 Task: Search one way flight ticket for 1 adult, 5 children, 2 infants in seat and 1 infant on lap in first from Deadhorse: Deadhorse Airport(prudhoe Bay Airport) to Greenville: Pitt-greenville Airport on 5-2-2023. Choice of flights is Sun country airlines. Number of bags: 1 checked bag. Price is upto 82000. Outbound departure time preference is 5:15.
Action: Mouse moved to (262, 185)
Screenshot: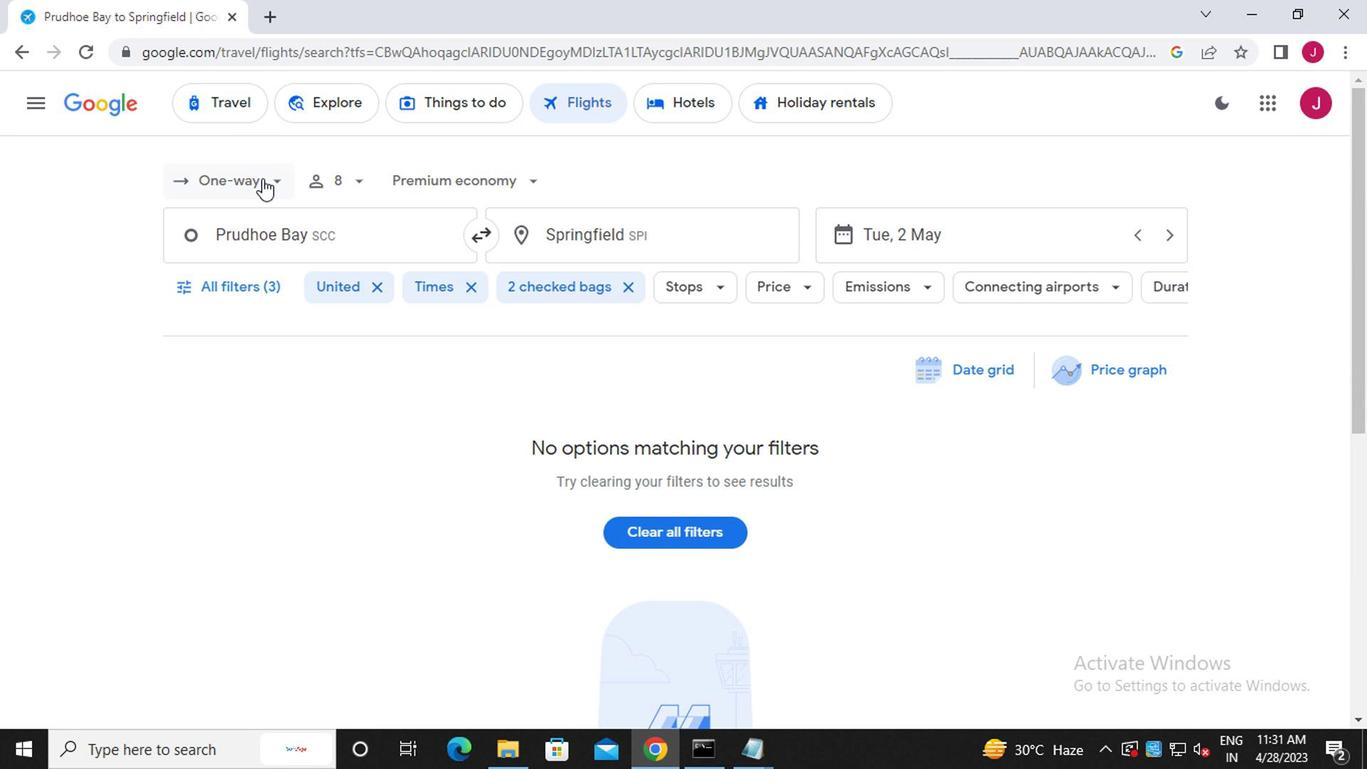 
Action: Mouse pressed left at (262, 185)
Screenshot: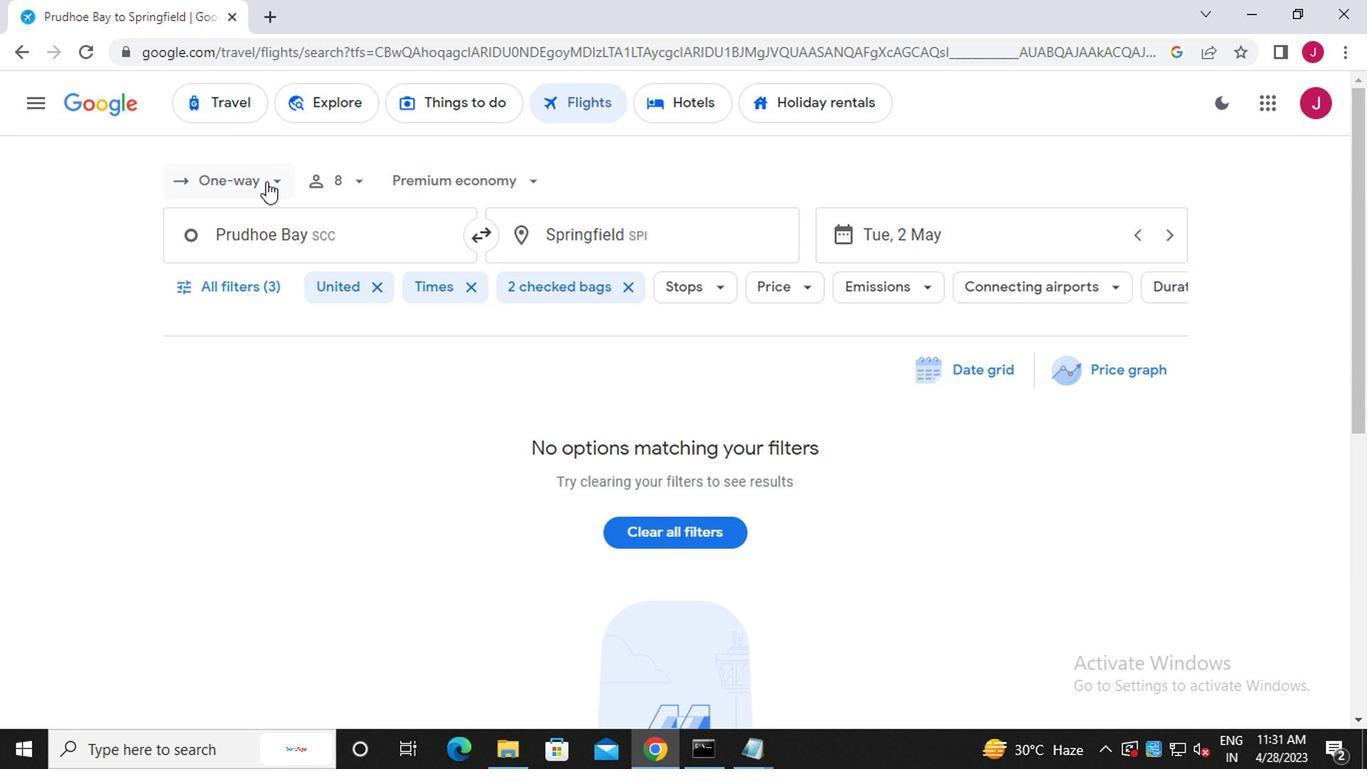 
Action: Mouse moved to (269, 267)
Screenshot: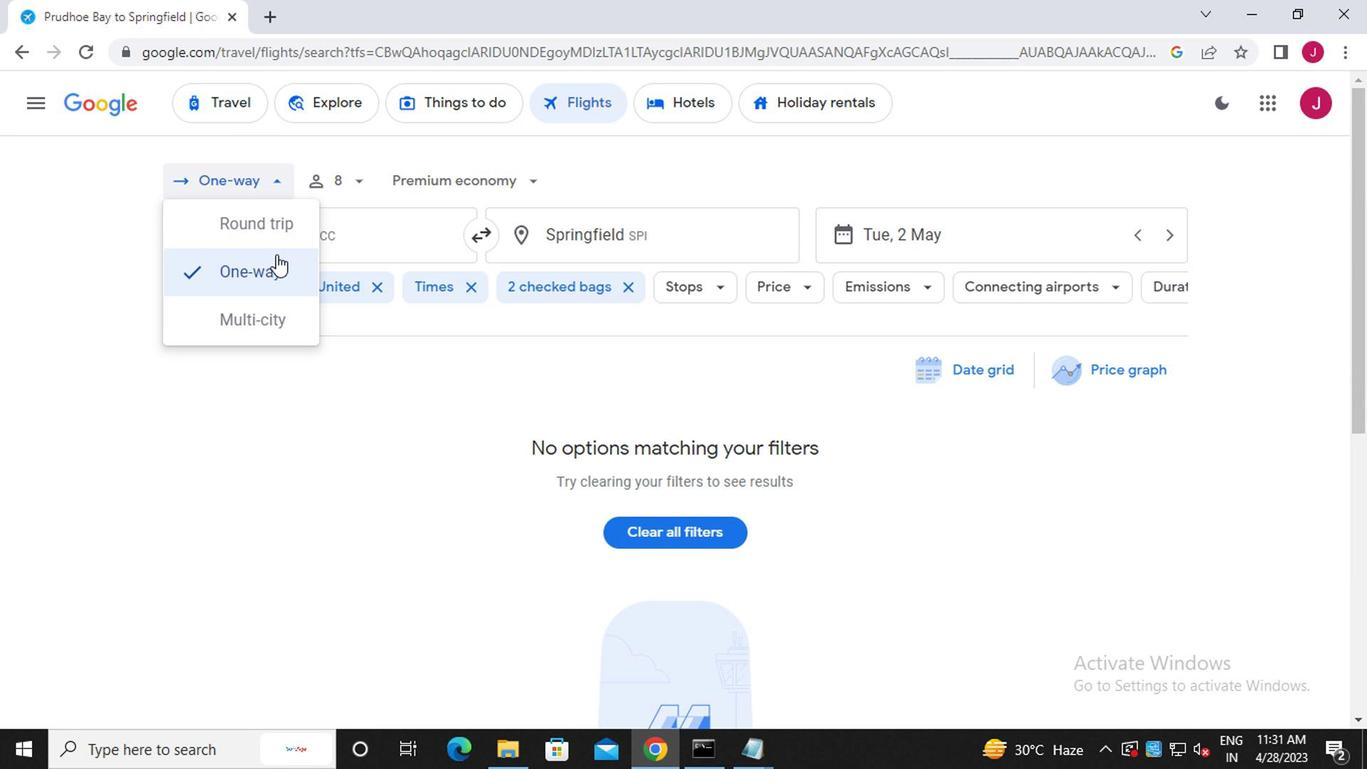 
Action: Mouse pressed left at (269, 267)
Screenshot: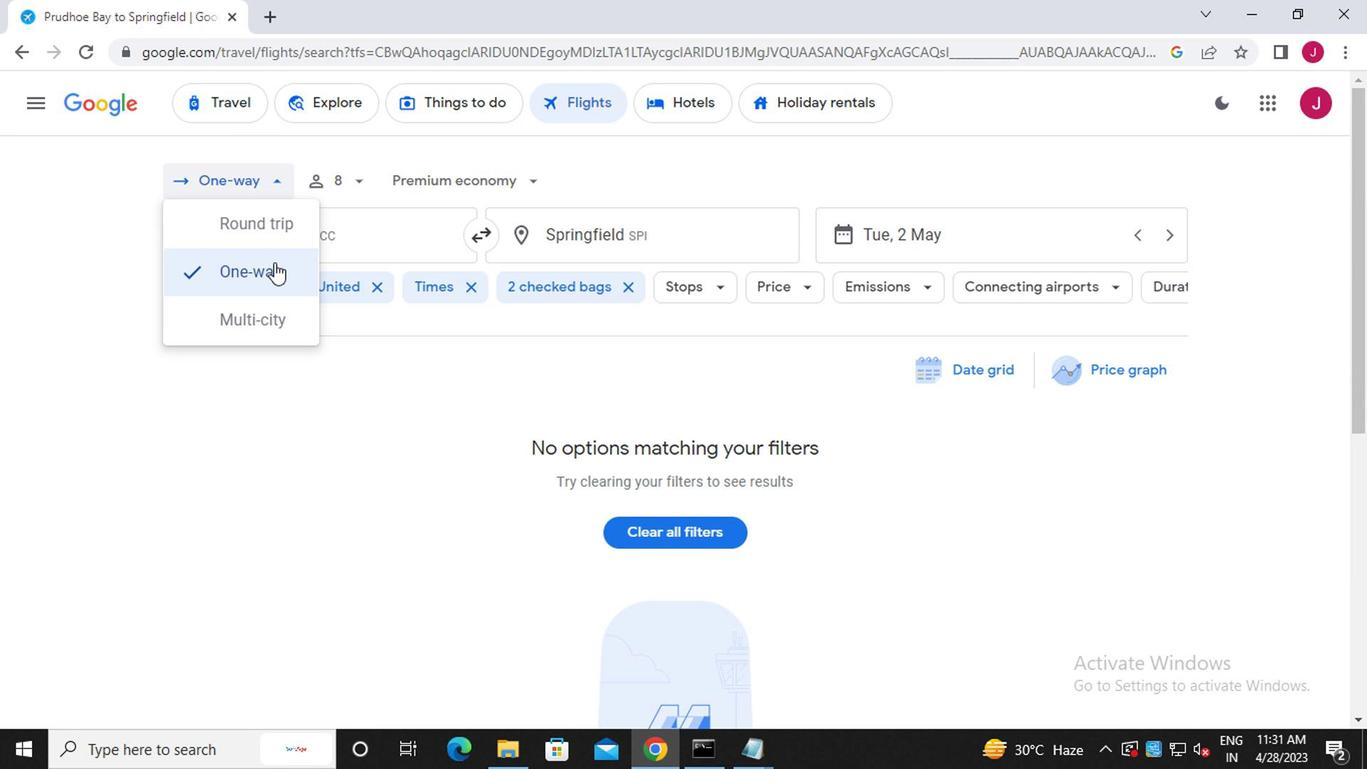 
Action: Mouse moved to (346, 185)
Screenshot: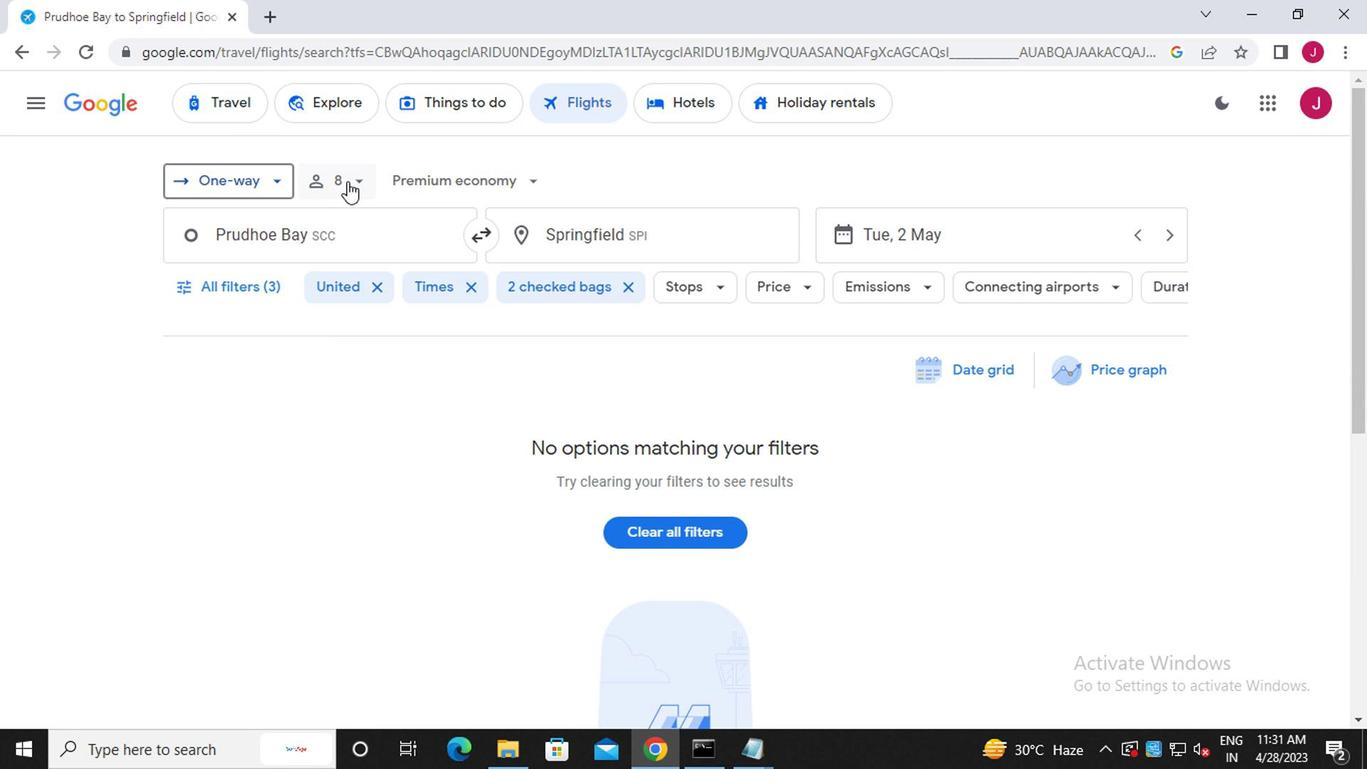 
Action: Mouse pressed left at (346, 185)
Screenshot: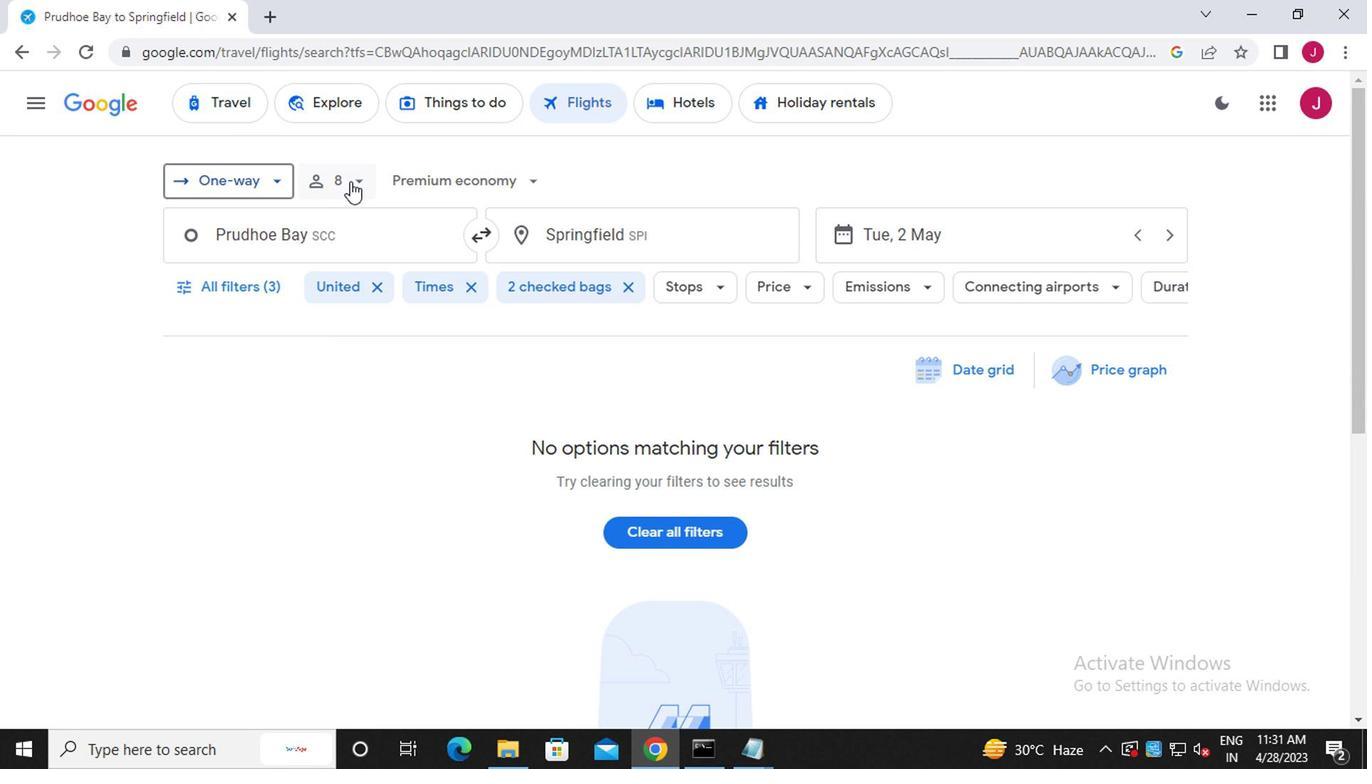 
Action: Mouse moved to (512, 405)
Screenshot: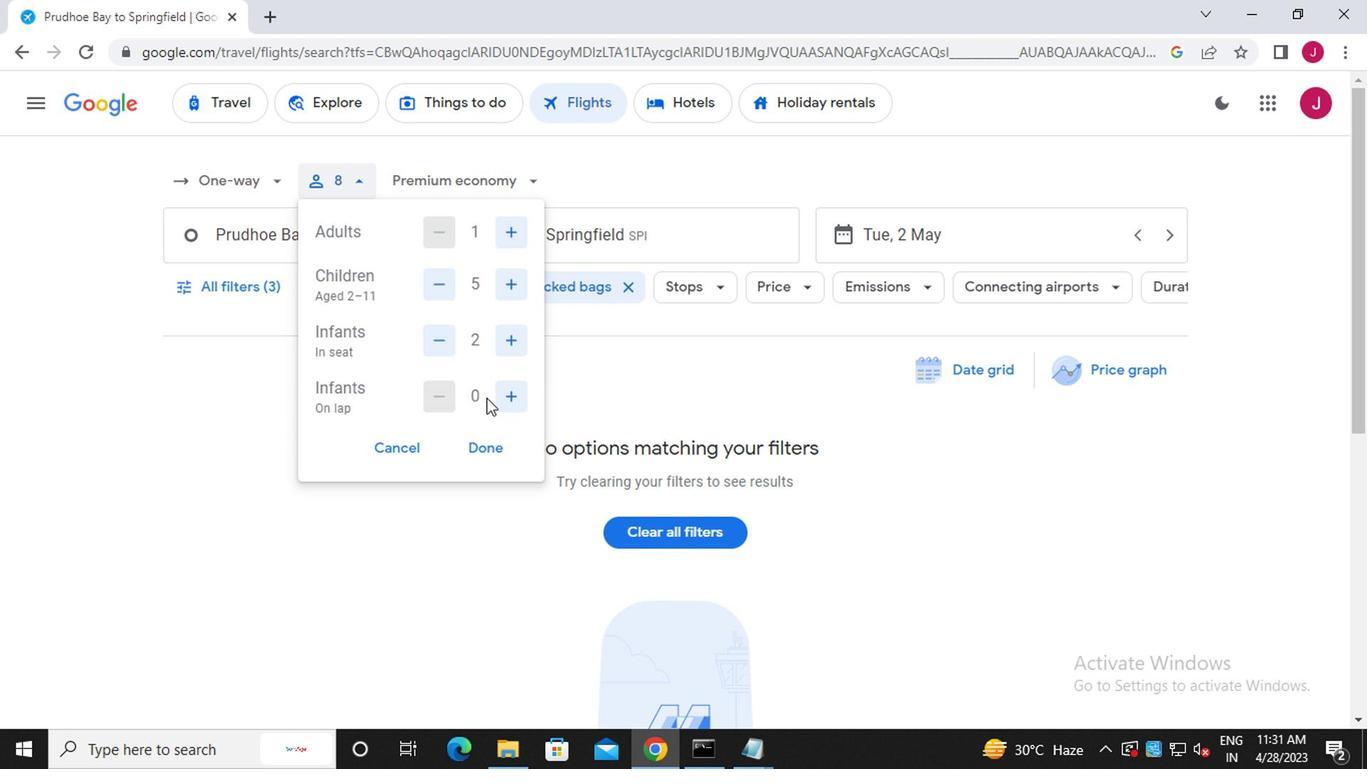
Action: Mouse pressed left at (512, 405)
Screenshot: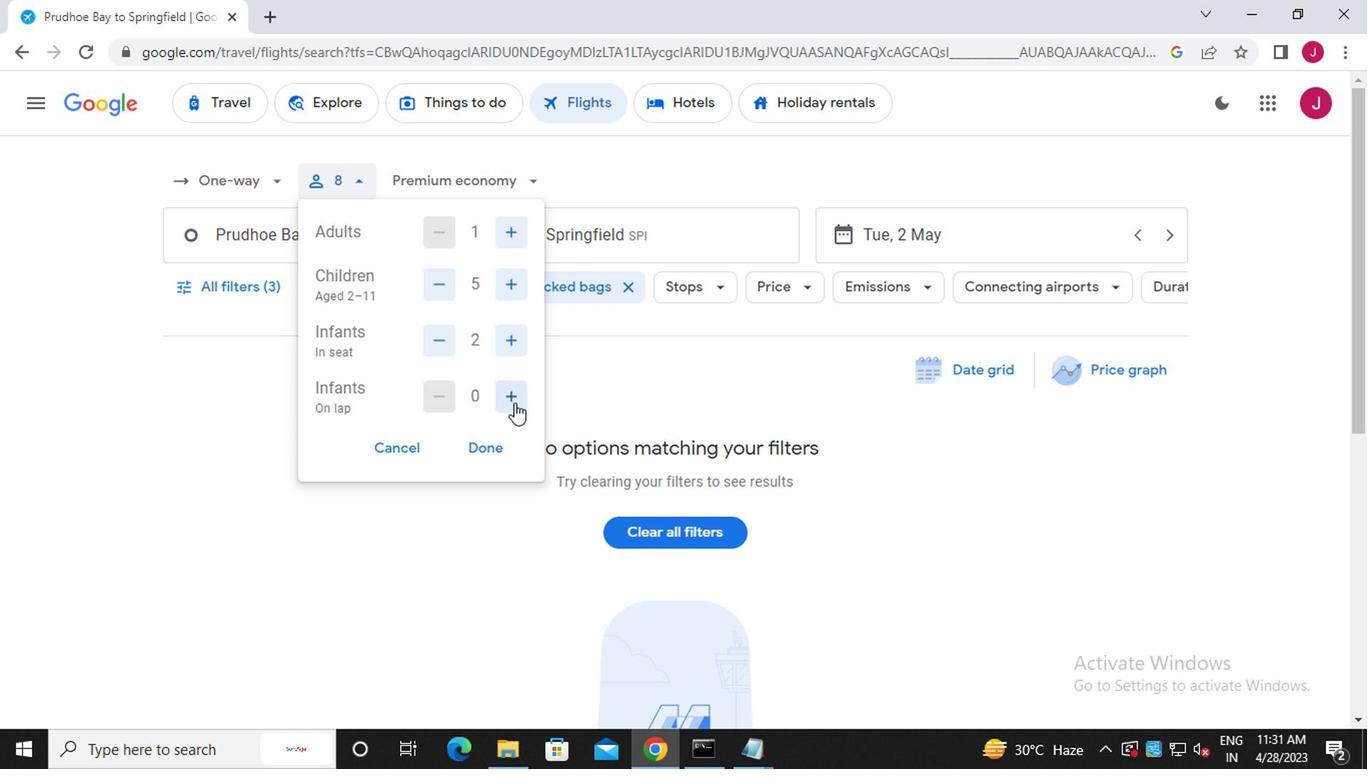 
Action: Mouse moved to (435, 394)
Screenshot: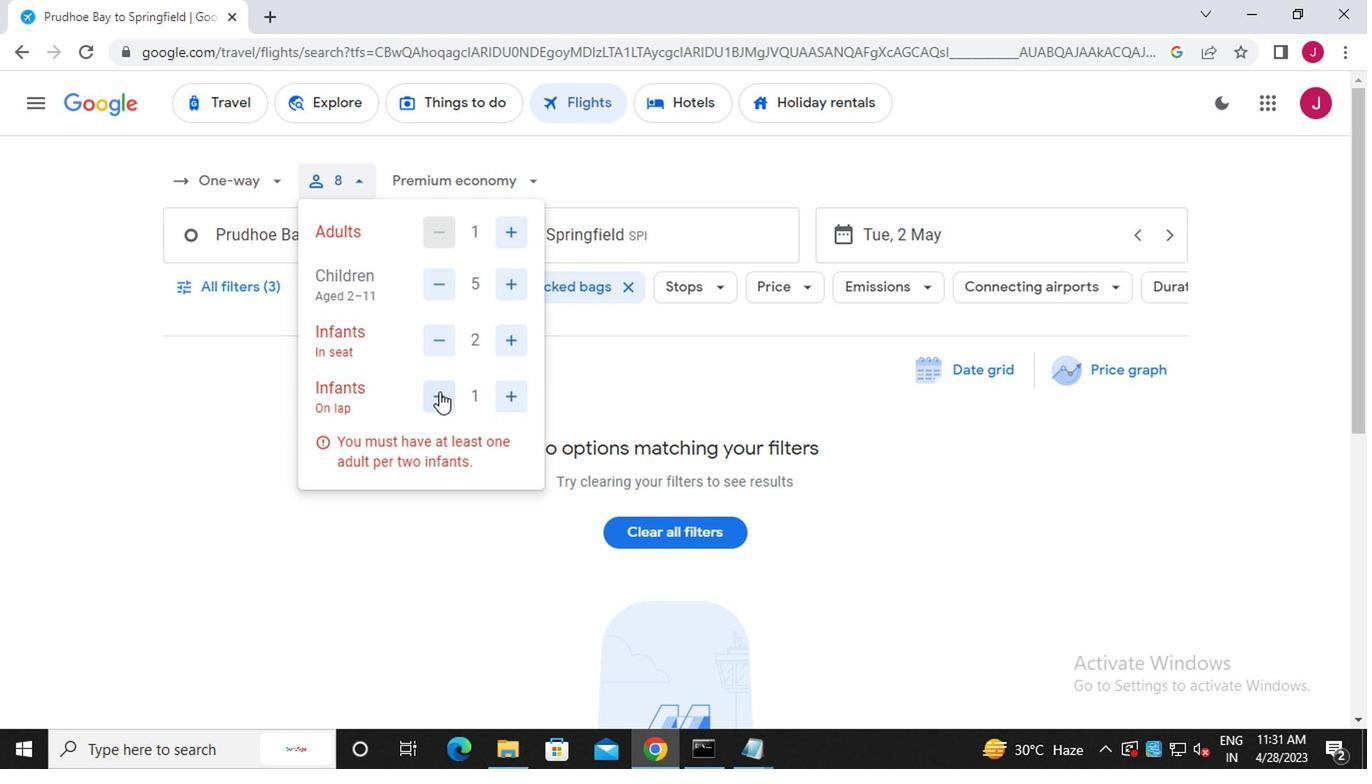 
Action: Mouse pressed left at (435, 394)
Screenshot: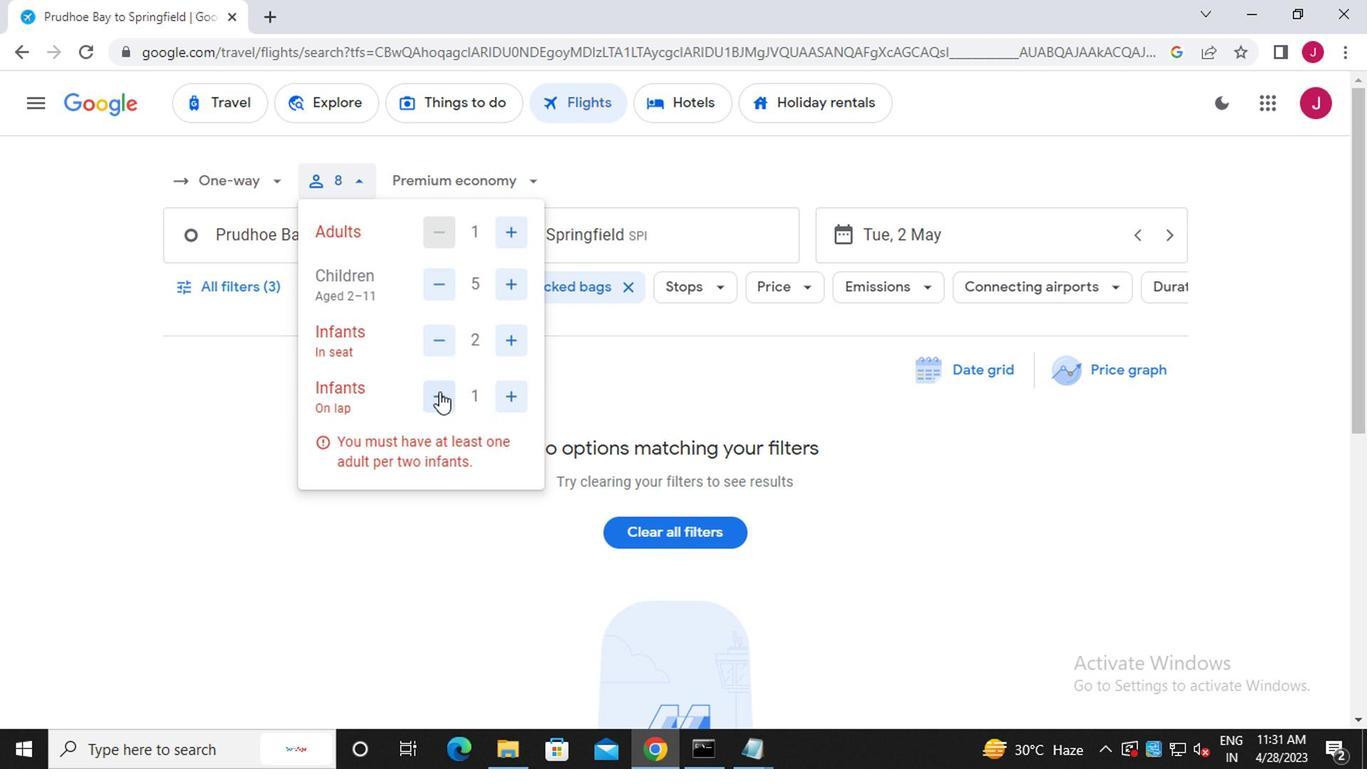 
Action: Mouse moved to (485, 449)
Screenshot: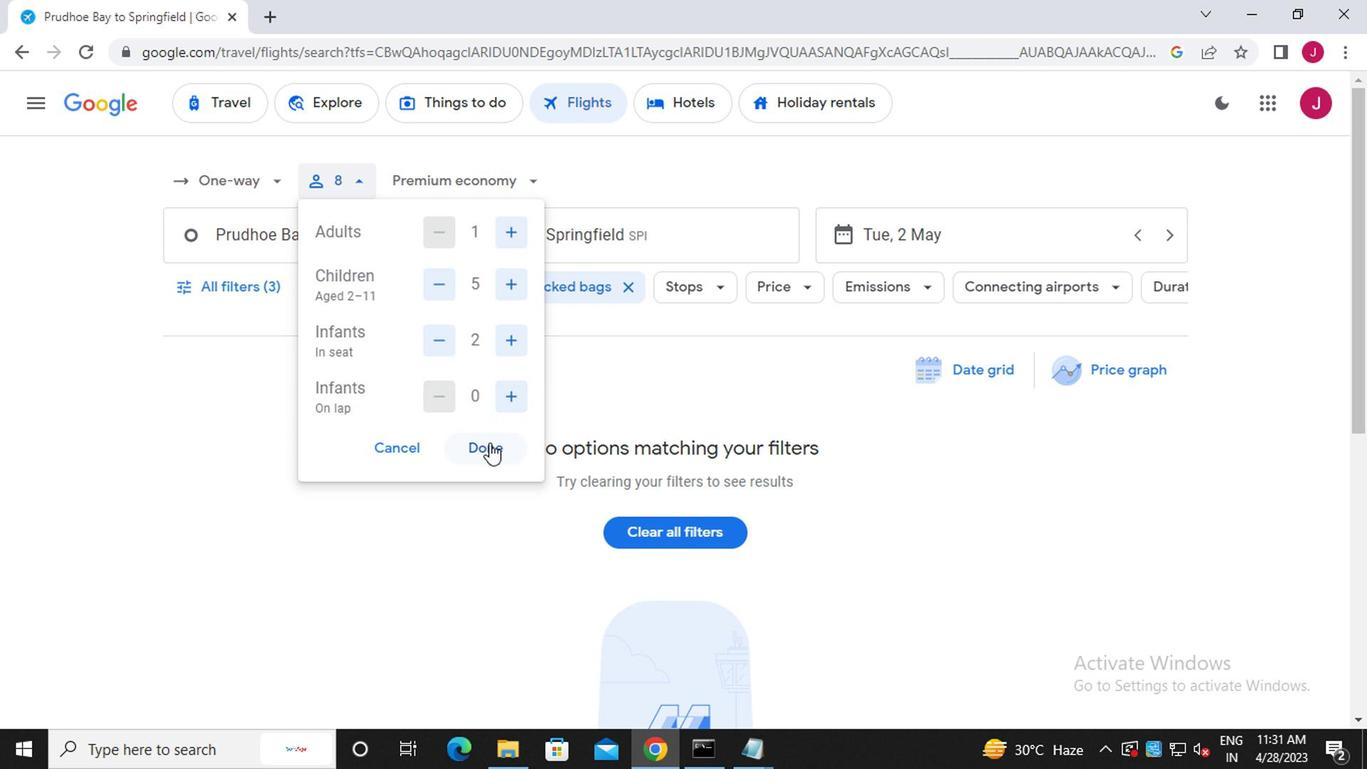 
Action: Mouse pressed left at (485, 449)
Screenshot: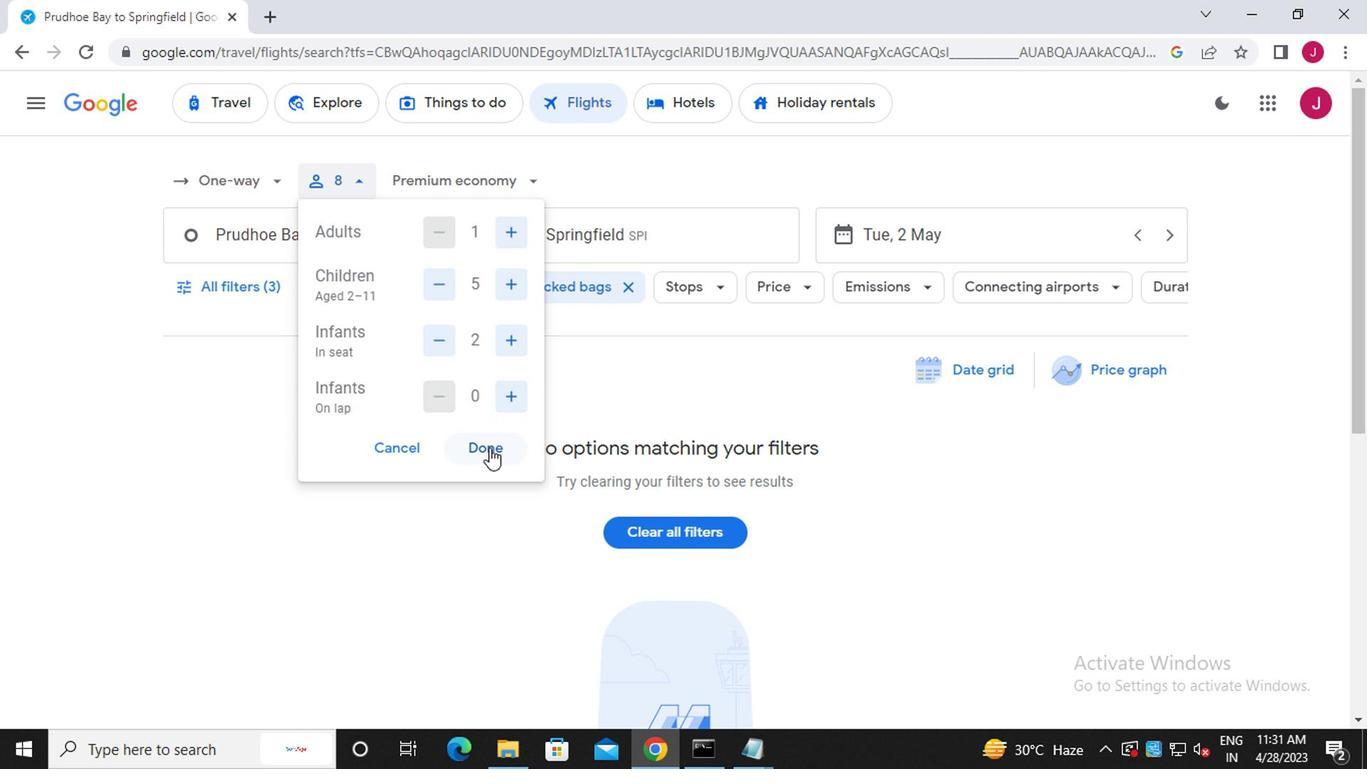 
Action: Mouse moved to (376, 244)
Screenshot: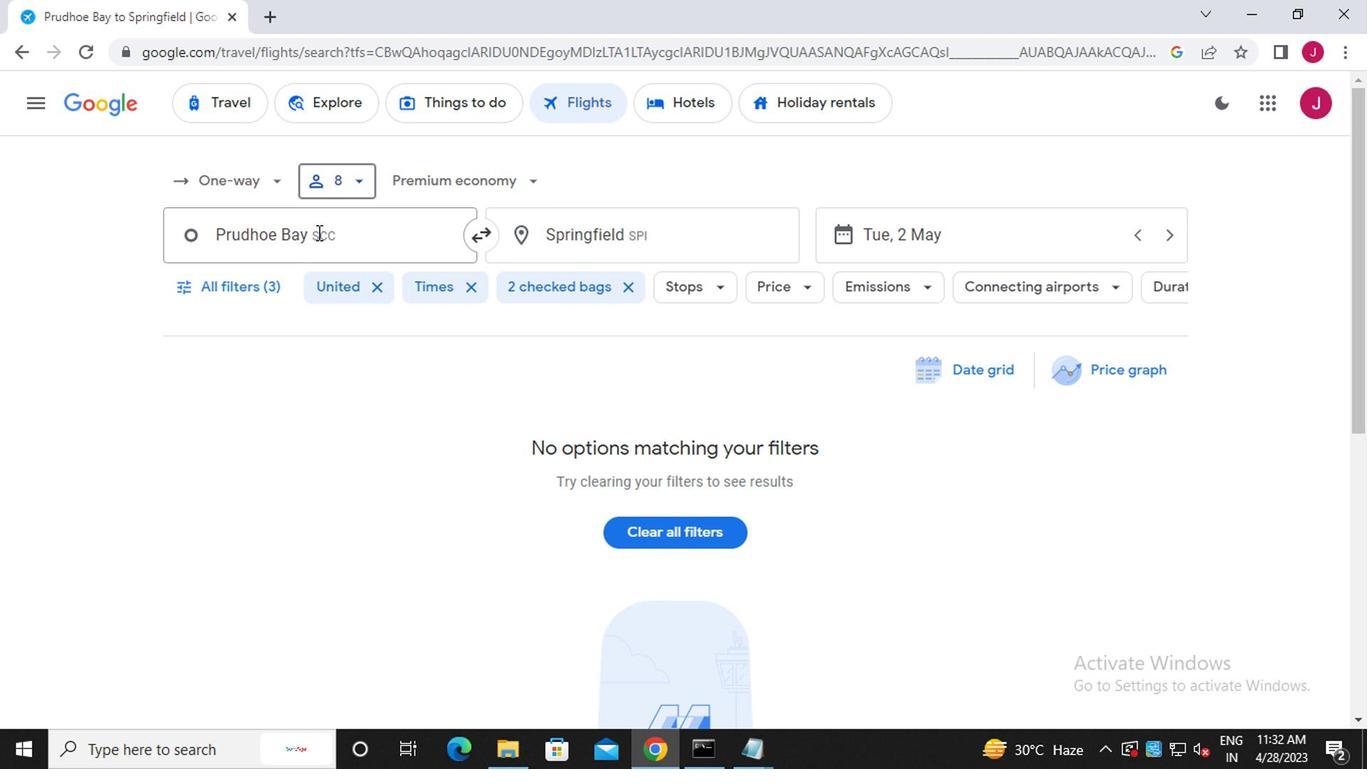 
Action: Mouse pressed left at (376, 244)
Screenshot: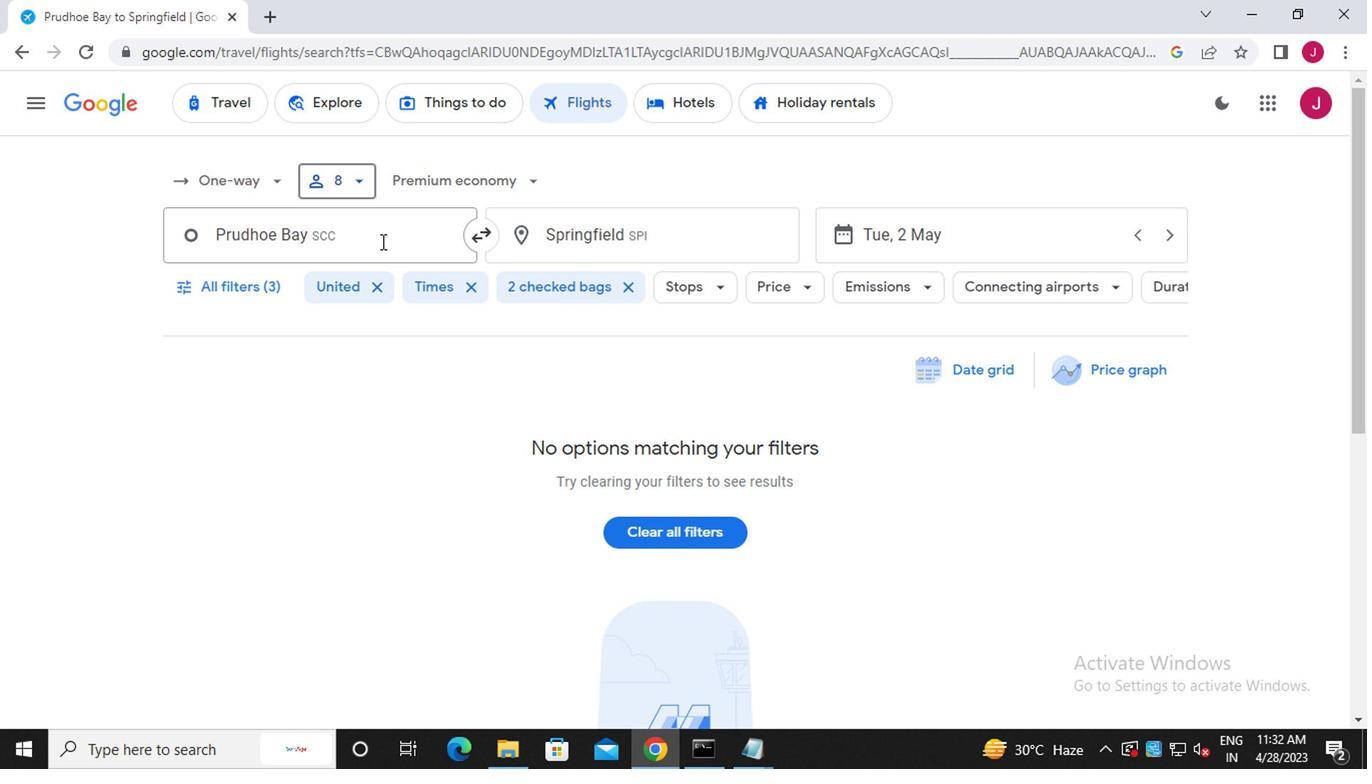 
Action: Key pressed <Key.caps_lock>d<Key.caps_lock>eadhorse
Screenshot: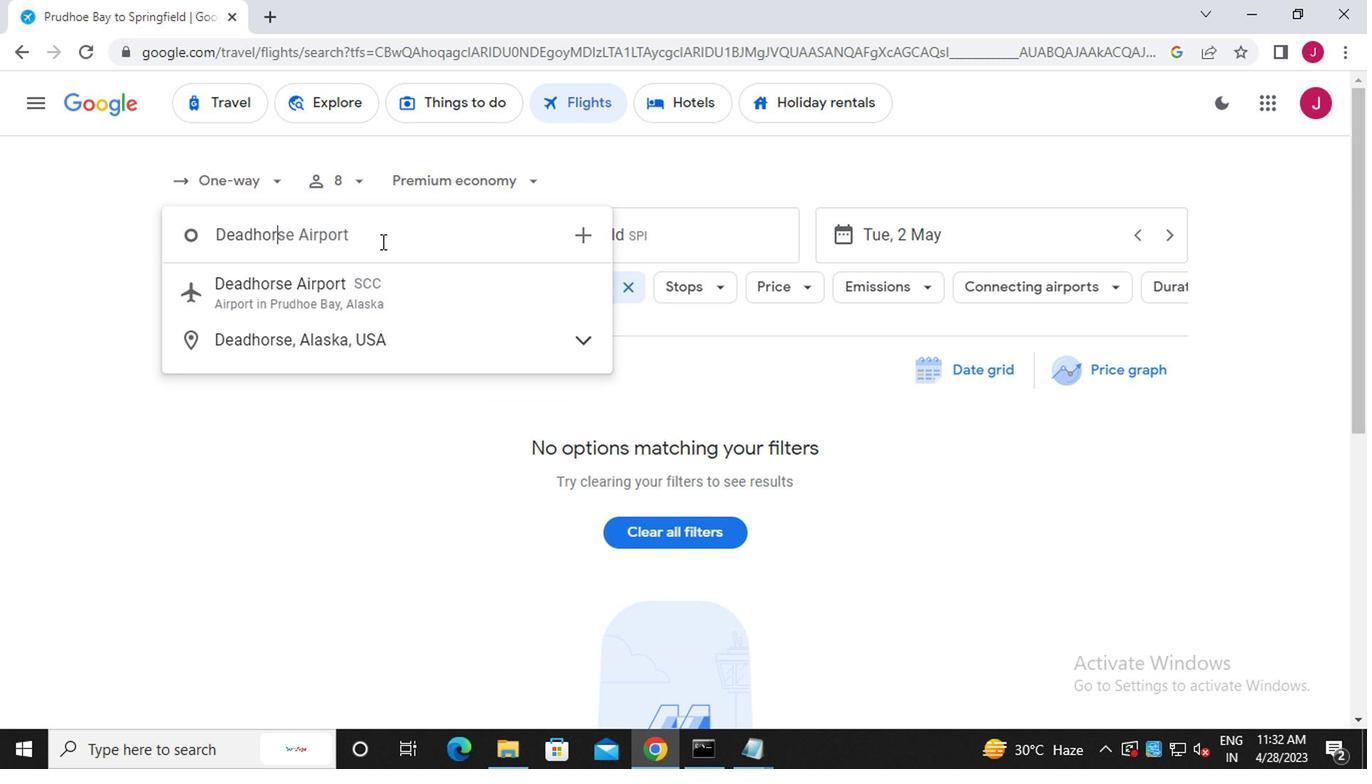 
Action: Mouse moved to (385, 287)
Screenshot: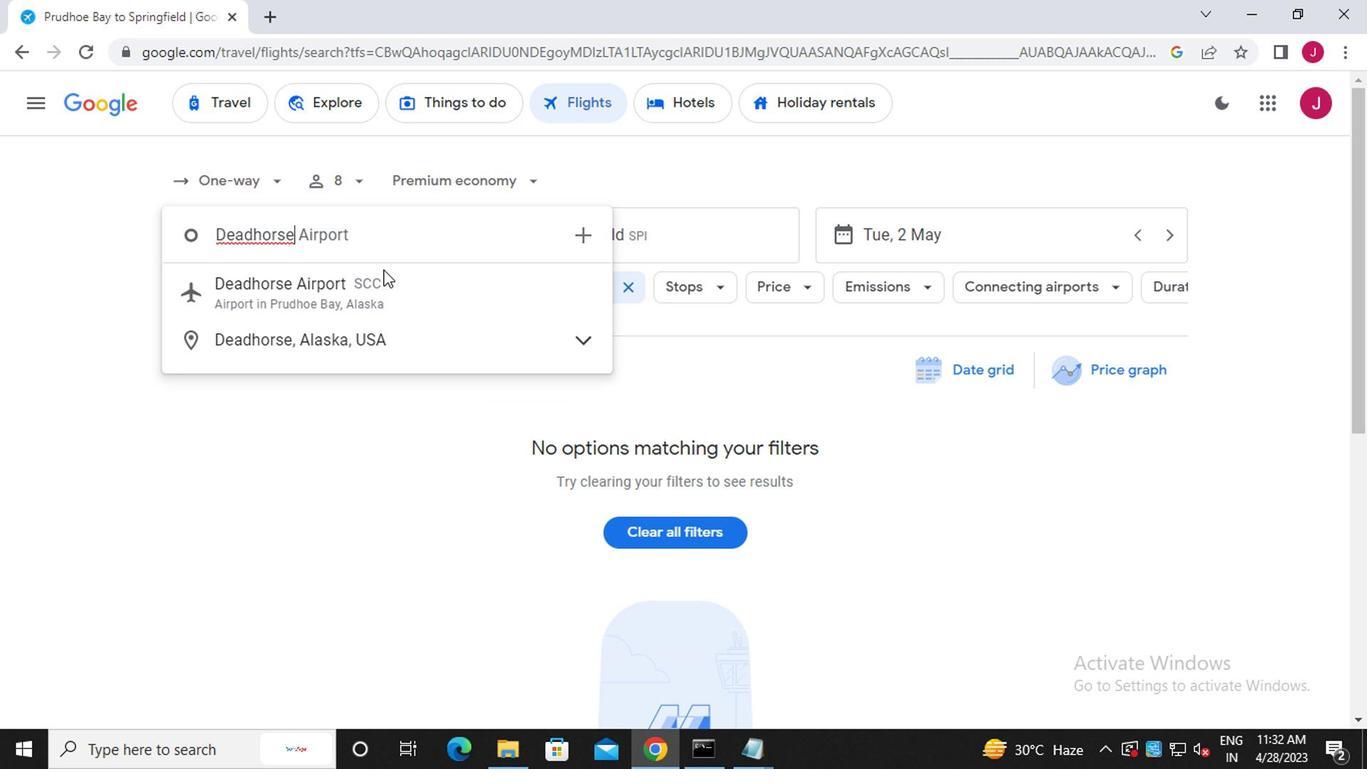 
Action: Mouse pressed left at (385, 287)
Screenshot: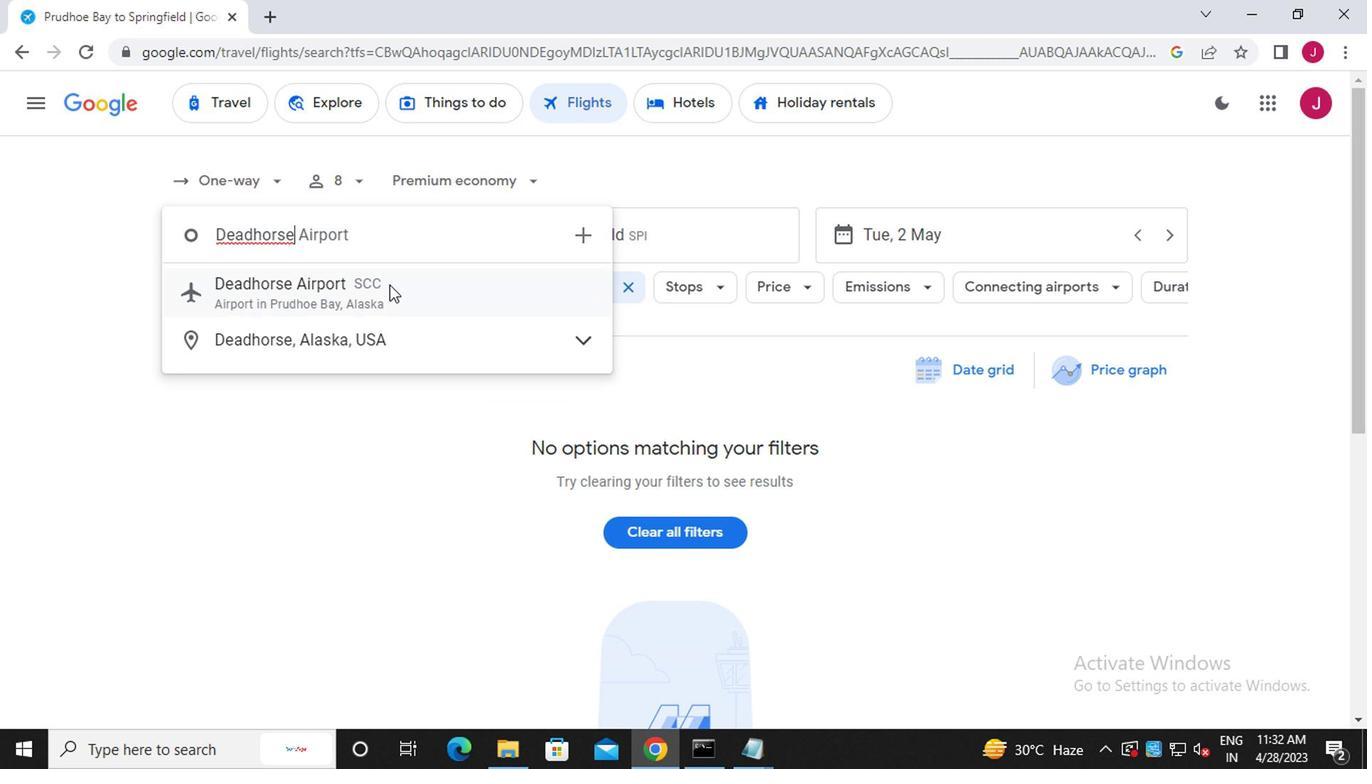 
Action: Mouse moved to (664, 245)
Screenshot: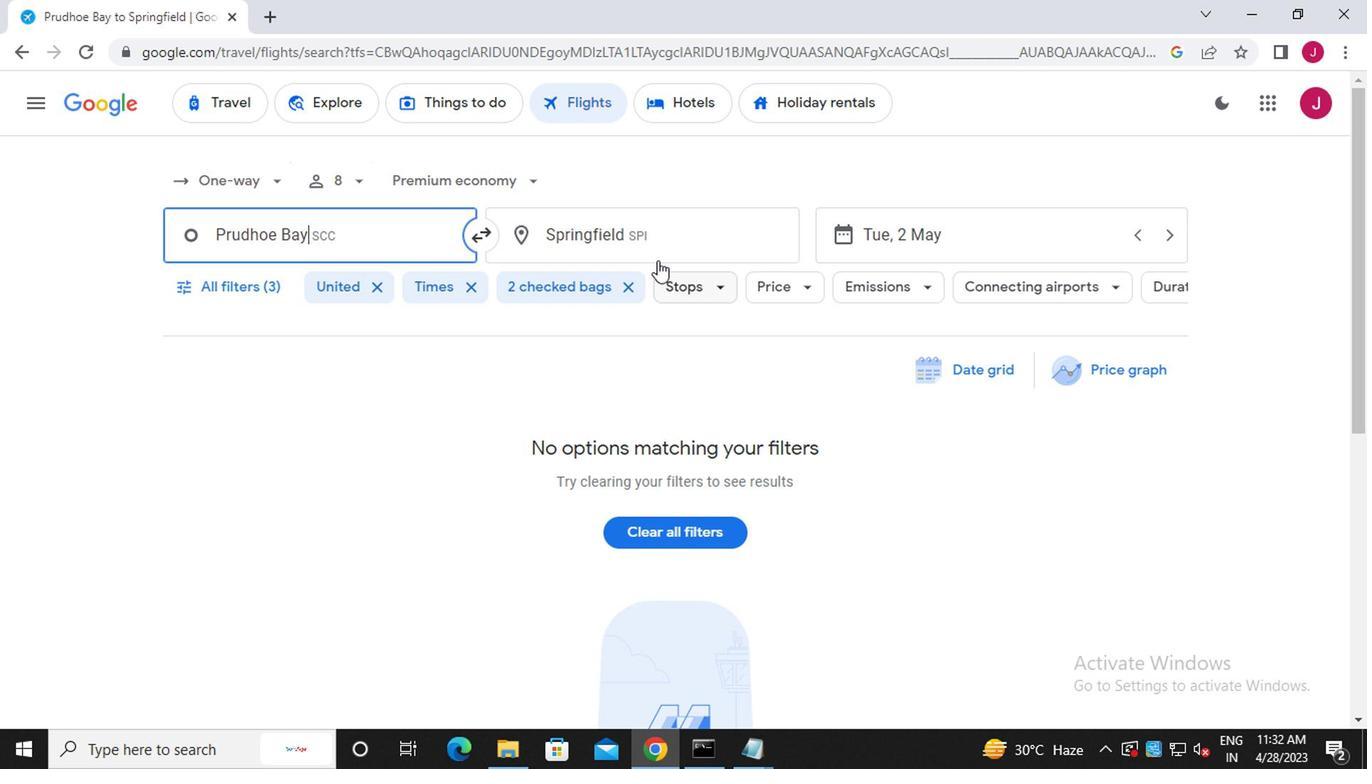 
Action: Mouse pressed left at (664, 245)
Screenshot: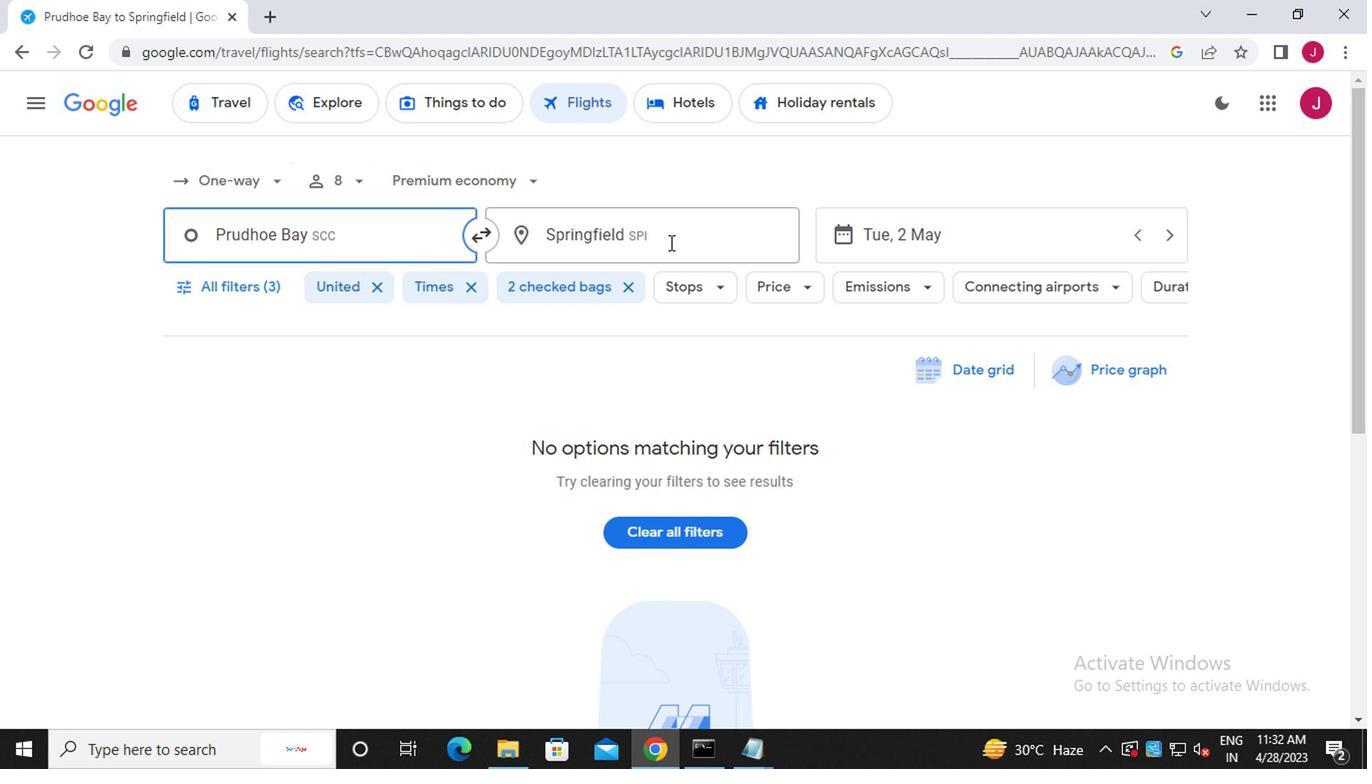 
Action: Key pressed <Key.caps_lock>g<Key.caps_lock>rteen<Key.backspace><Key.backspace><Key.backspace><Key.backspace>eenville<Key.space>pi
Screenshot: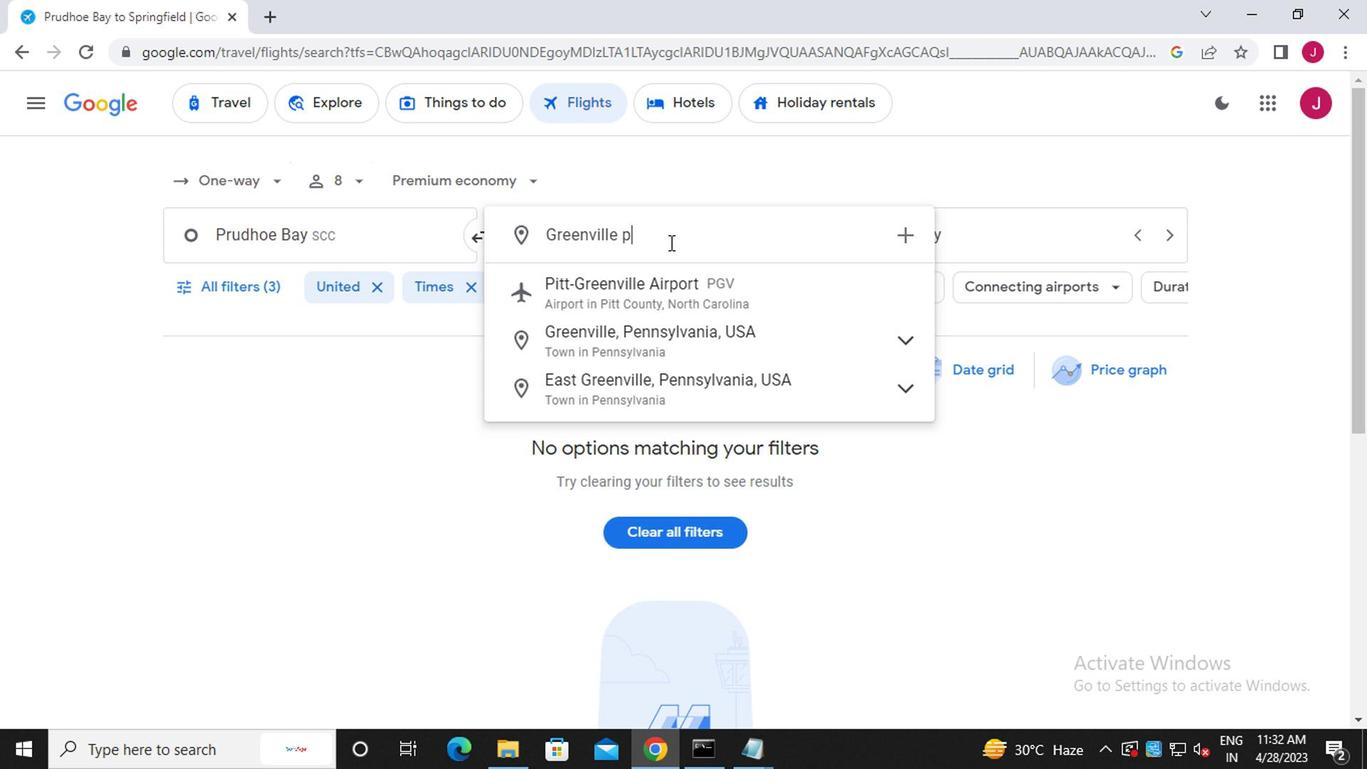 
Action: Mouse moved to (651, 290)
Screenshot: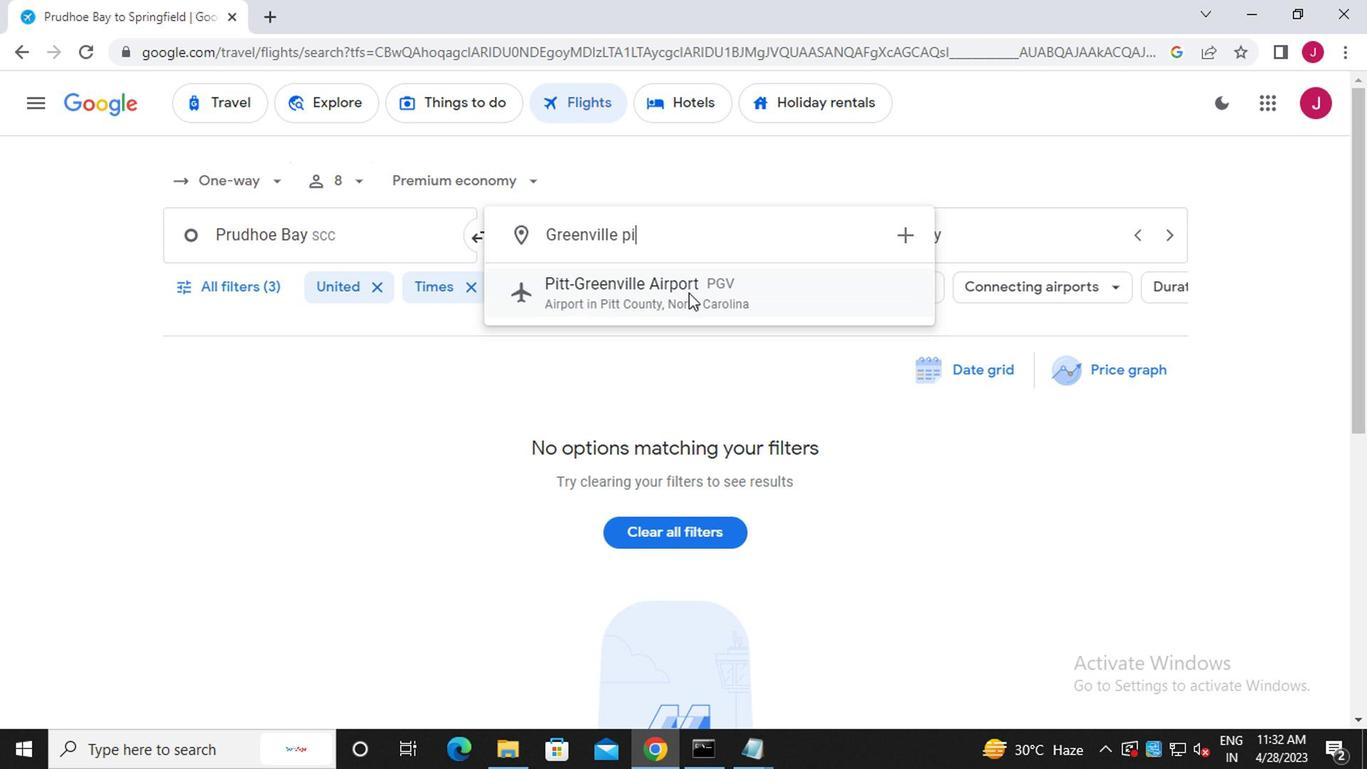 
Action: Mouse pressed left at (651, 290)
Screenshot: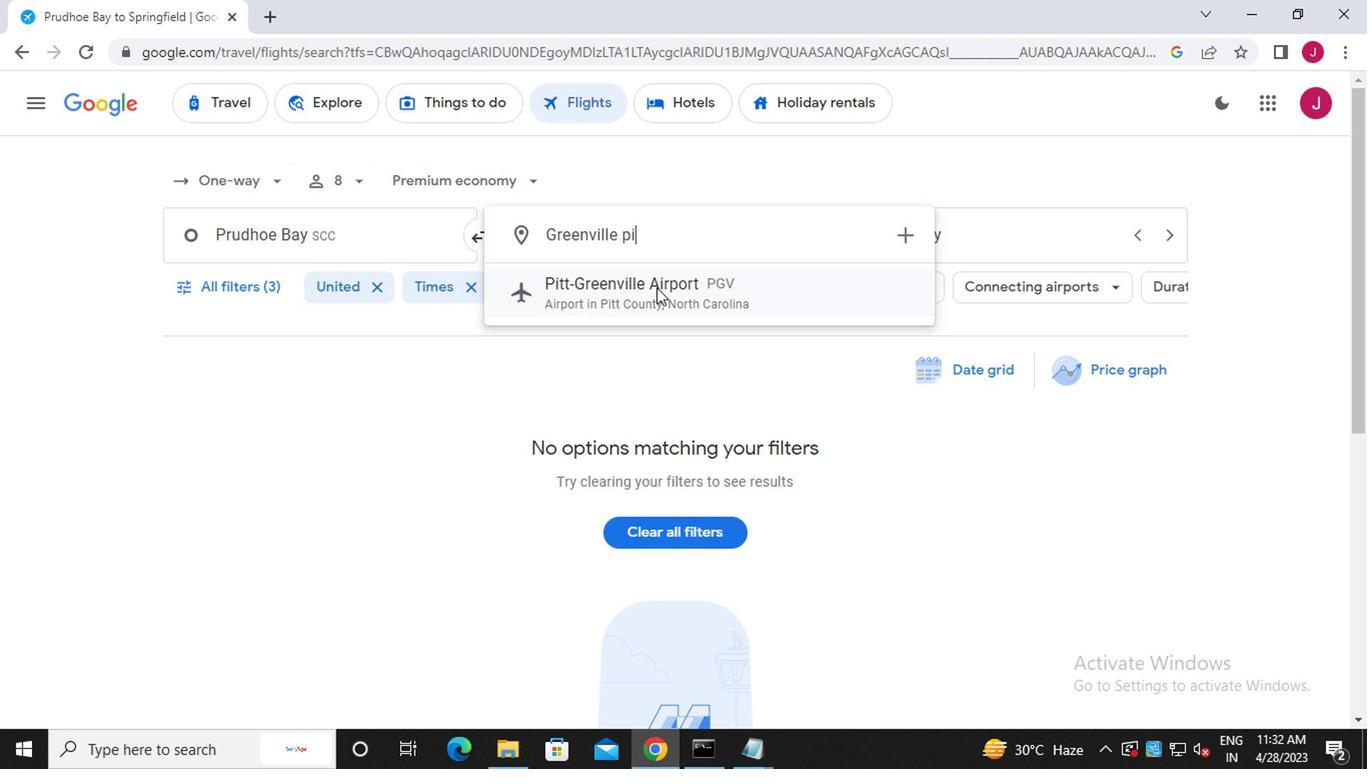 
Action: Mouse moved to (945, 240)
Screenshot: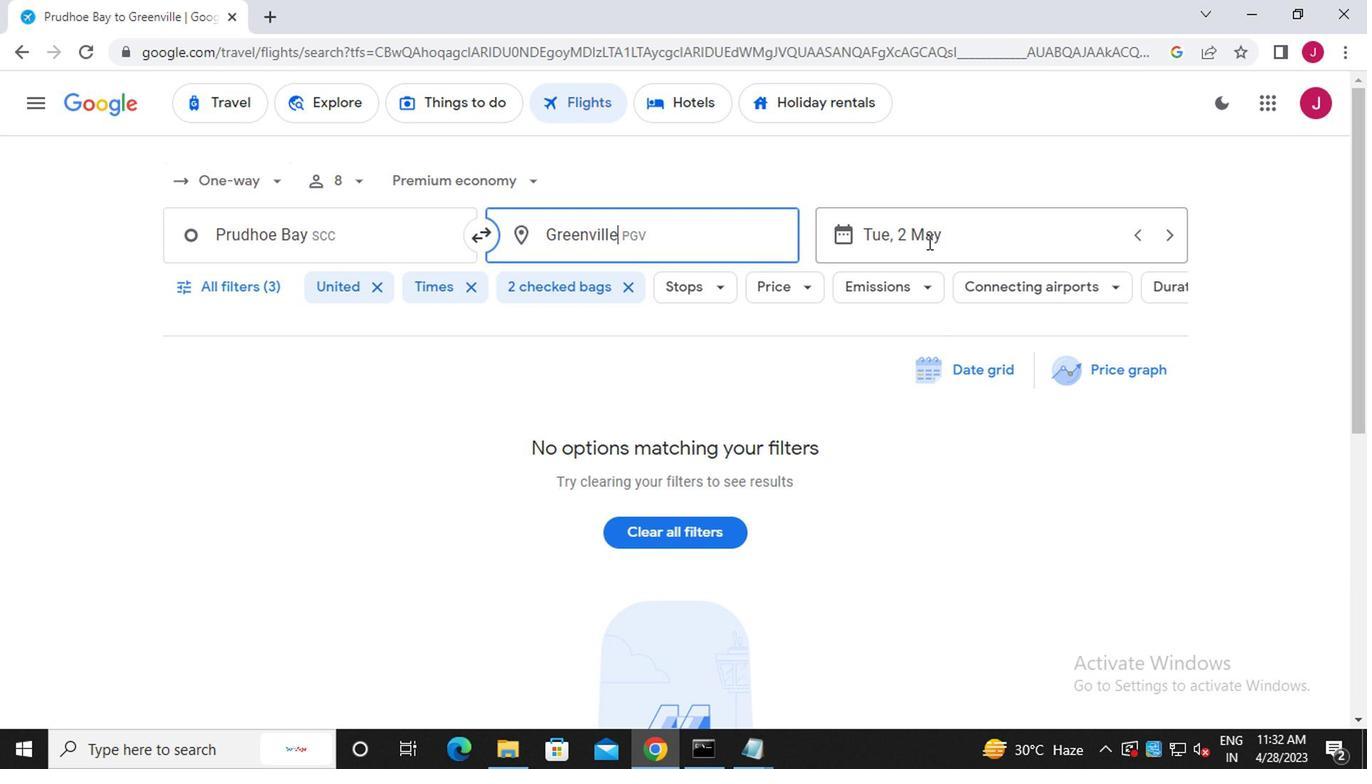 
Action: Mouse pressed left at (945, 240)
Screenshot: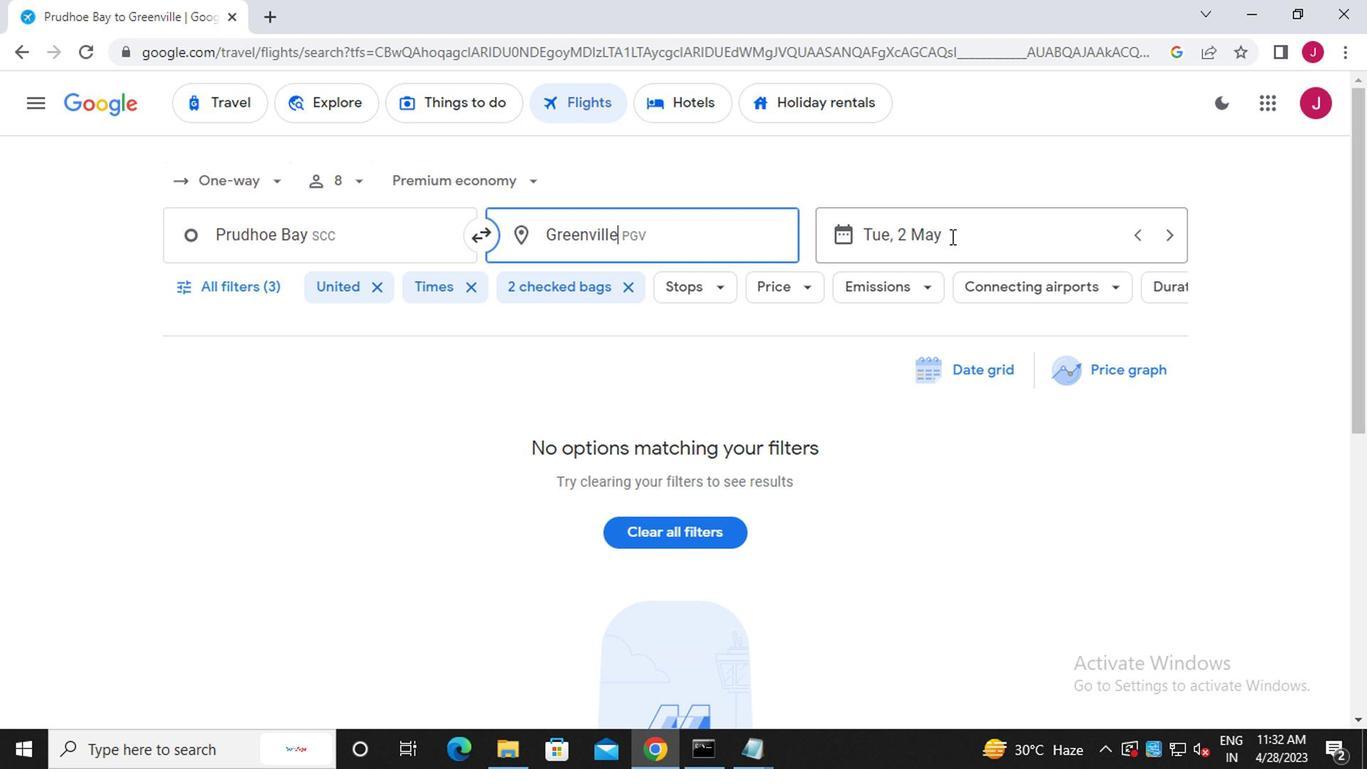 
Action: Mouse moved to (1126, 695)
Screenshot: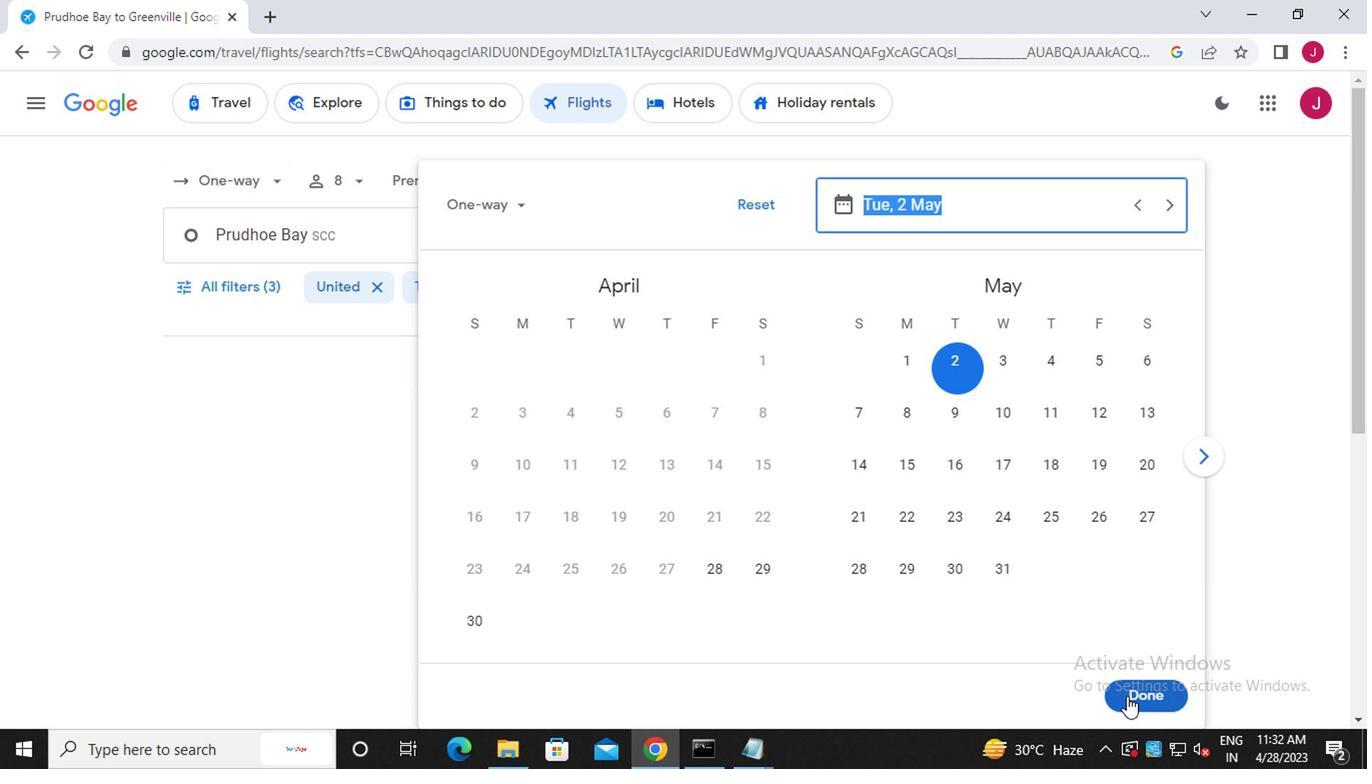 
Action: Mouse pressed left at (1126, 695)
Screenshot: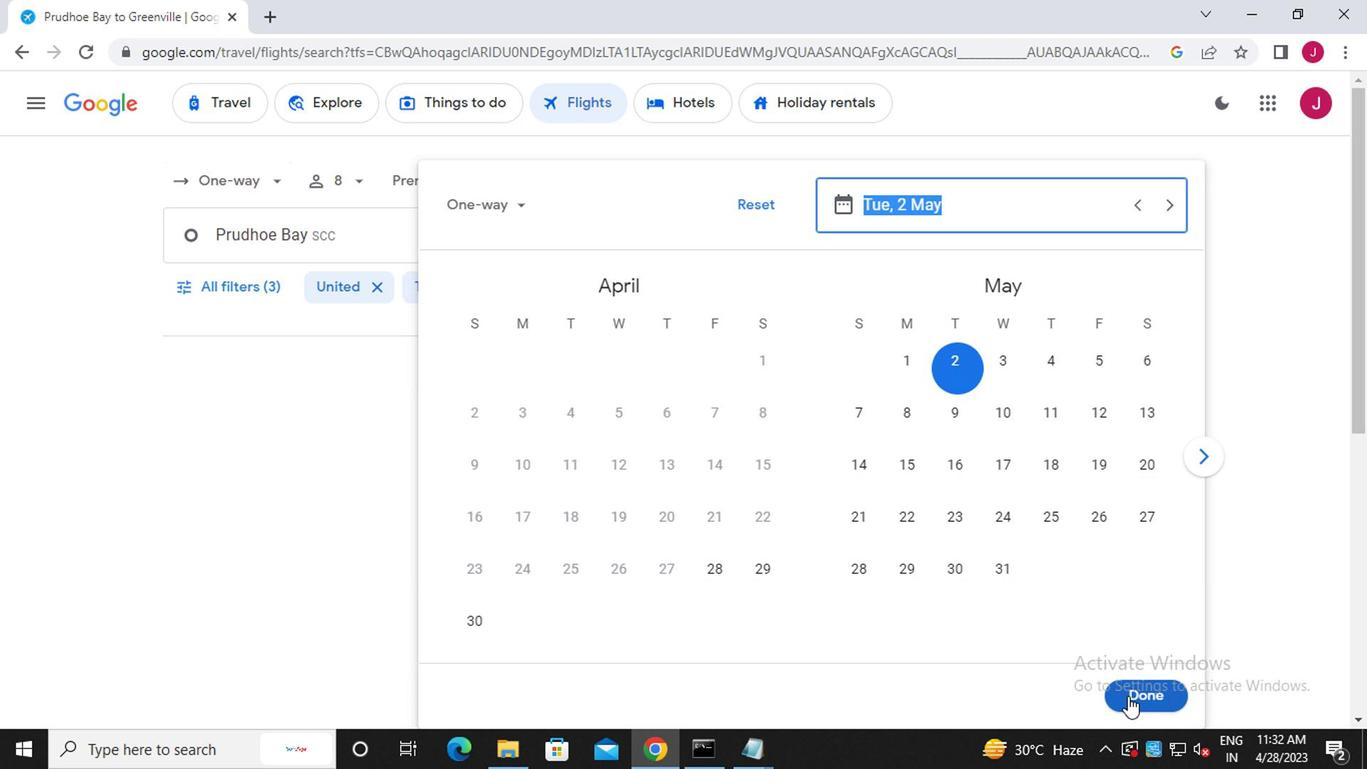 
Action: Mouse moved to (682, 539)
Screenshot: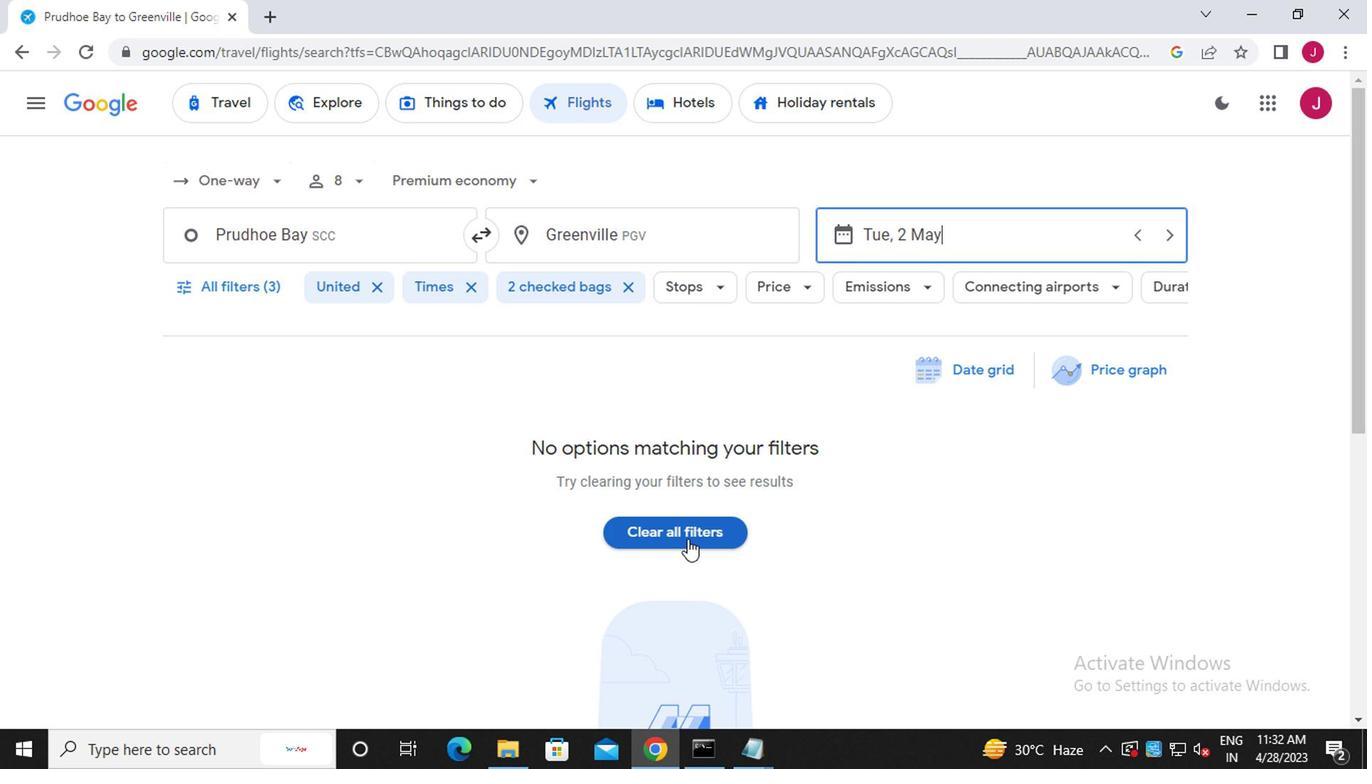 
Action: Mouse pressed left at (682, 539)
Screenshot: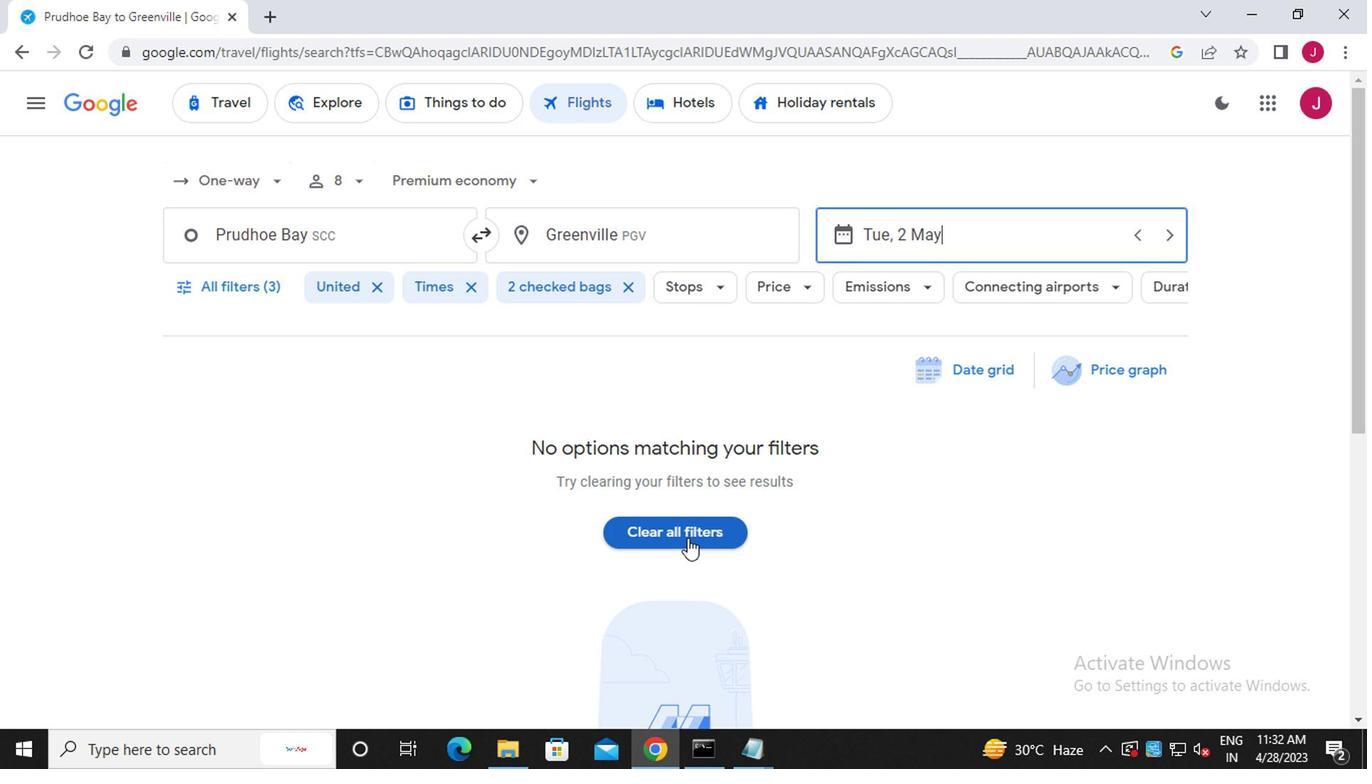 
Action: Mouse moved to (246, 288)
Screenshot: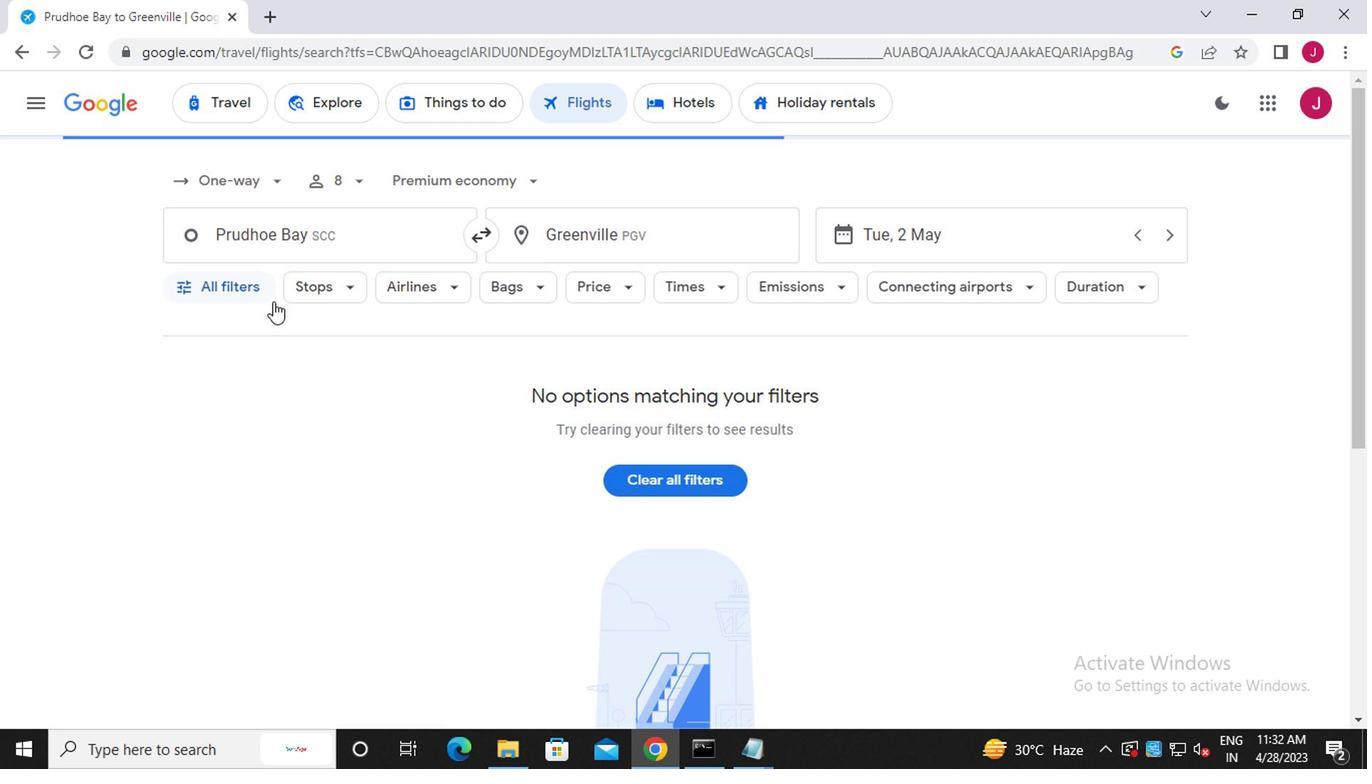 
Action: Mouse pressed left at (246, 288)
Screenshot: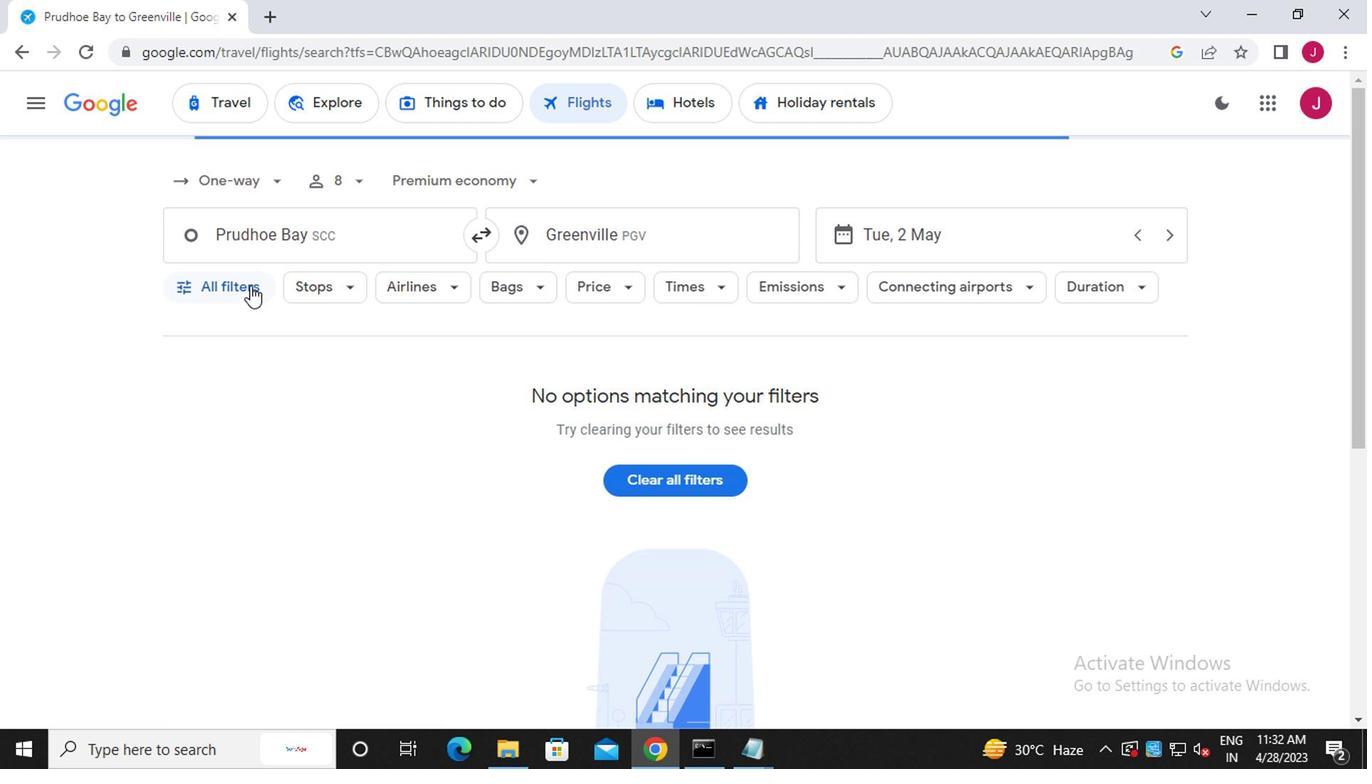 
Action: Mouse moved to (284, 369)
Screenshot: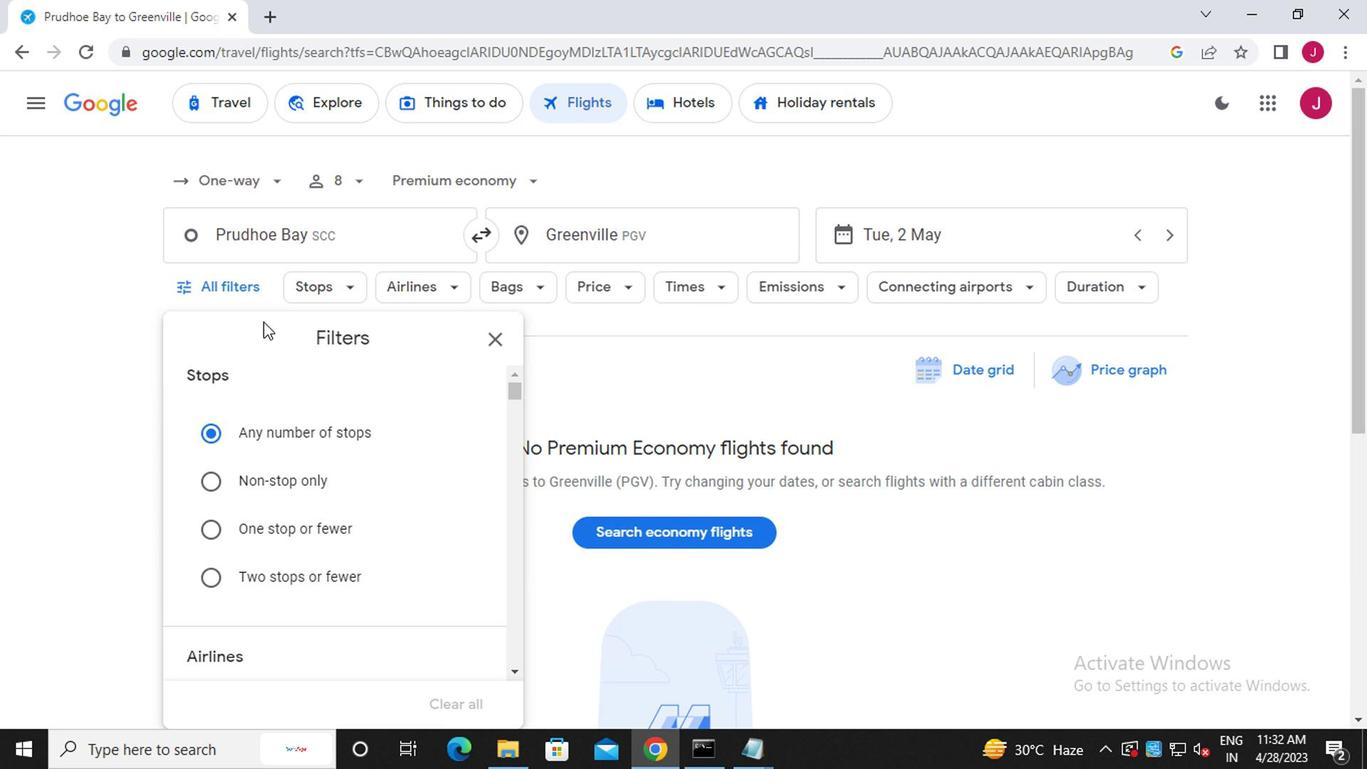 
Action: Mouse scrolled (284, 368) with delta (0, 0)
Screenshot: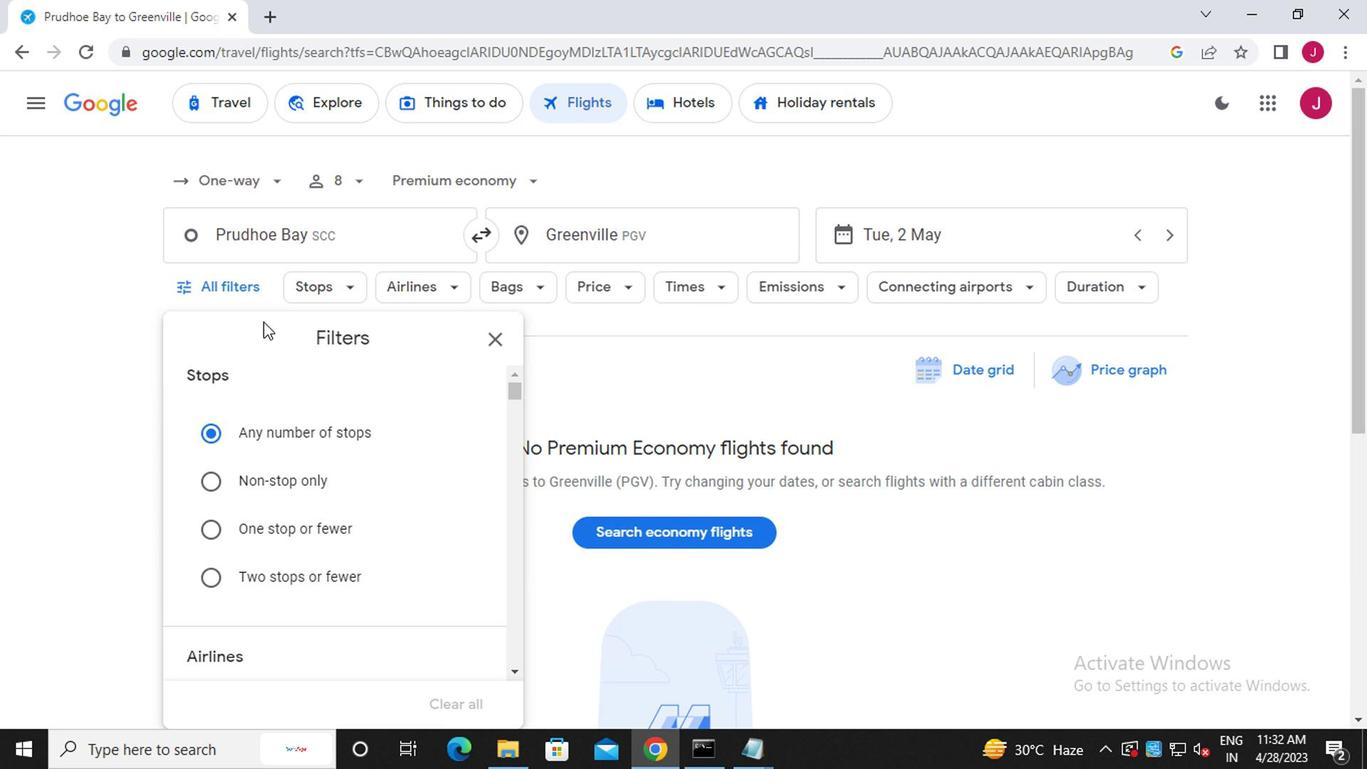 
Action: Mouse moved to (284, 373)
Screenshot: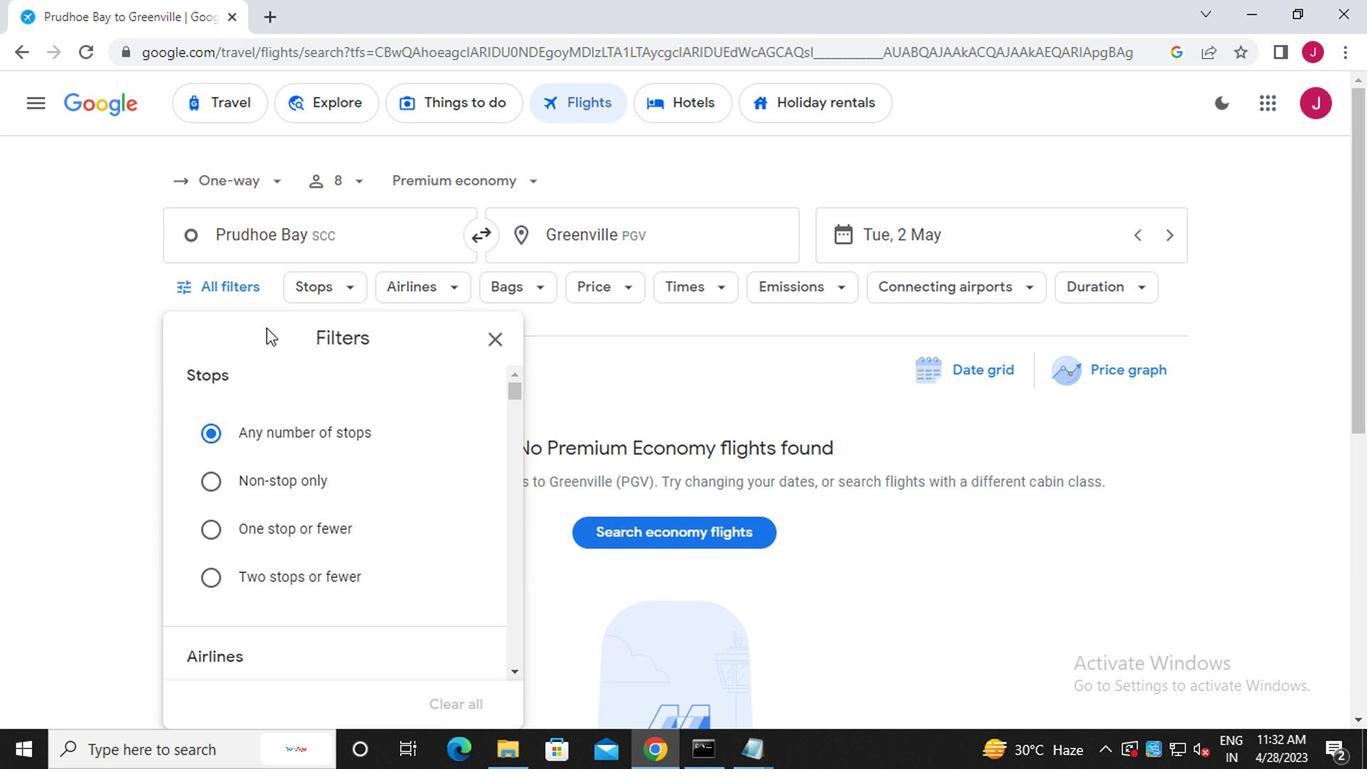 
Action: Mouse scrolled (284, 371) with delta (0, -1)
Screenshot: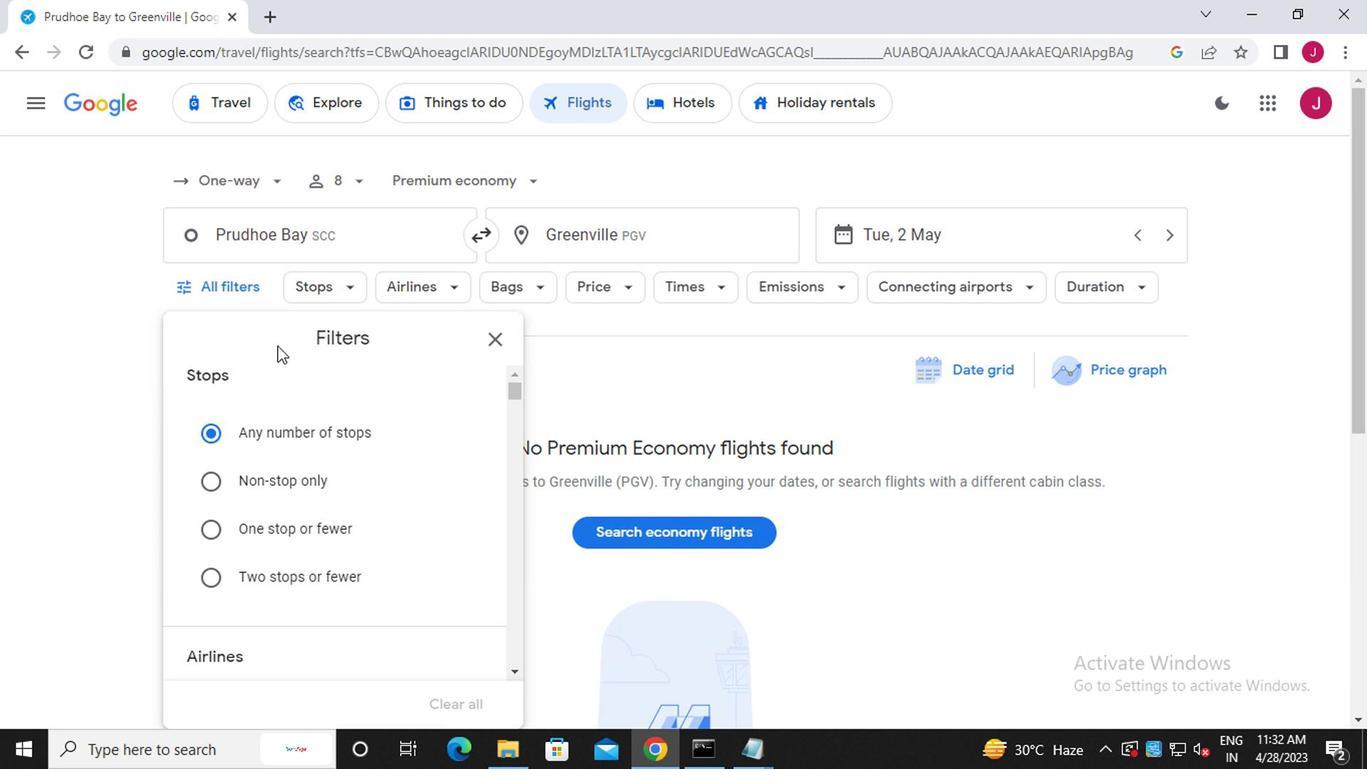 
Action: Mouse moved to (442, 519)
Screenshot: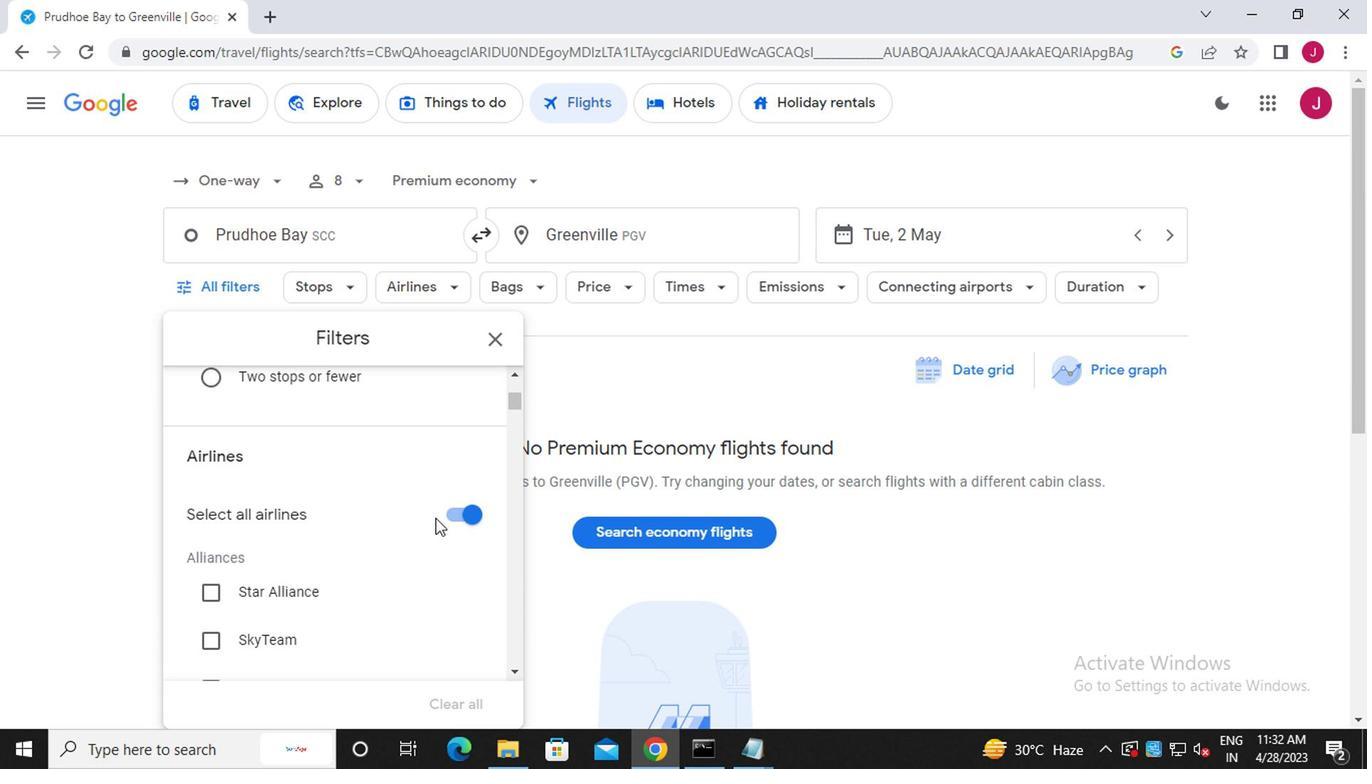 
Action: Mouse pressed left at (442, 519)
Screenshot: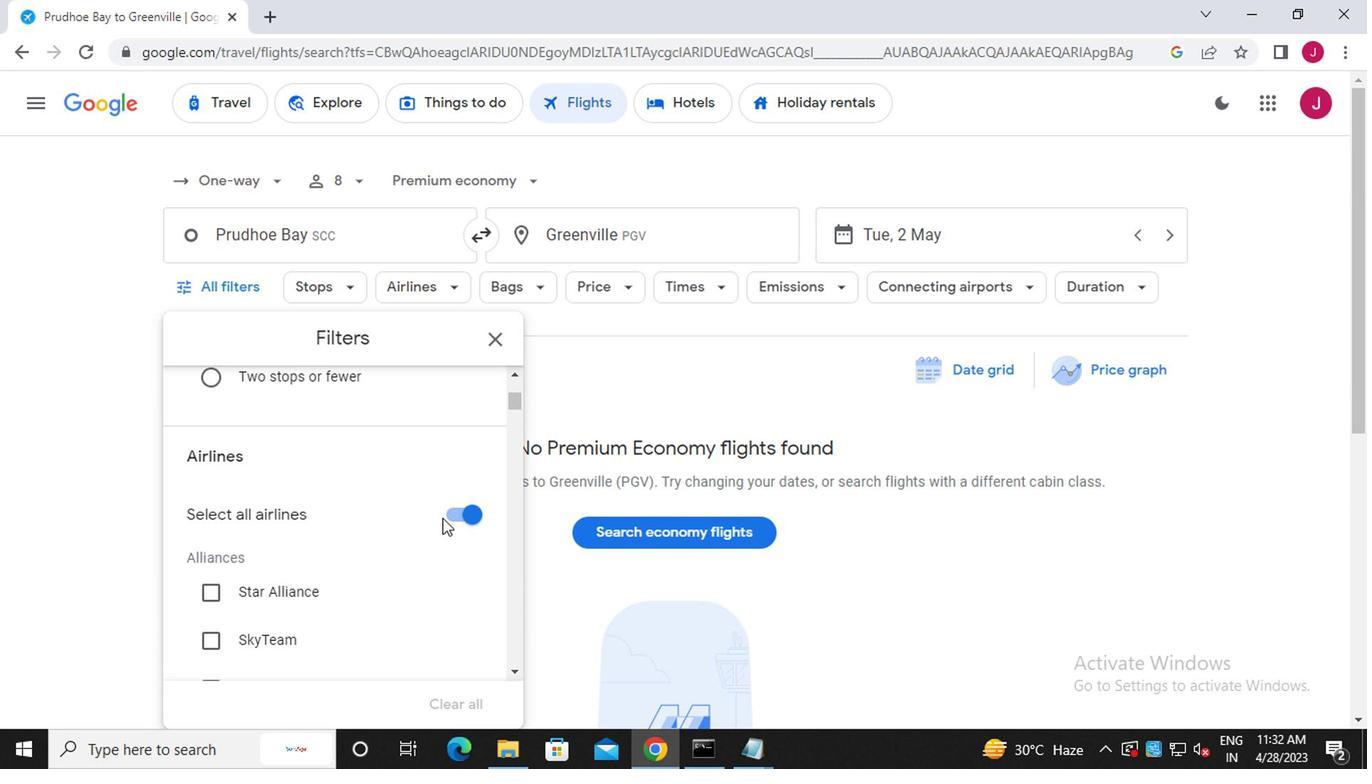 
Action: Mouse moved to (433, 512)
Screenshot: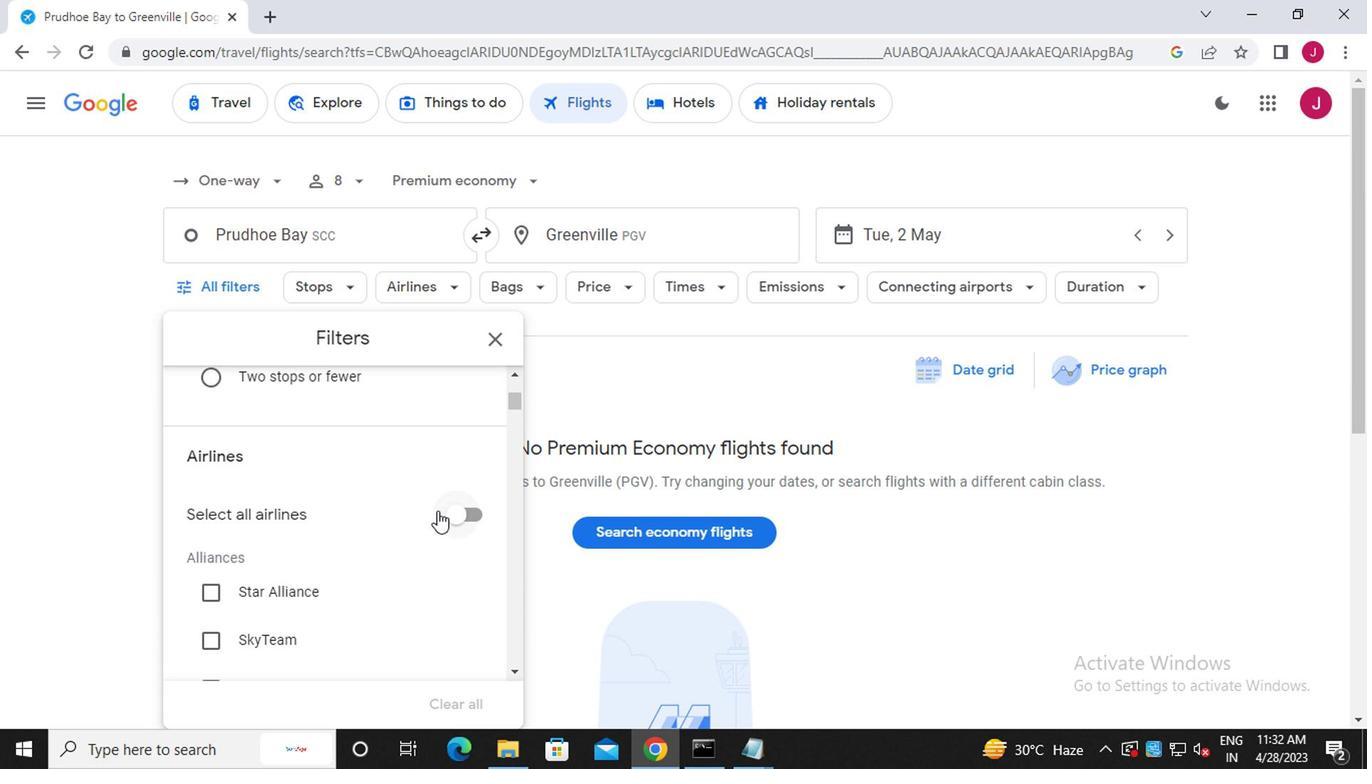 
Action: Mouse scrolled (433, 511) with delta (0, 0)
Screenshot: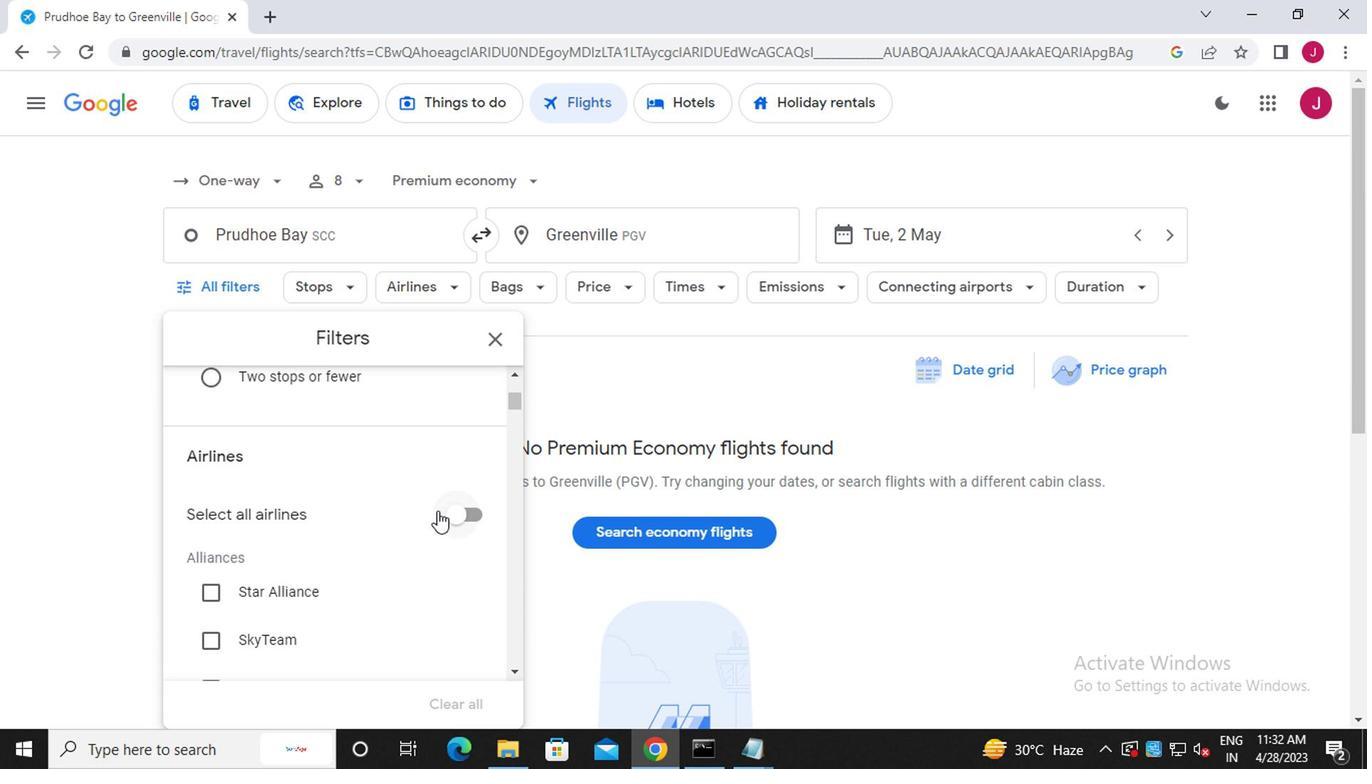 
Action: Mouse scrolled (433, 511) with delta (0, 0)
Screenshot: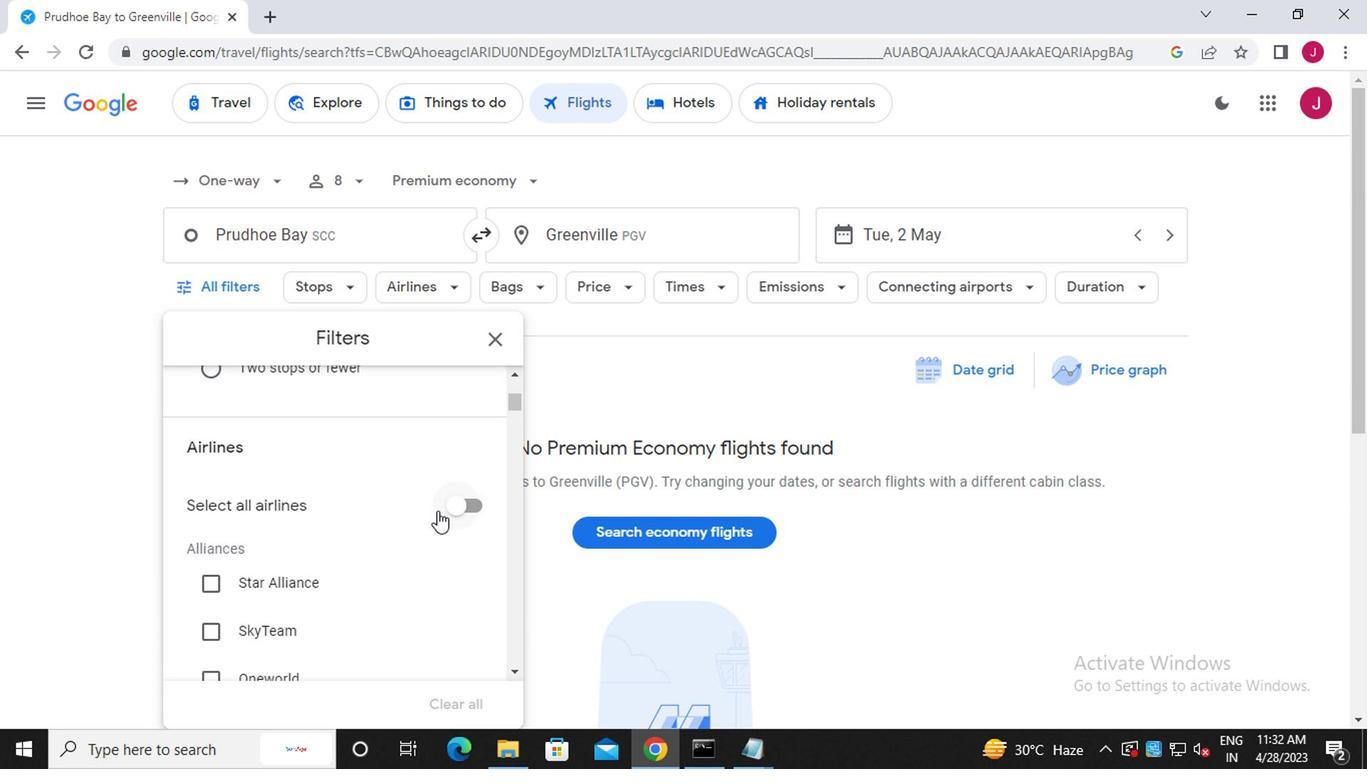 
Action: Mouse moved to (380, 504)
Screenshot: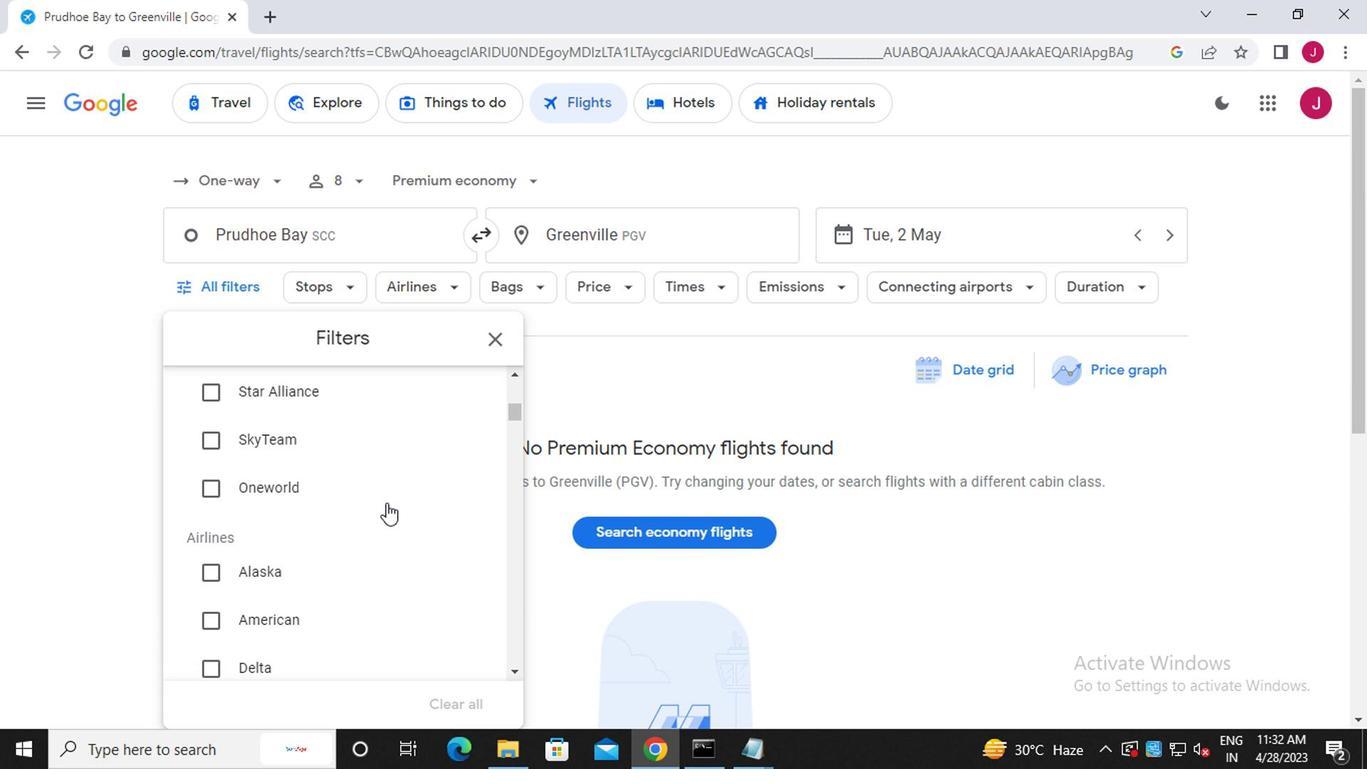 
Action: Mouse scrolled (380, 503) with delta (0, 0)
Screenshot: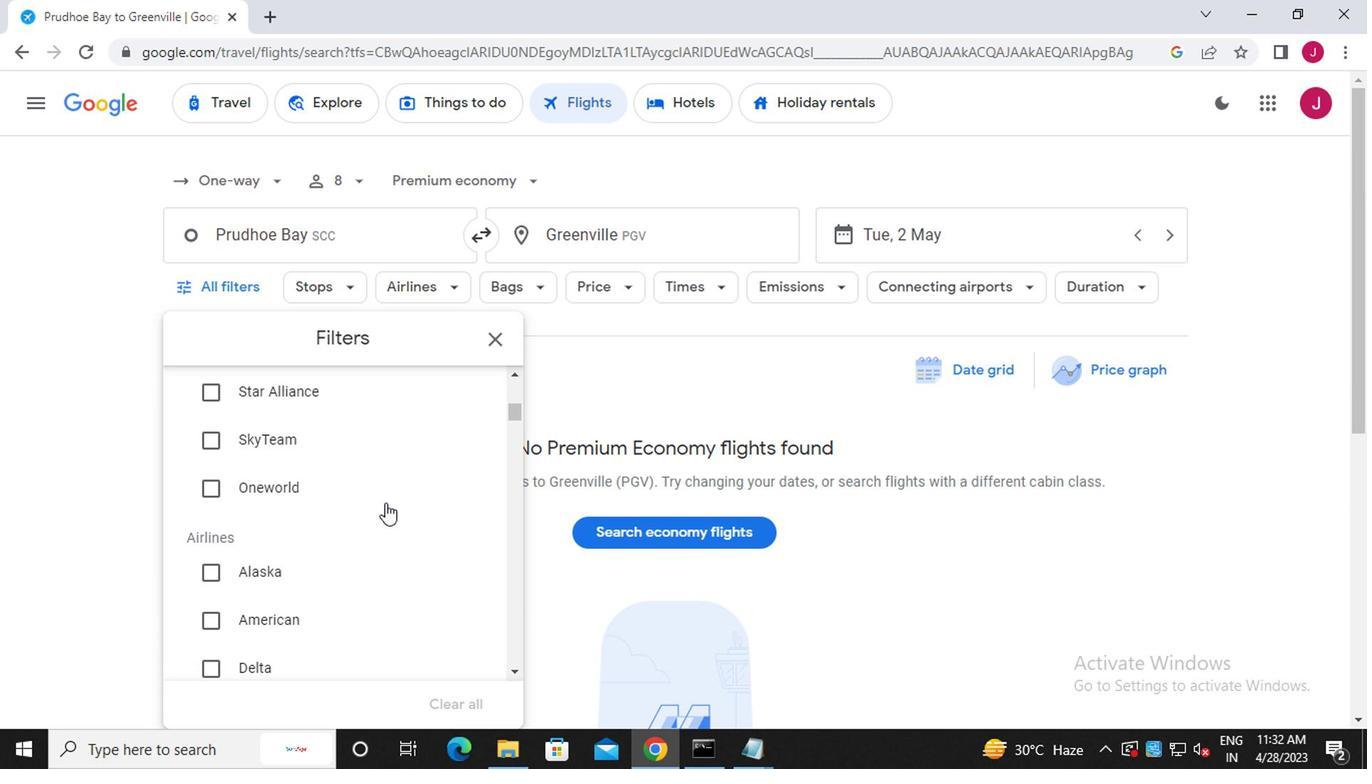 
Action: Mouse scrolled (380, 503) with delta (0, 0)
Screenshot: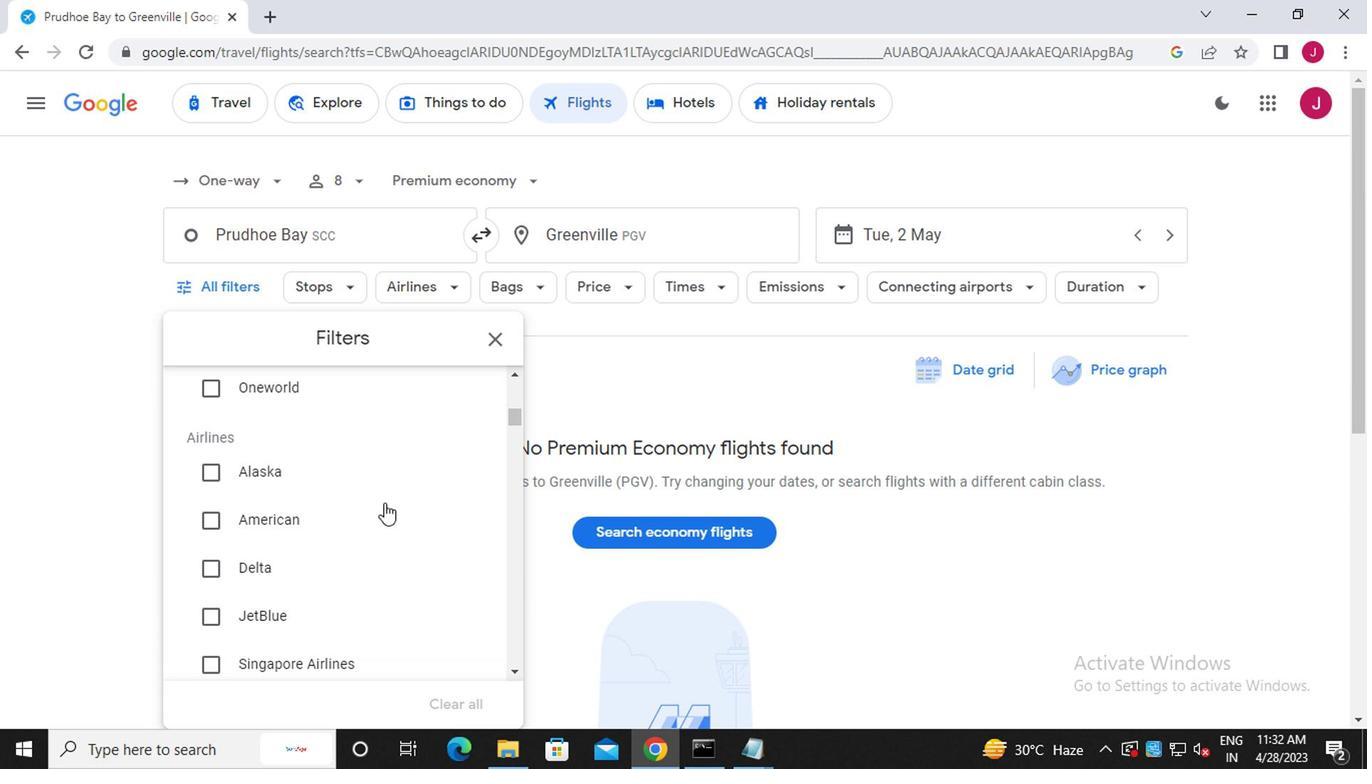 
Action: Mouse scrolled (380, 503) with delta (0, 0)
Screenshot: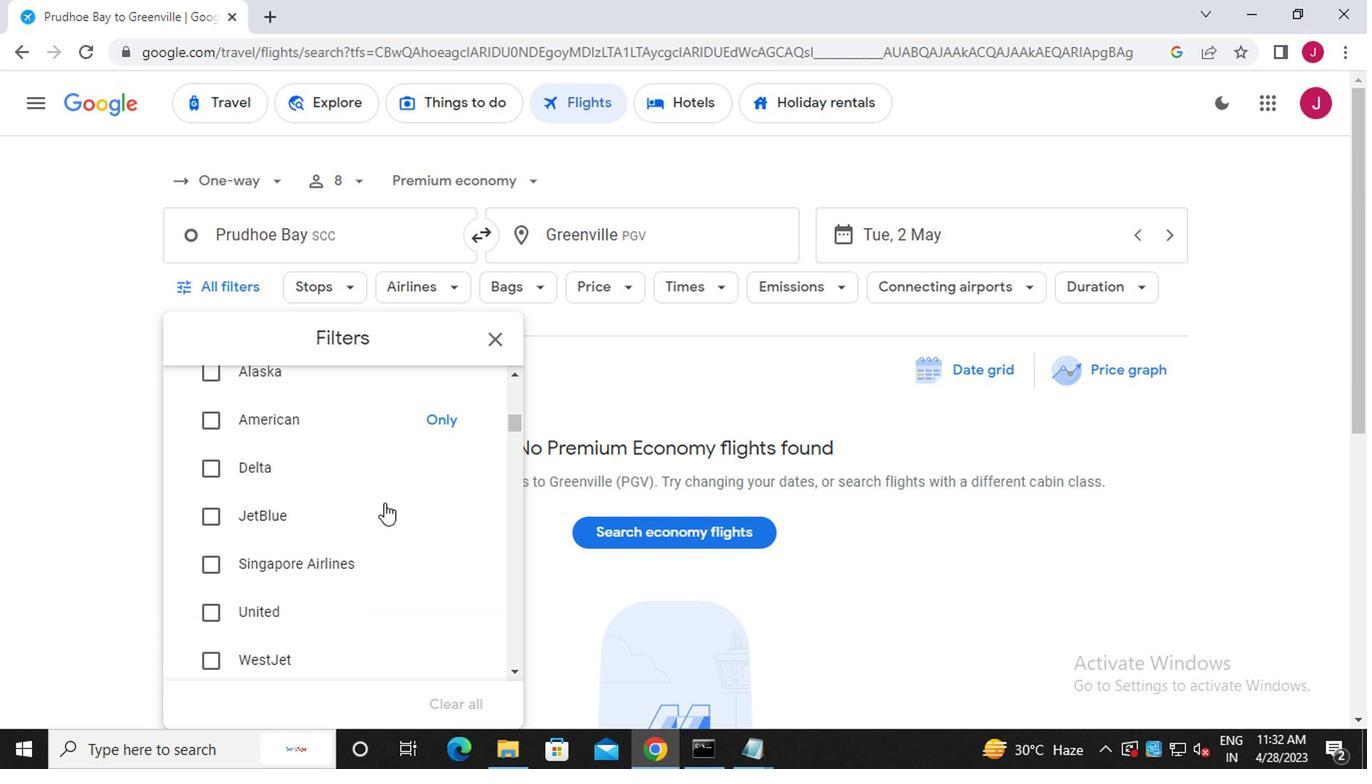 
Action: Mouse scrolled (380, 504) with delta (0, 0)
Screenshot: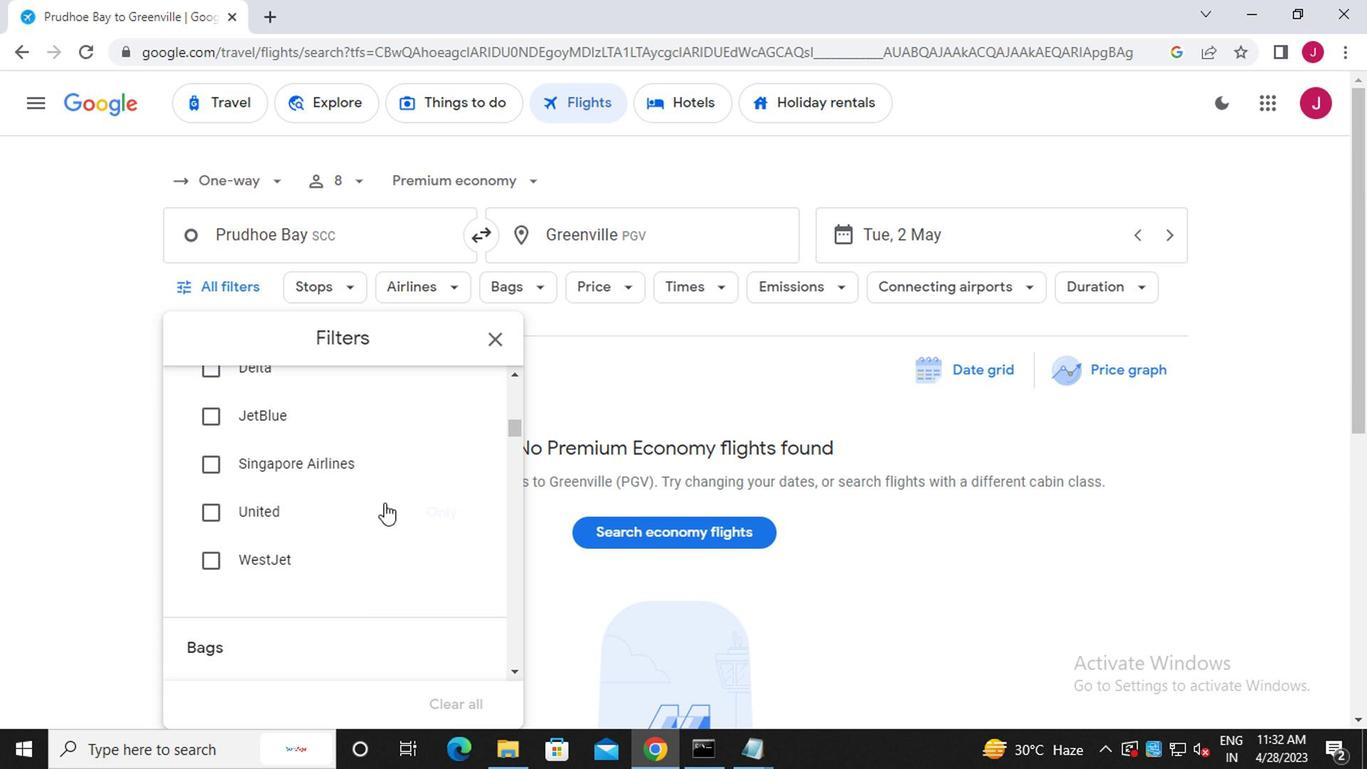 
Action: Mouse scrolled (380, 504) with delta (0, 0)
Screenshot: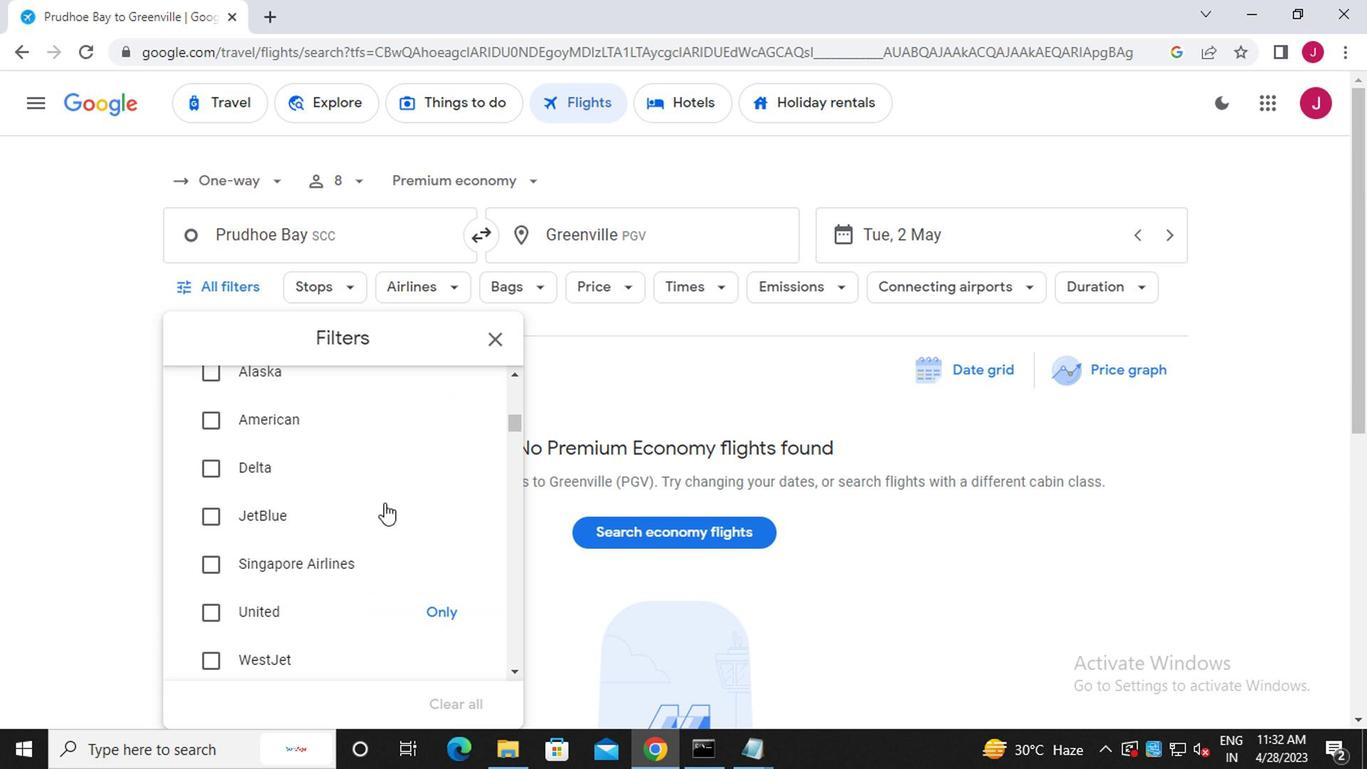 
Action: Mouse scrolled (380, 504) with delta (0, 0)
Screenshot: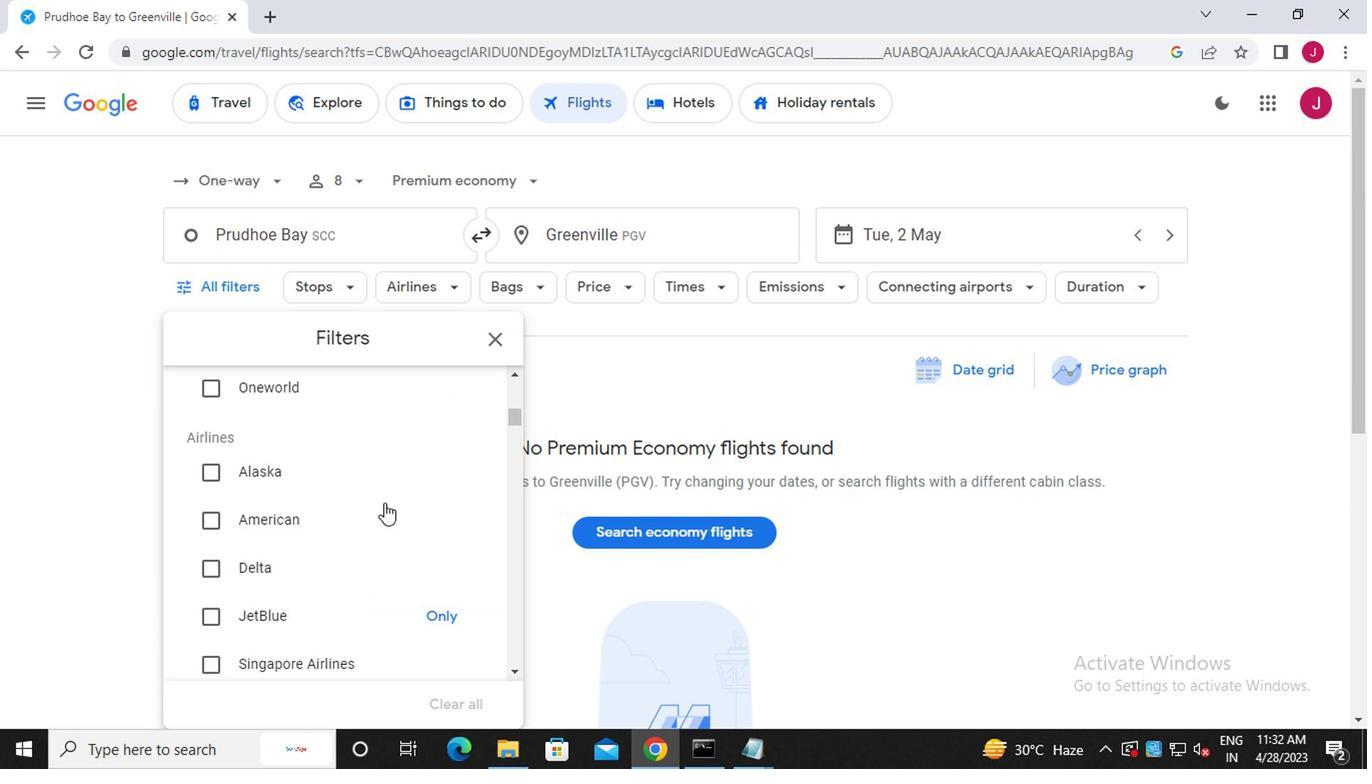 
Action: Mouse scrolled (380, 504) with delta (0, 0)
Screenshot: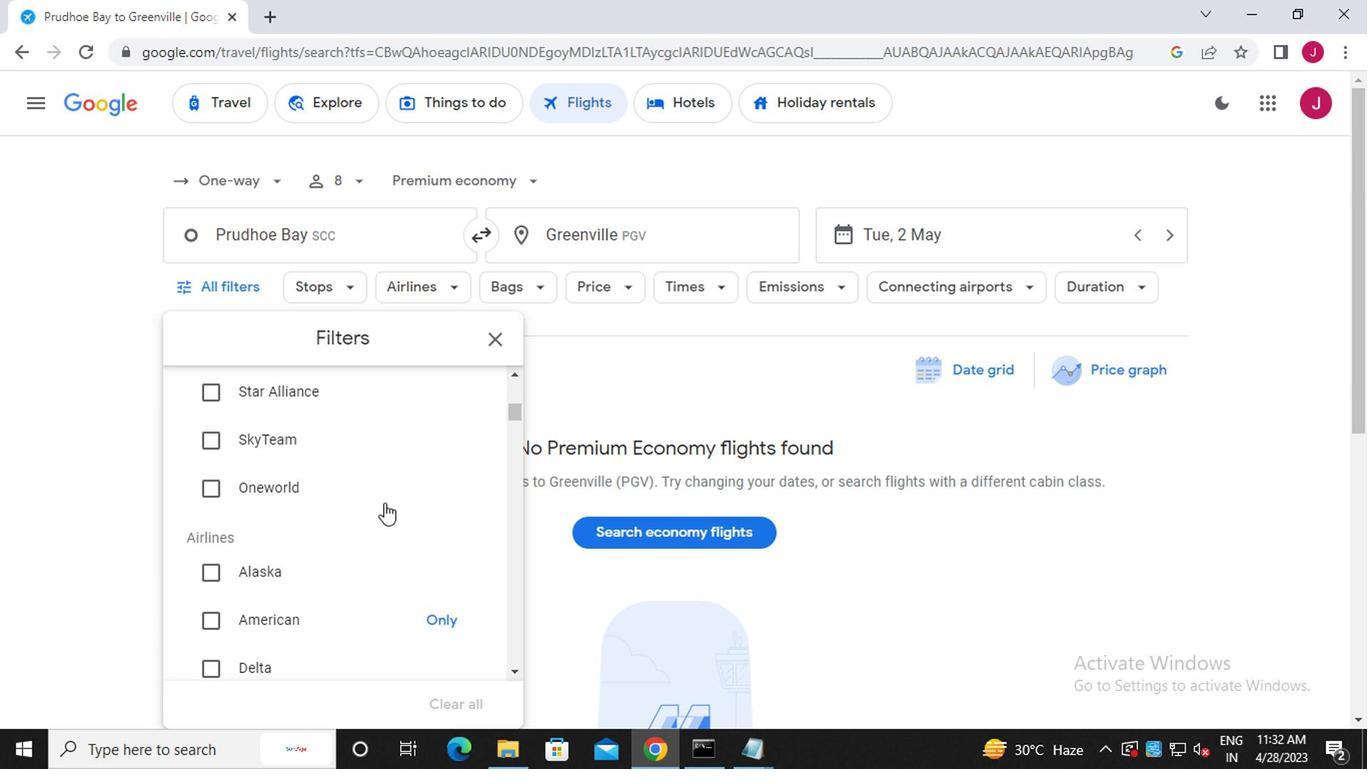 
Action: Mouse moved to (336, 527)
Screenshot: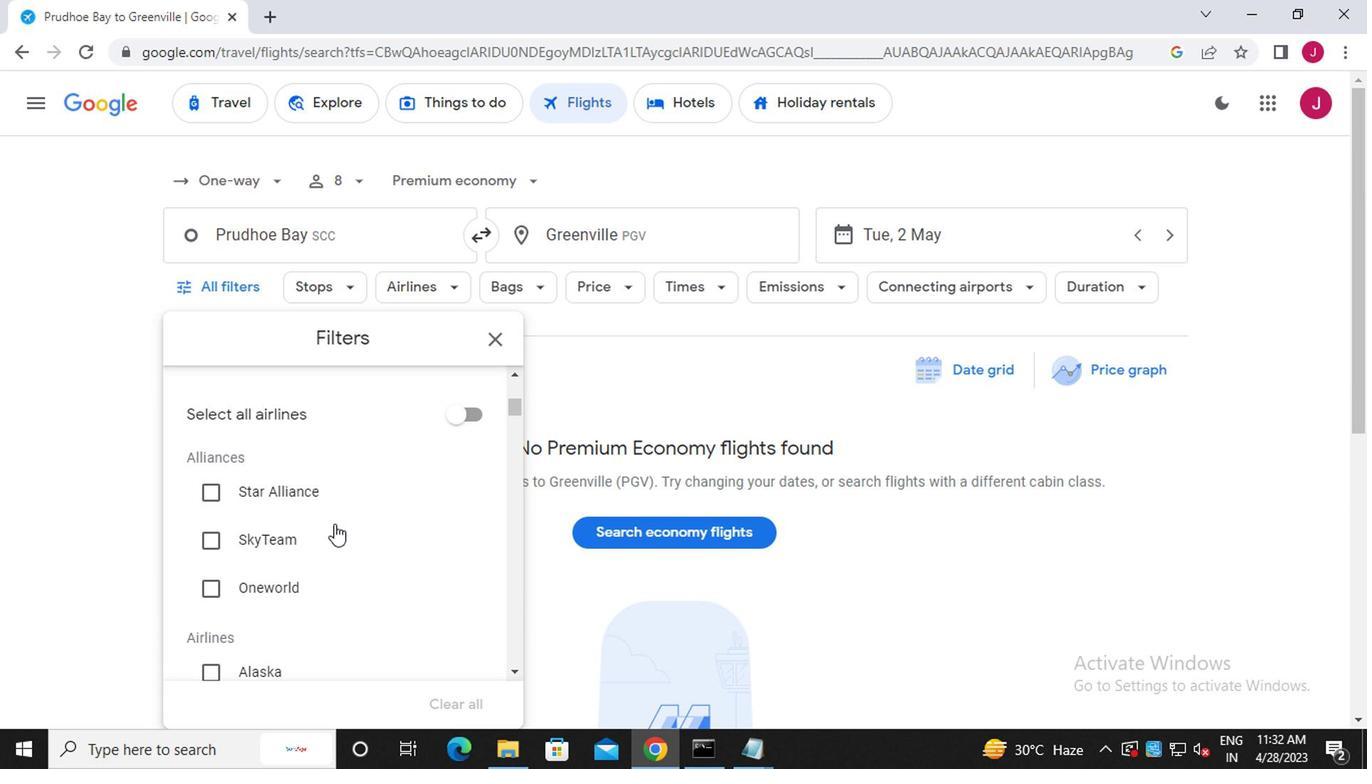 
Action: Mouse scrolled (336, 526) with delta (0, 0)
Screenshot: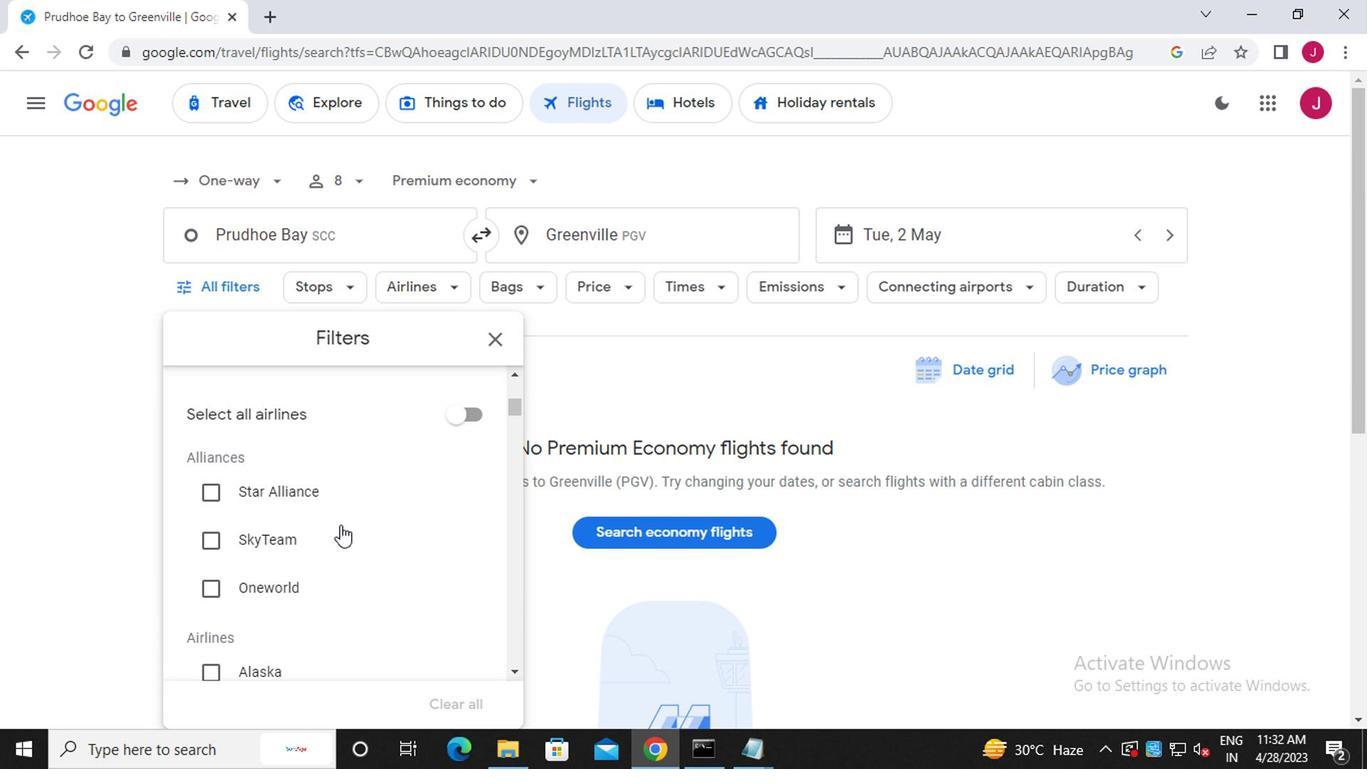 
Action: Mouse moved to (335, 527)
Screenshot: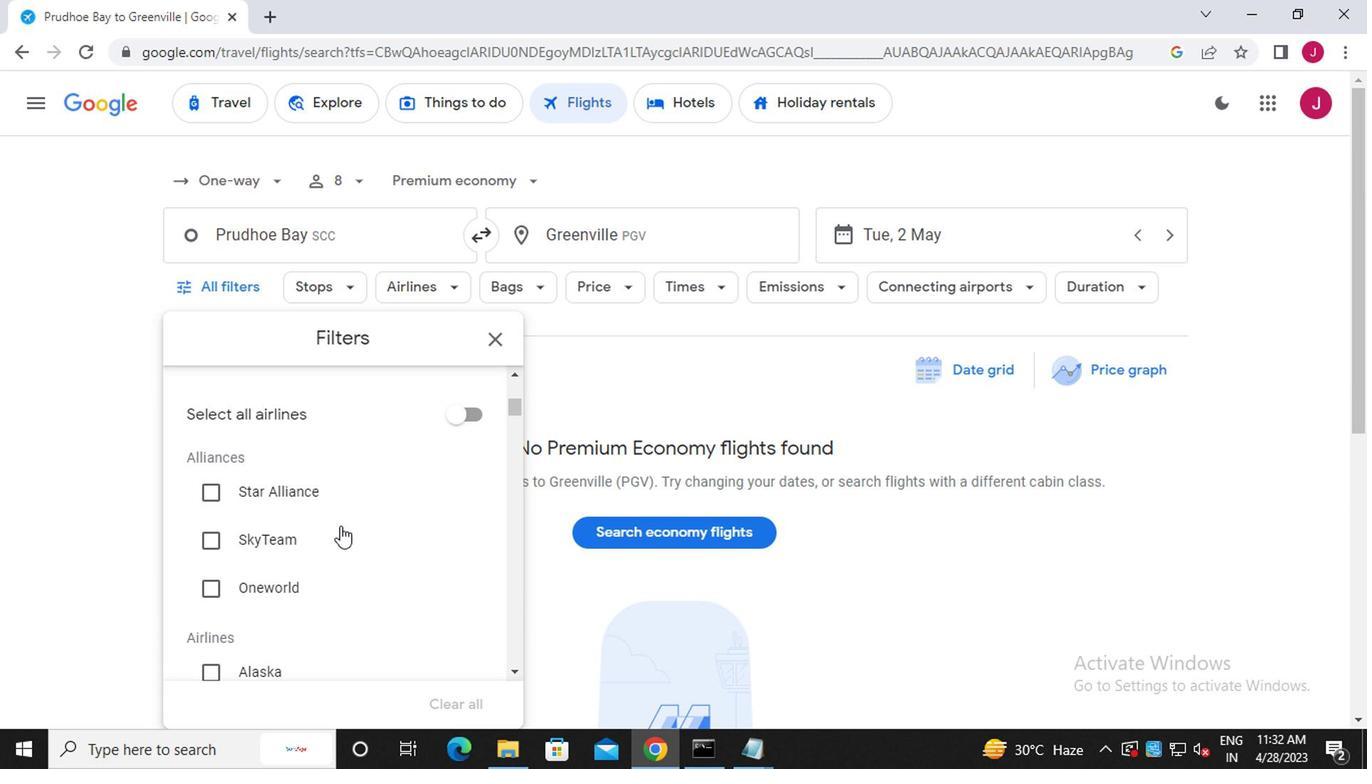 
Action: Mouse scrolled (335, 527) with delta (0, 0)
Screenshot: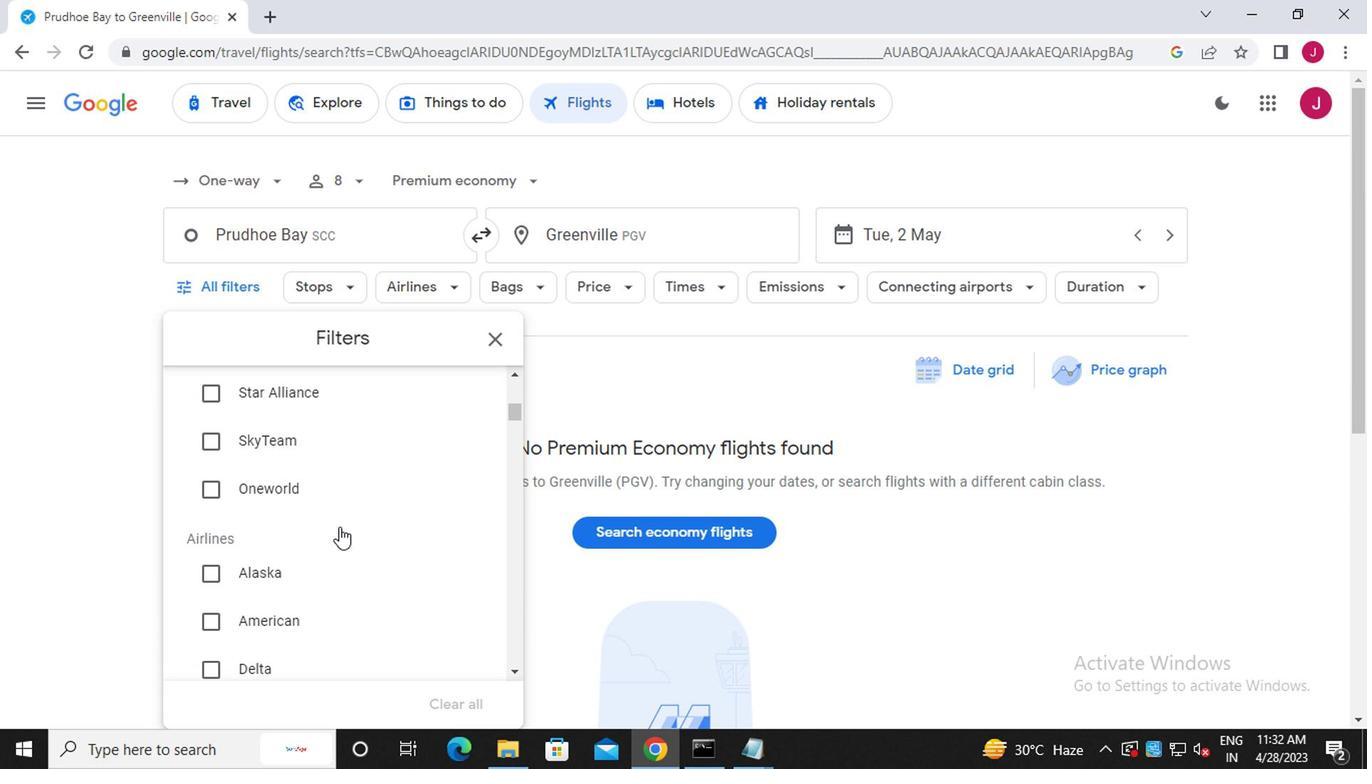 
Action: Mouse scrolled (335, 527) with delta (0, 0)
Screenshot: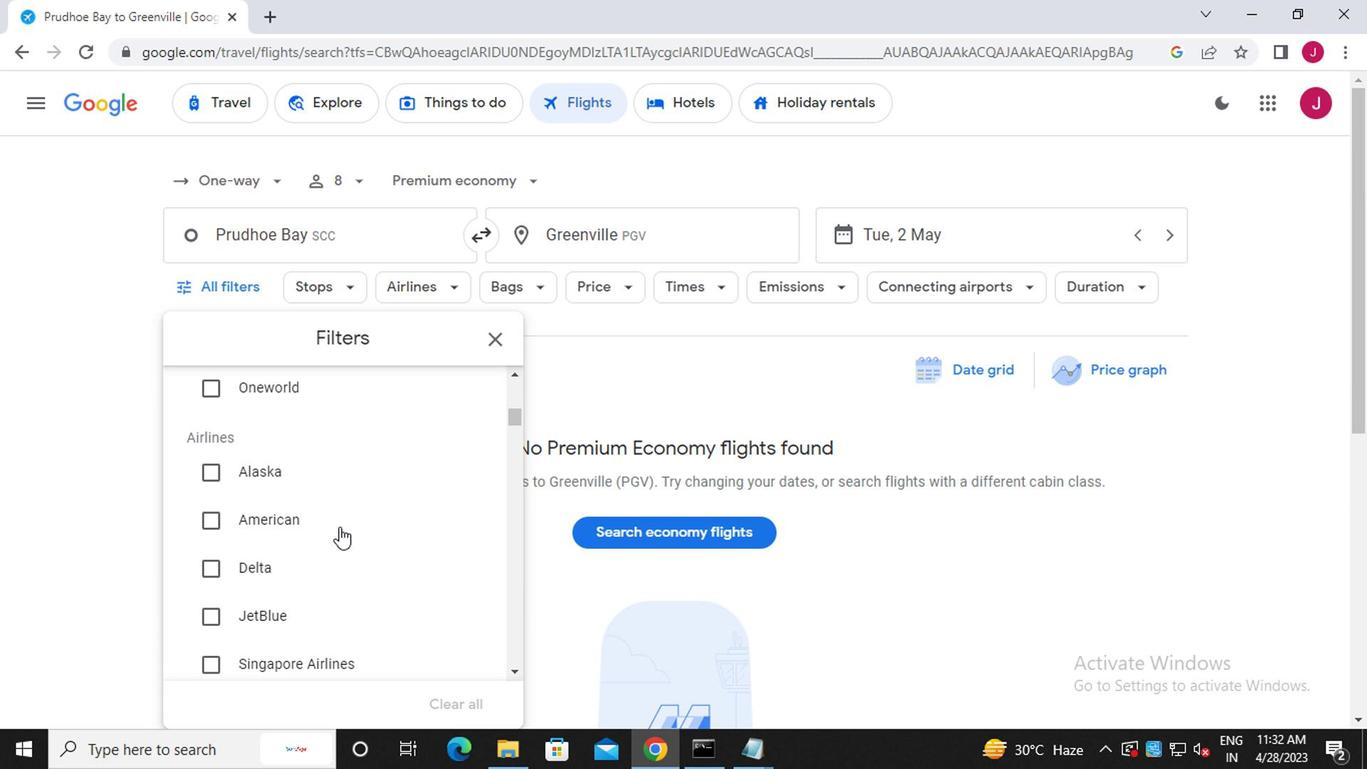 
Action: Mouse scrolled (335, 527) with delta (0, 0)
Screenshot: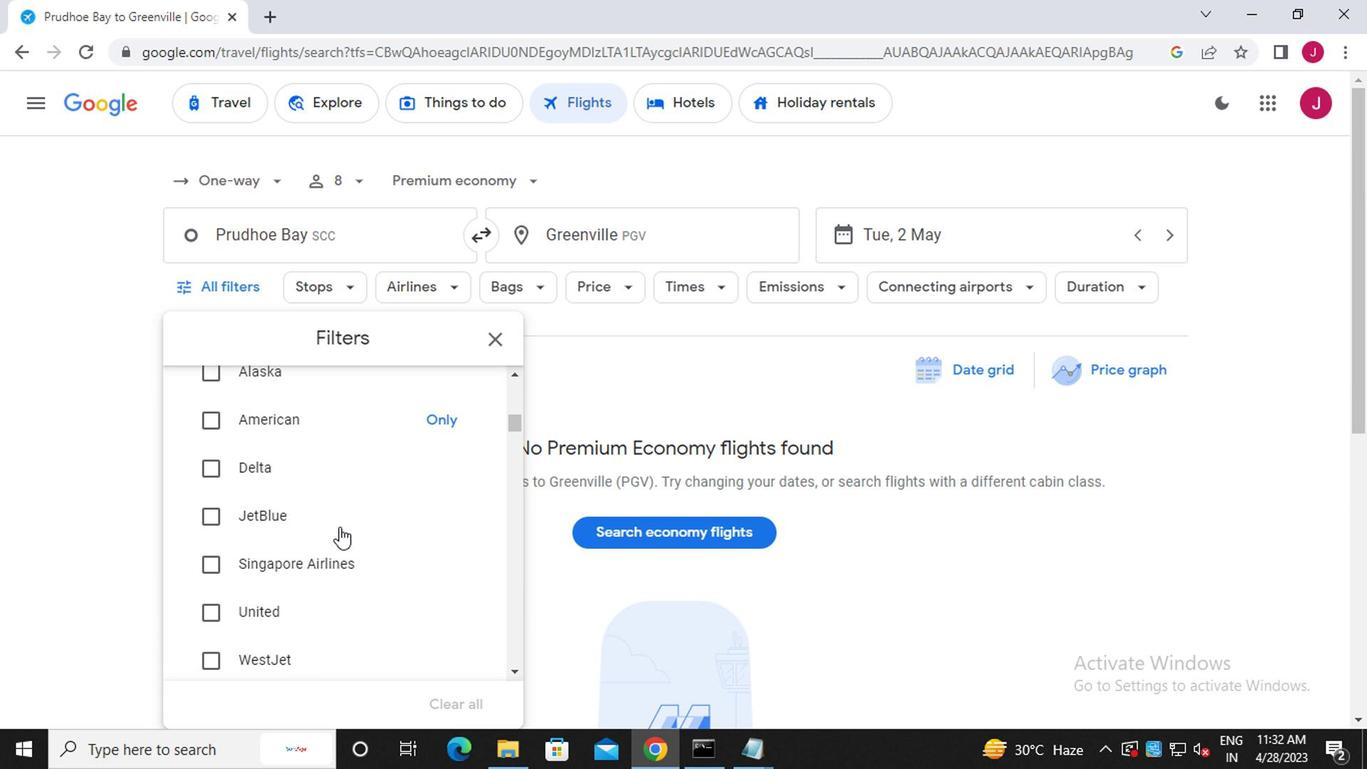
Action: Mouse scrolled (335, 527) with delta (0, 0)
Screenshot: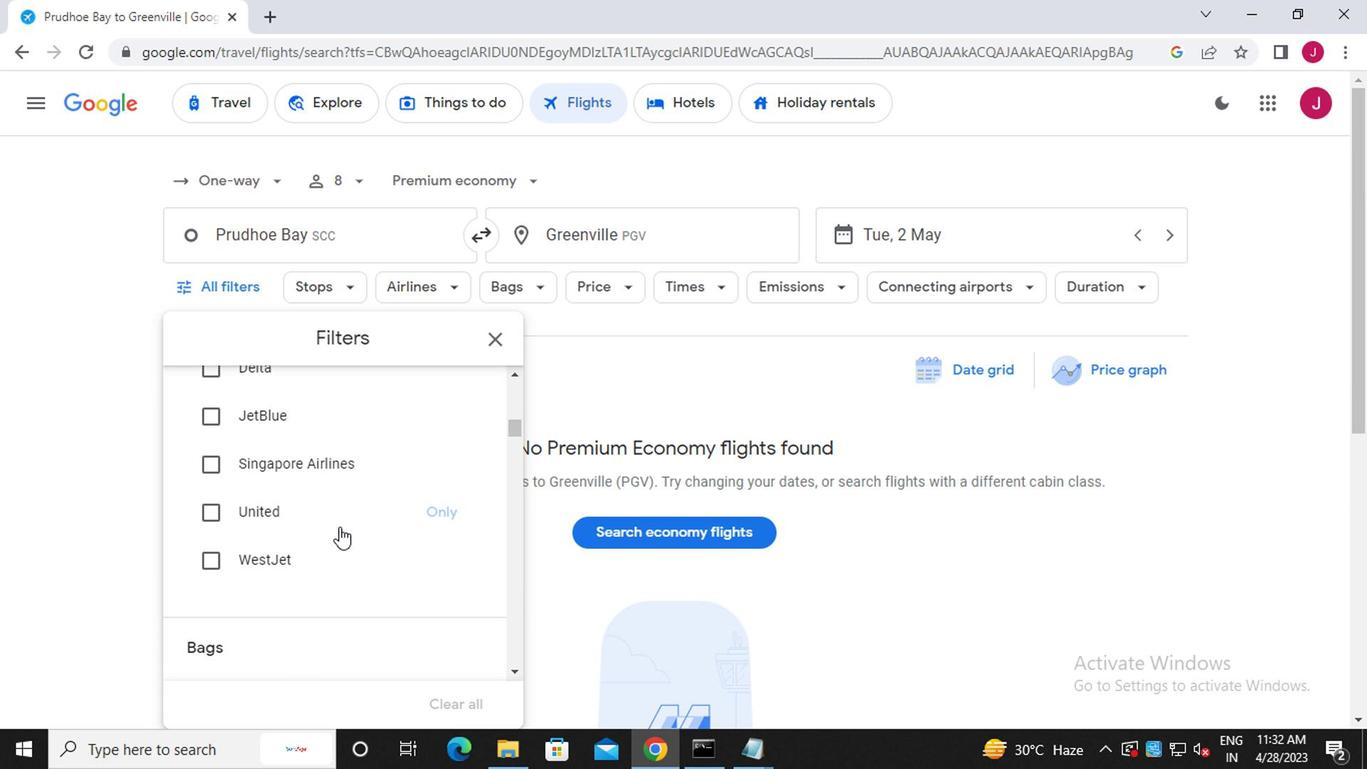 
Action: Mouse scrolled (335, 527) with delta (0, 0)
Screenshot: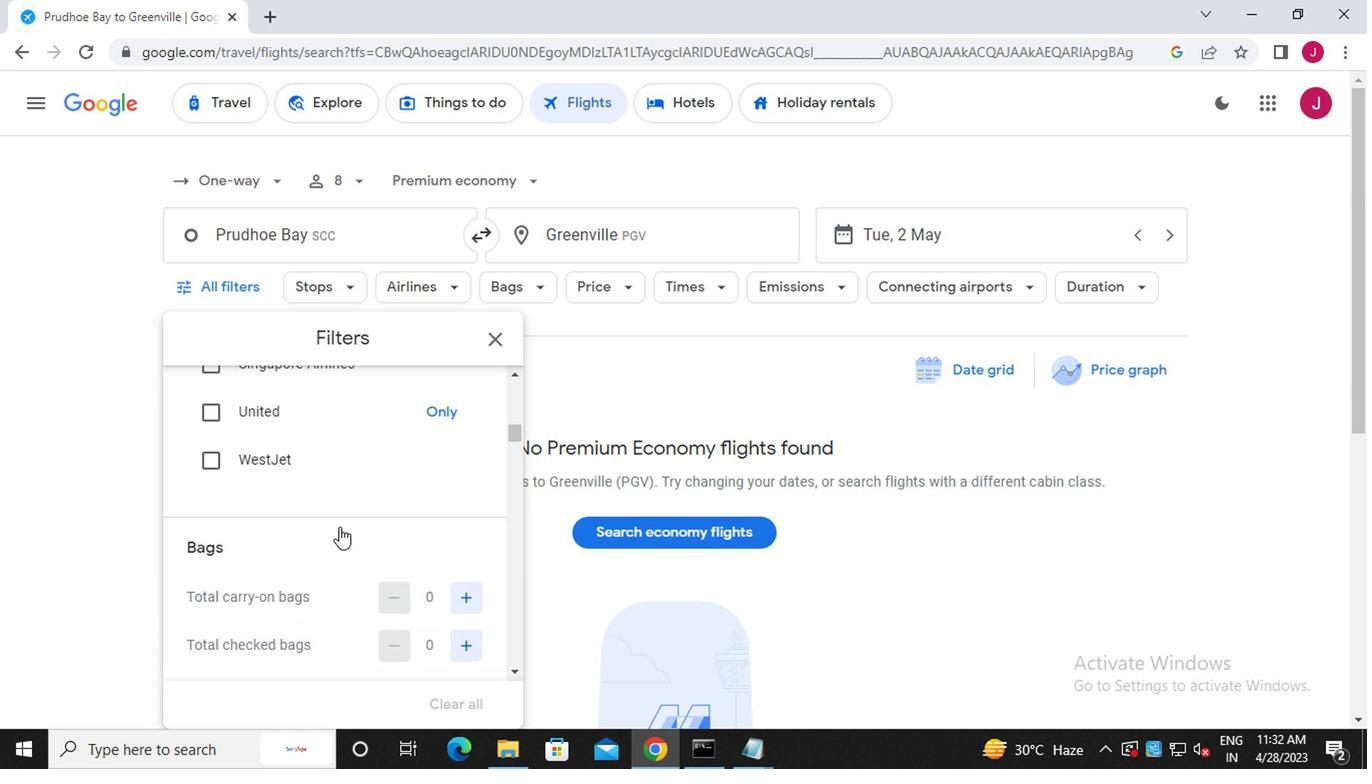 
Action: Mouse moved to (455, 551)
Screenshot: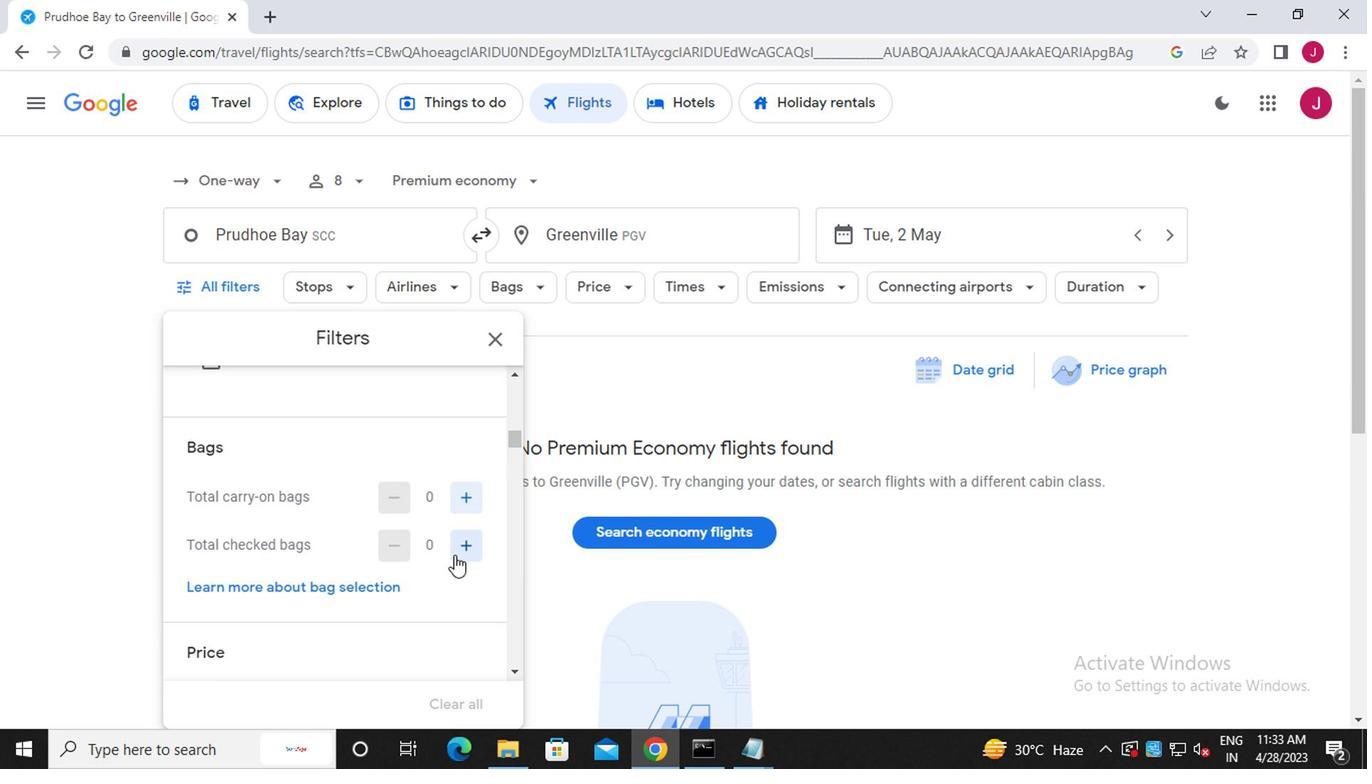 
Action: Mouse pressed left at (455, 551)
Screenshot: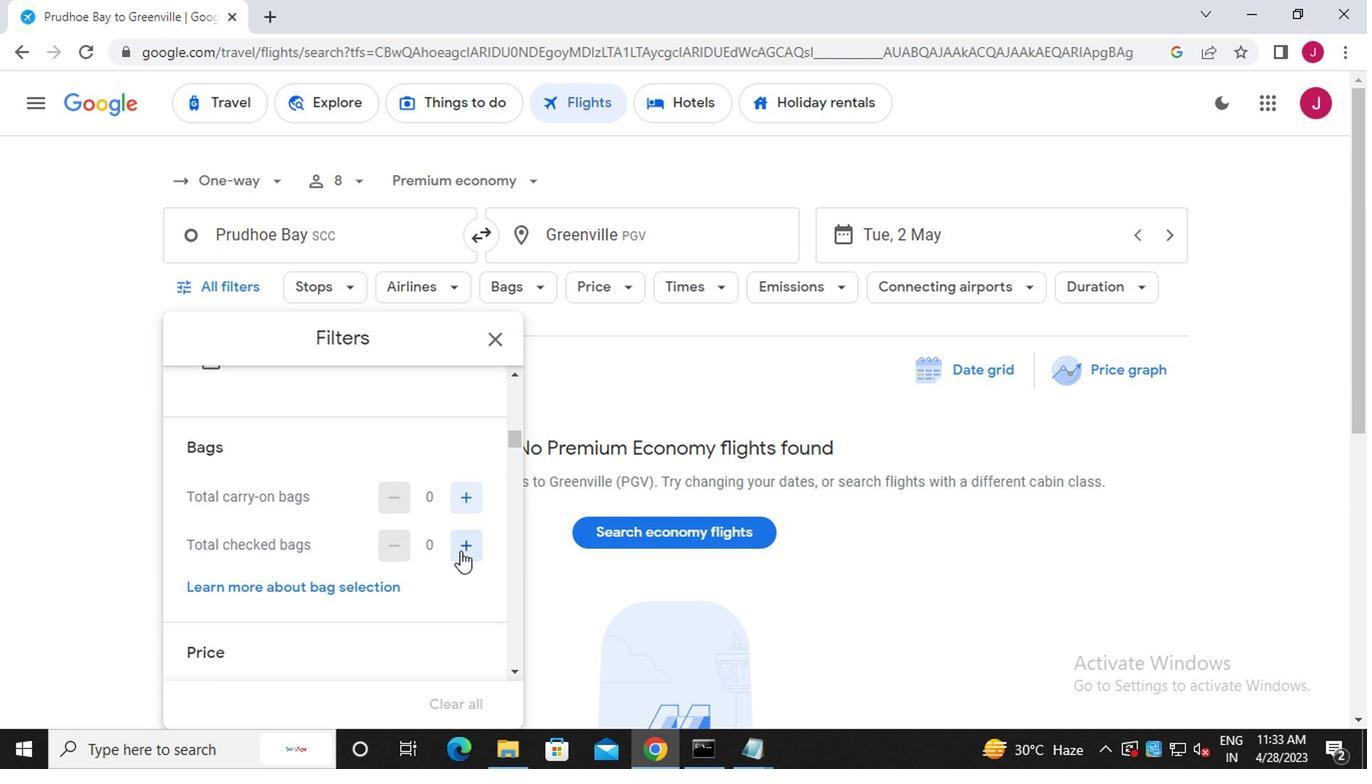 
Action: Mouse moved to (457, 551)
Screenshot: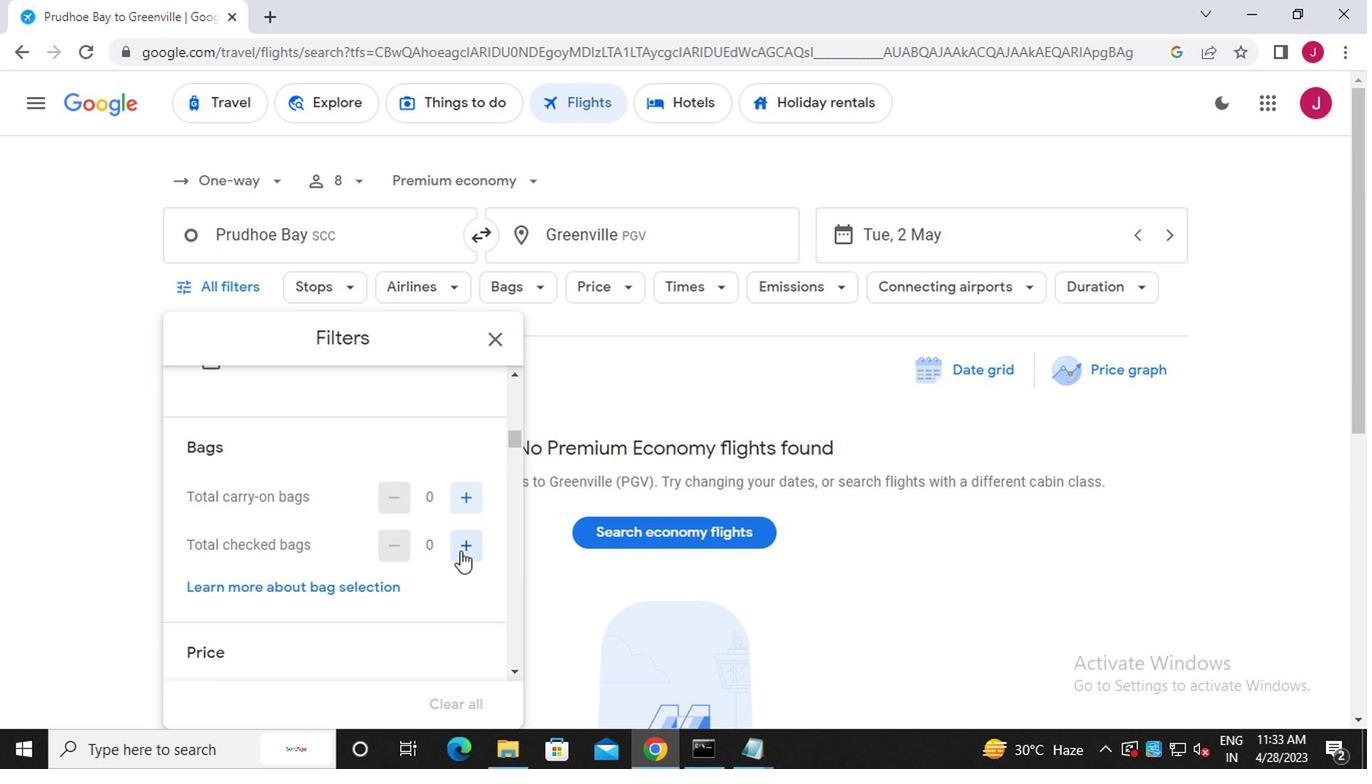 
Action: Mouse scrolled (457, 551) with delta (0, 0)
Screenshot: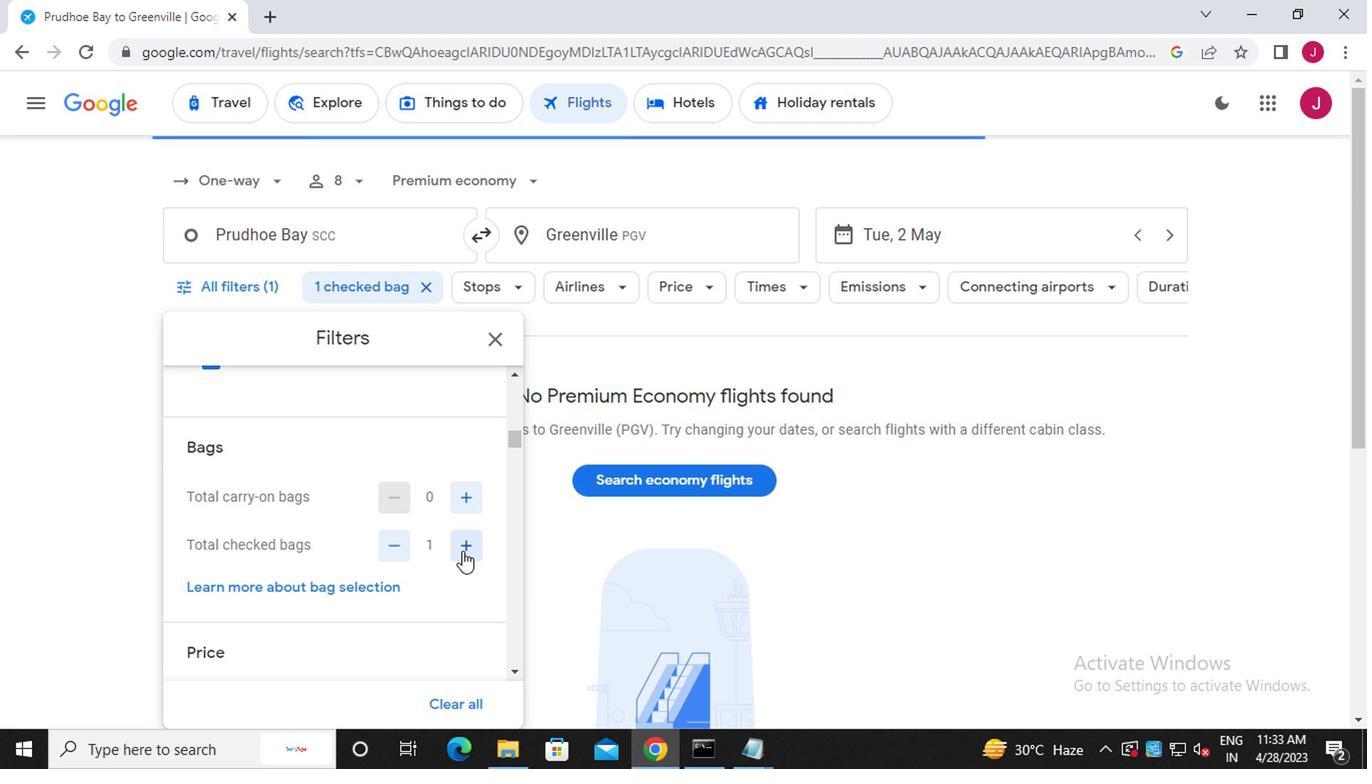 
Action: Mouse scrolled (457, 551) with delta (0, 0)
Screenshot: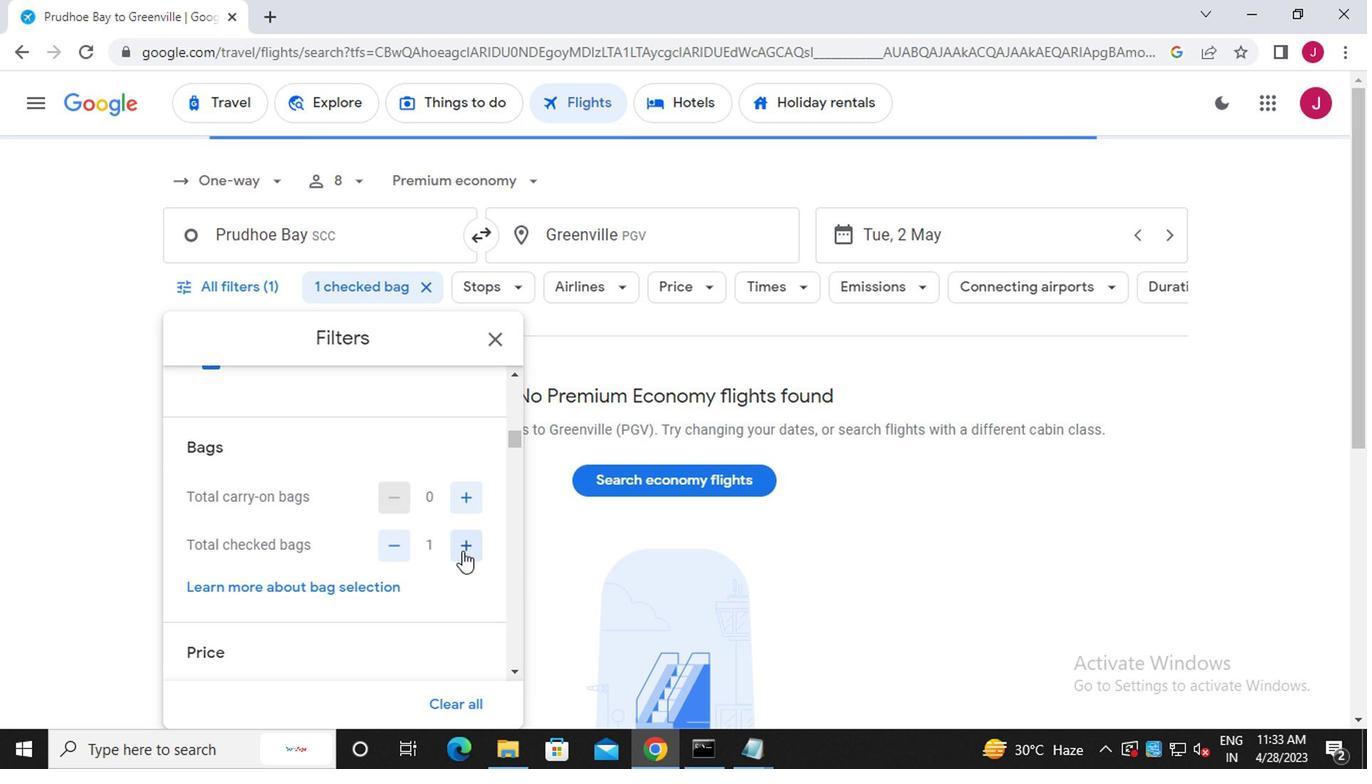 
Action: Mouse moved to (465, 541)
Screenshot: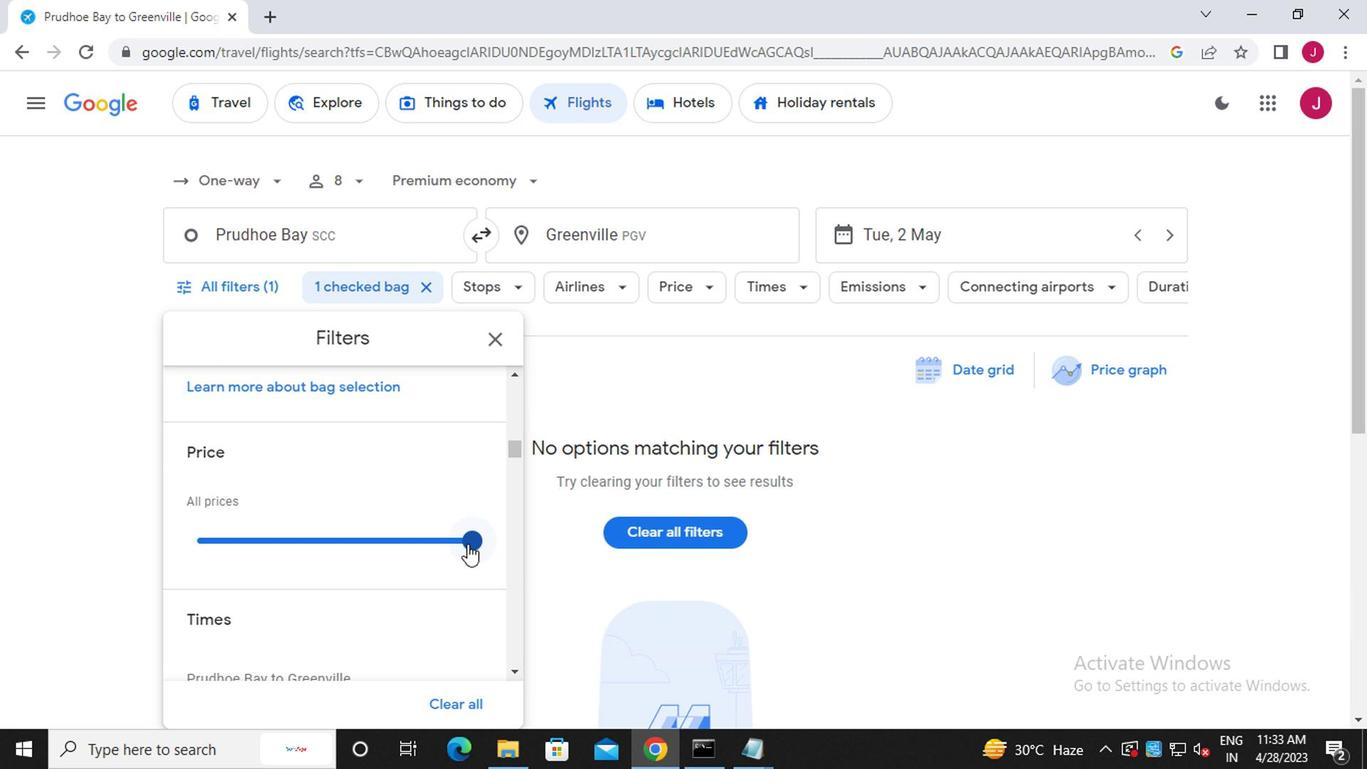 
Action: Mouse pressed left at (465, 541)
Screenshot: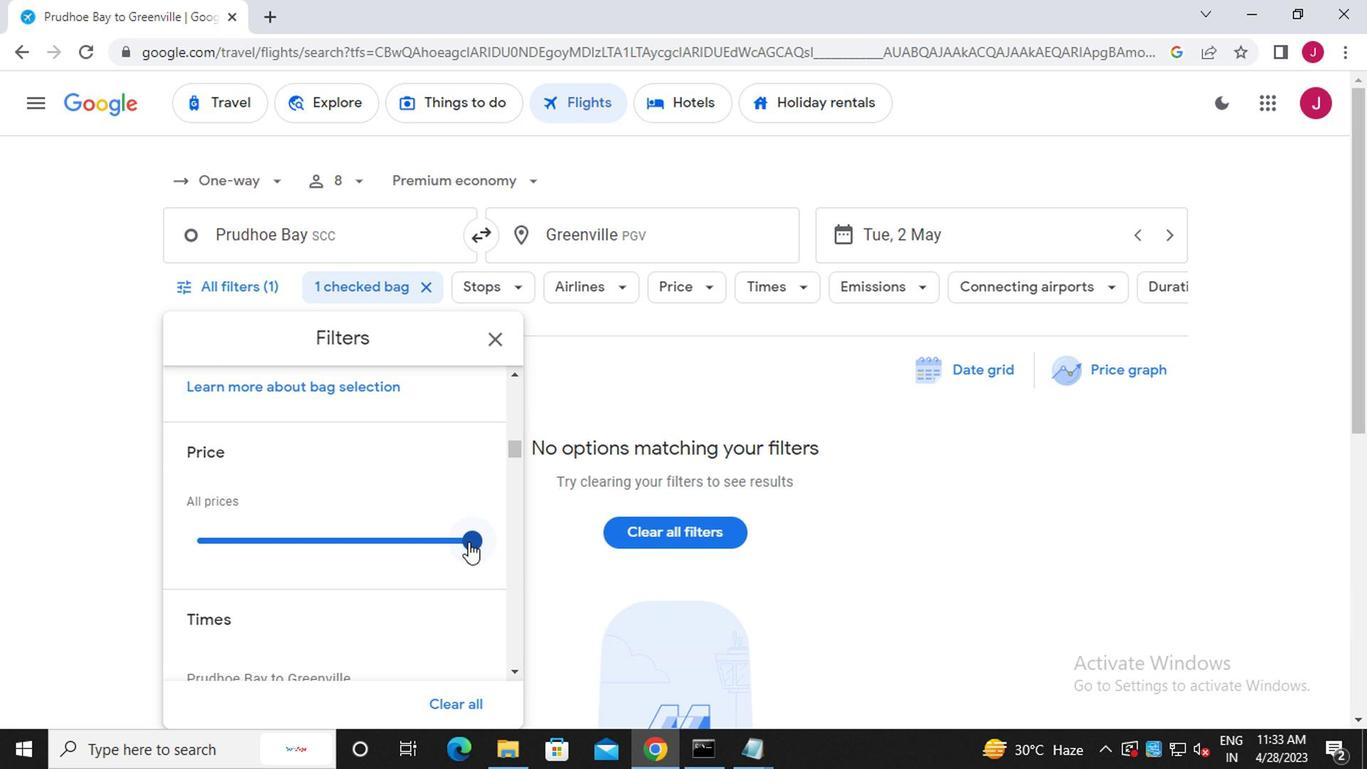 
Action: Mouse pressed left at (465, 541)
Screenshot: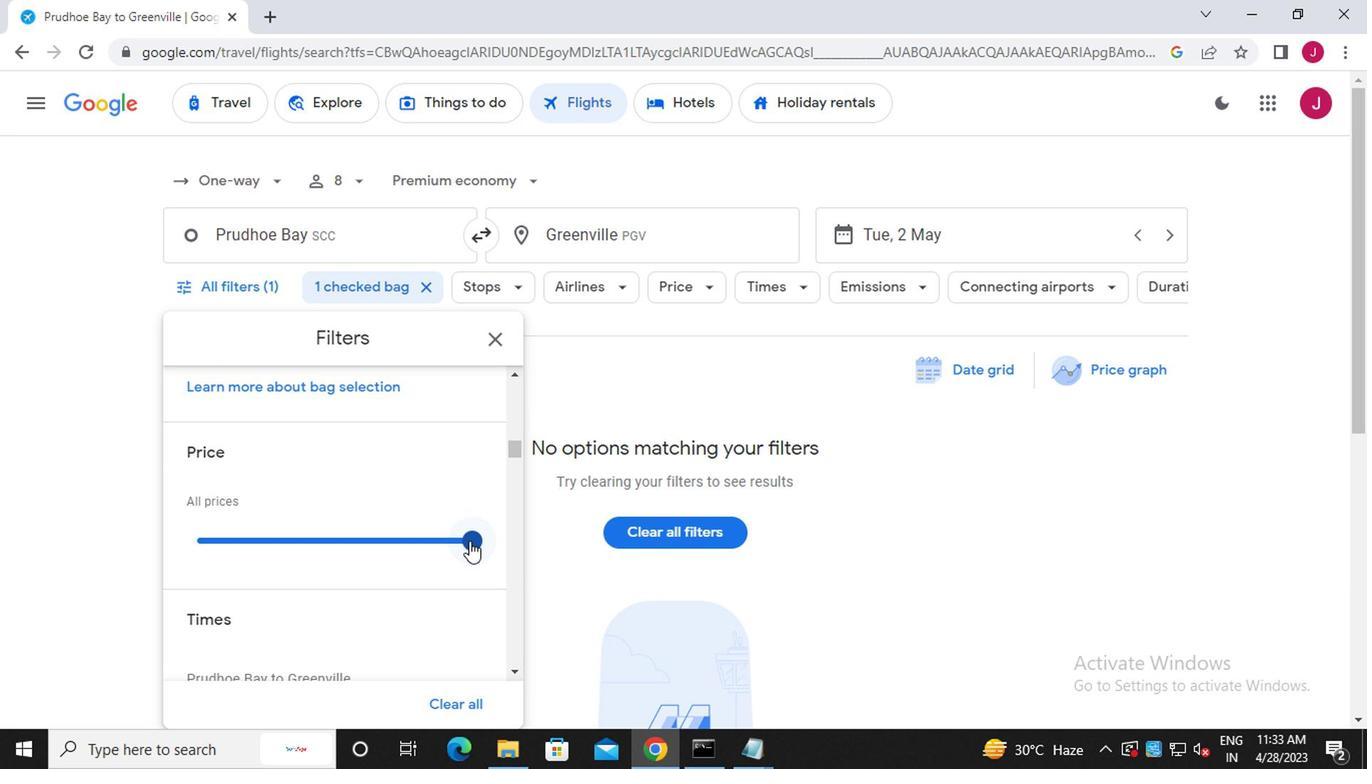 
Action: Mouse scrolled (465, 541) with delta (0, 0)
Screenshot: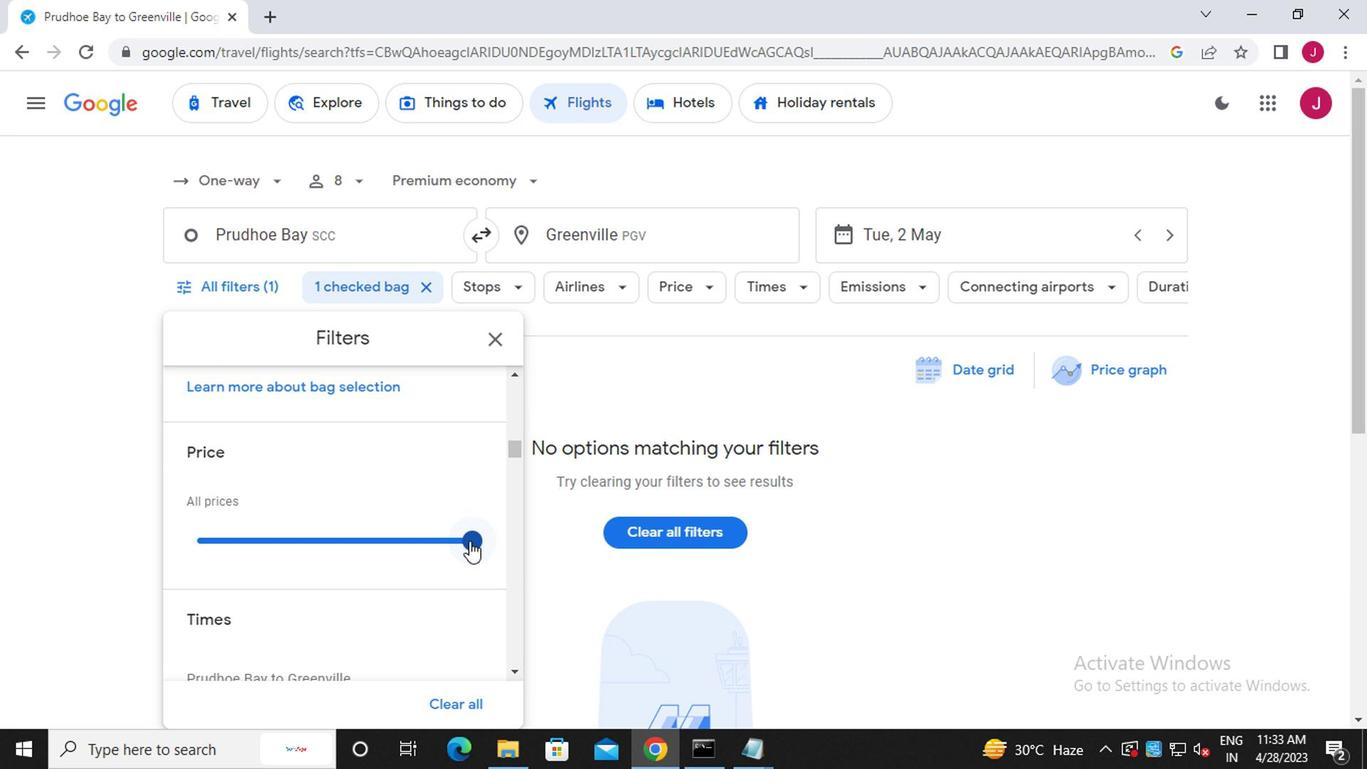 
Action: Mouse scrolled (465, 541) with delta (0, 0)
Screenshot: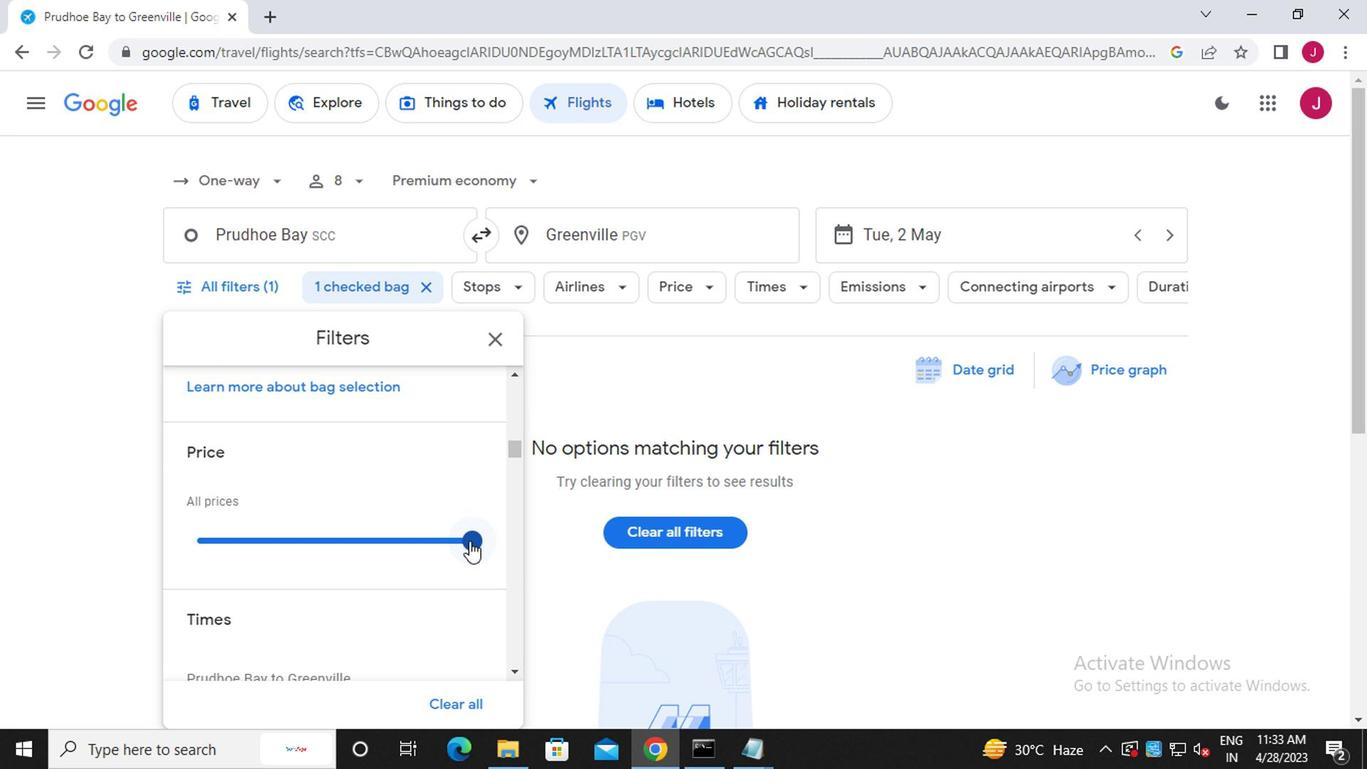 
Action: Mouse moved to (472, 574)
Screenshot: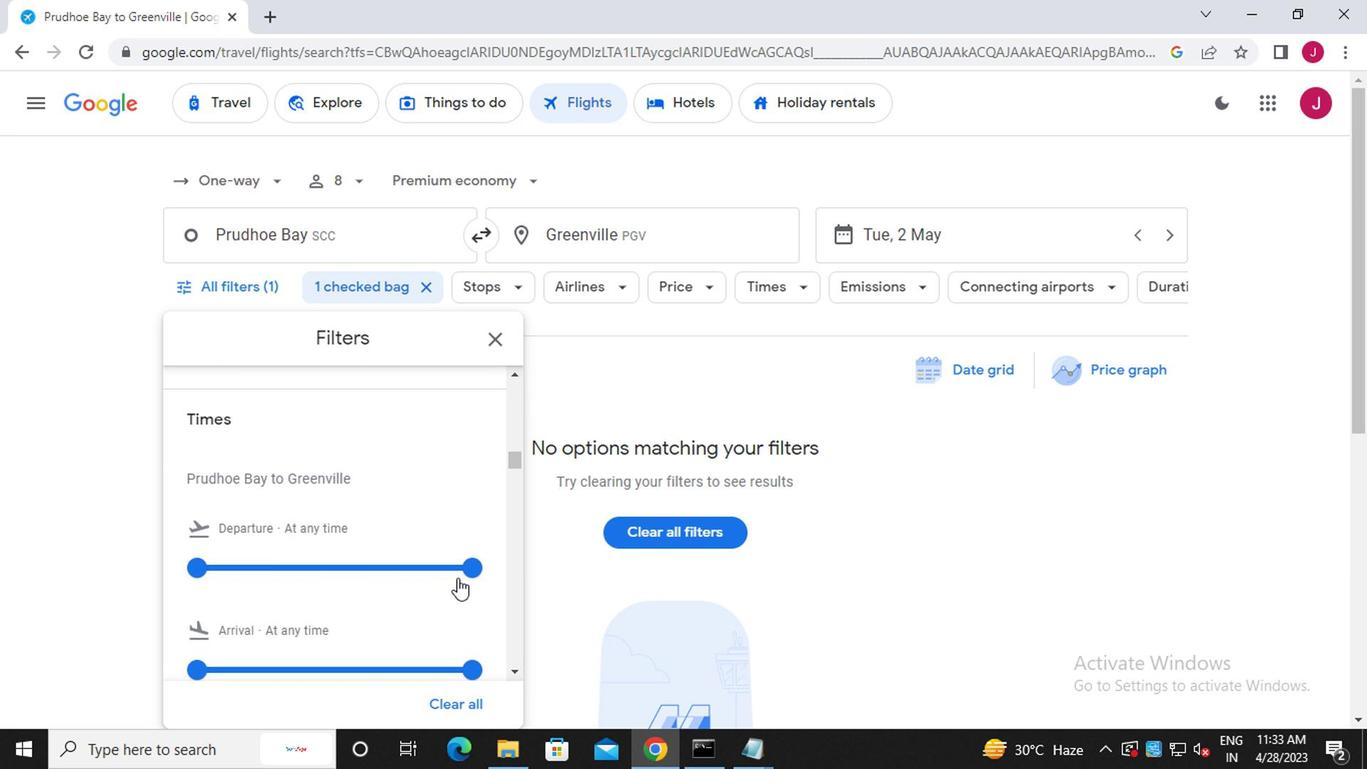 
Action: Mouse pressed left at (472, 574)
Screenshot: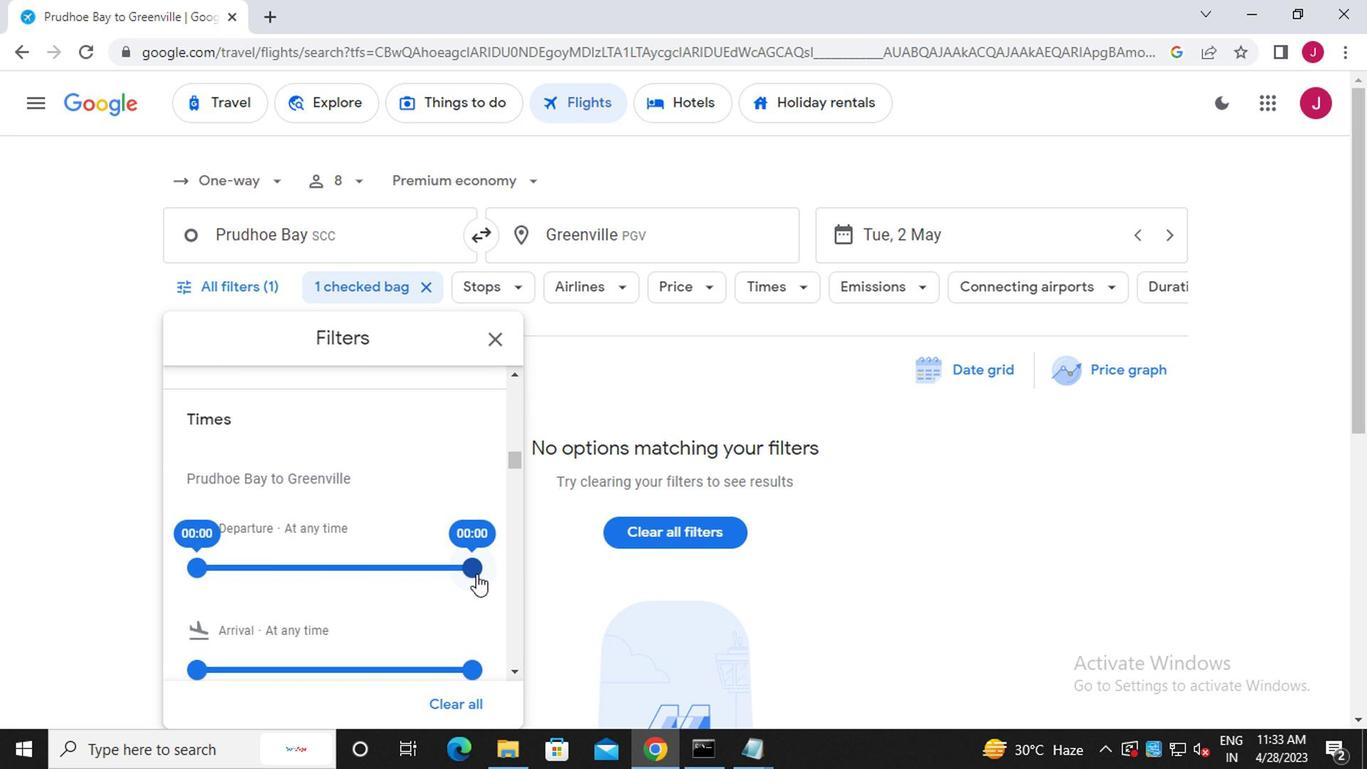 
Action: Mouse moved to (188, 567)
Screenshot: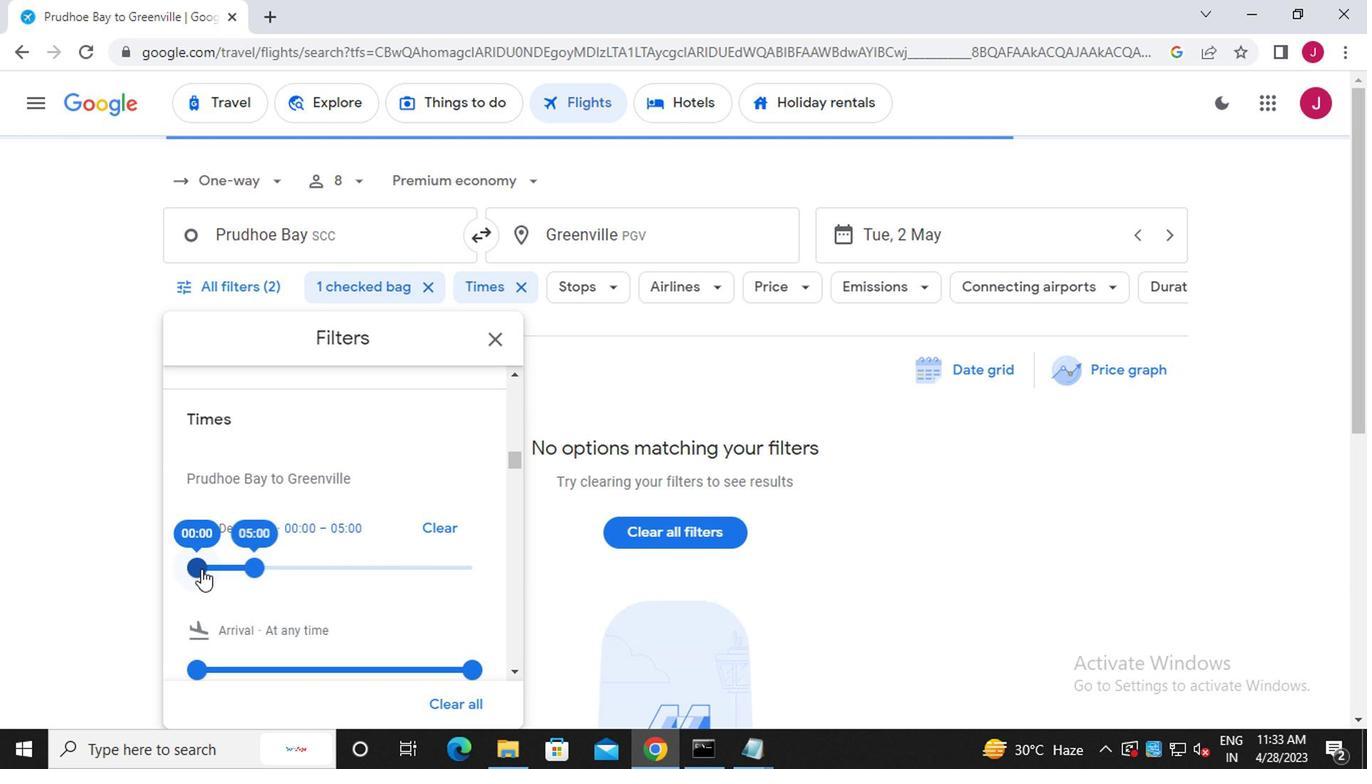 
Action: Mouse pressed left at (188, 567)
Screenshot: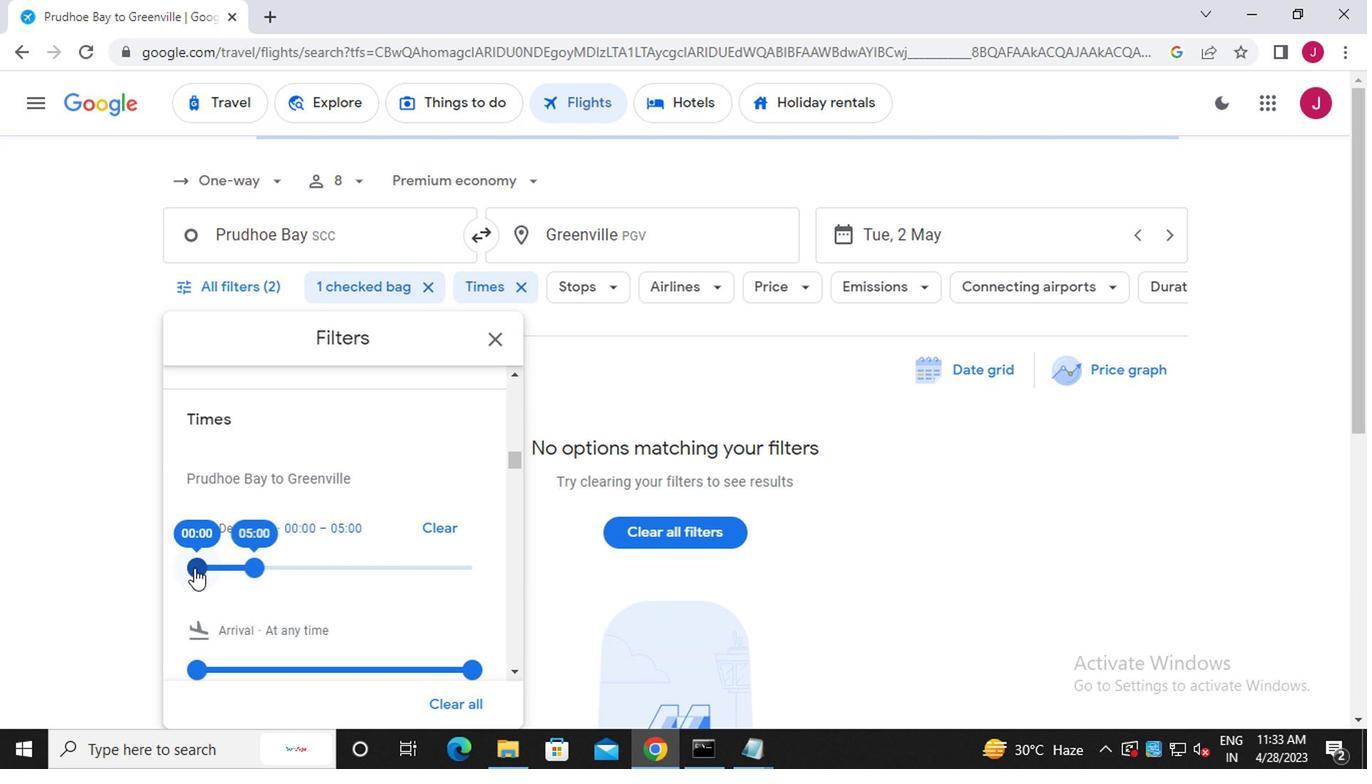 
Action: Mouse moved to (254, 569)
Screenshot: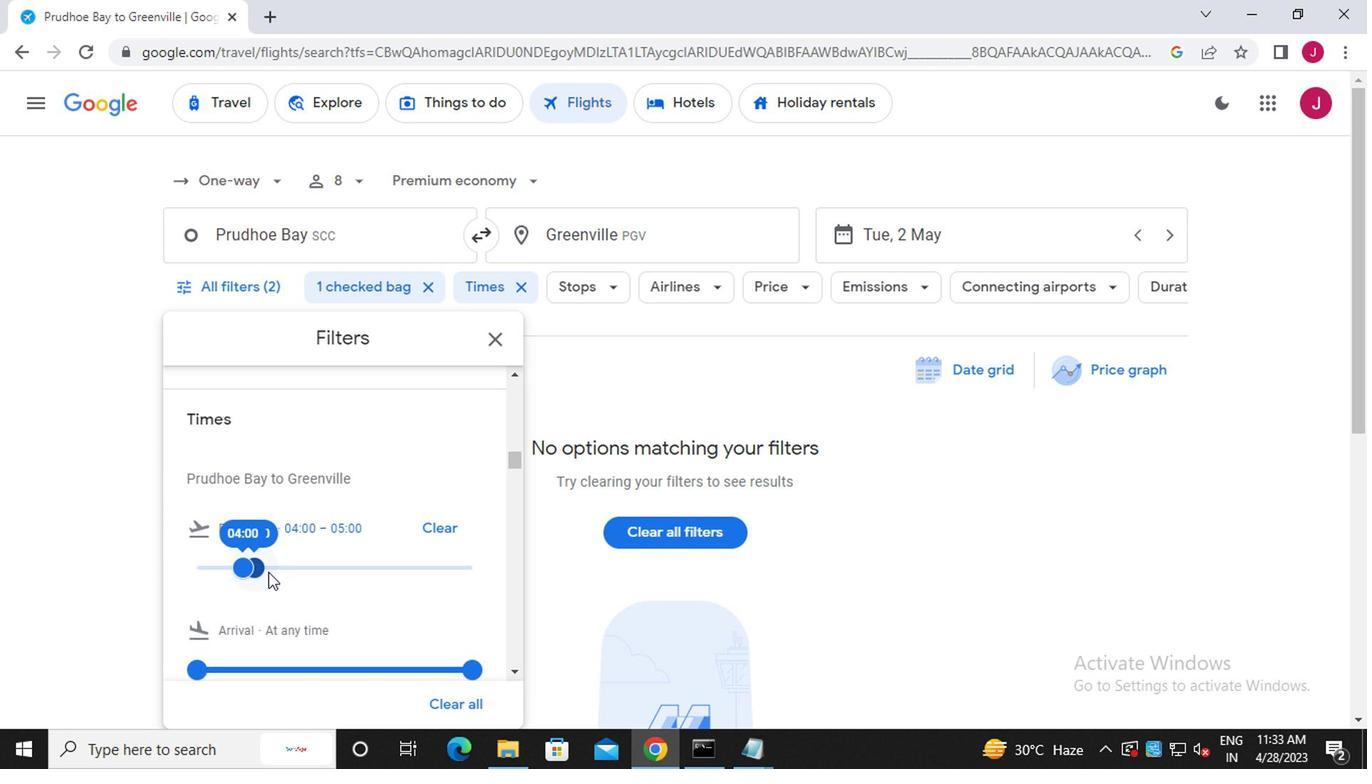 
Action: Mouse pressed left at (254, 569)
Screenshot: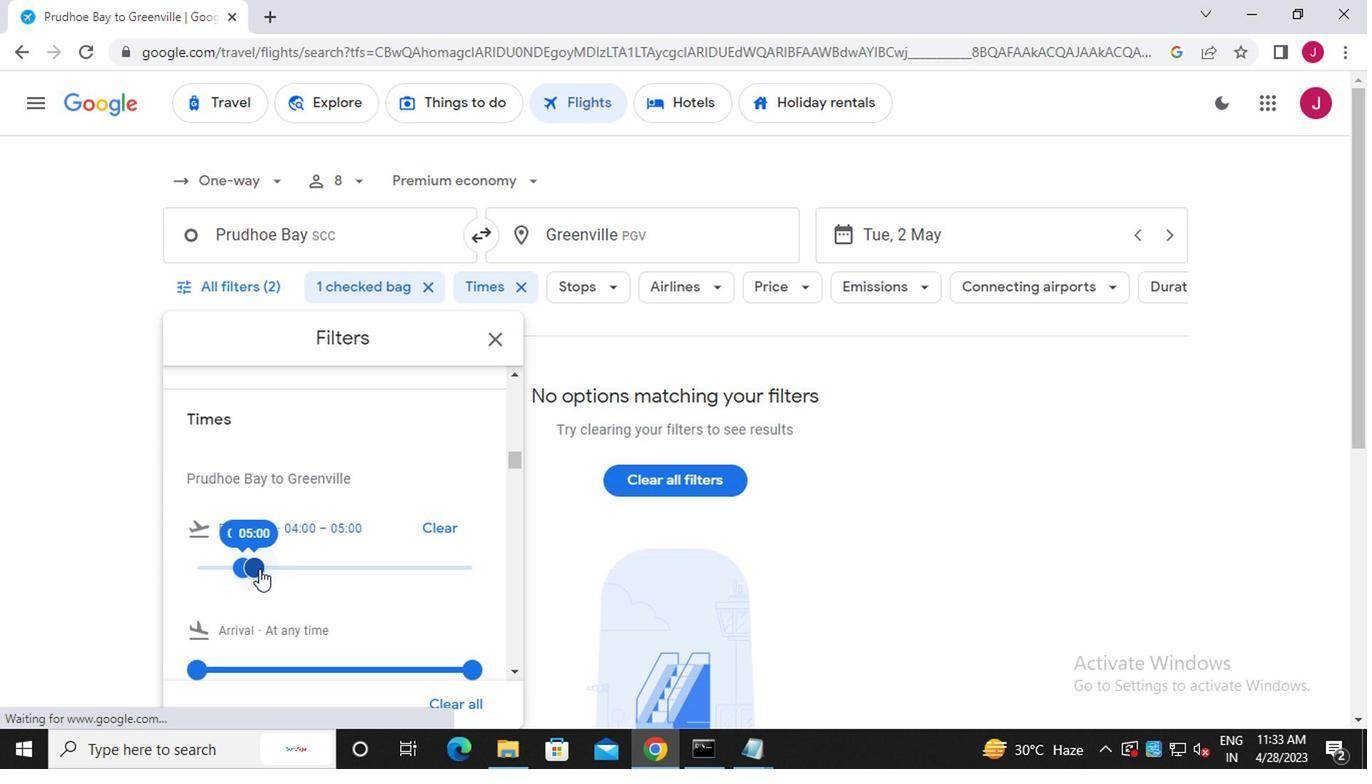 
Action: Mouse moved to (238, 566)
Screenshot: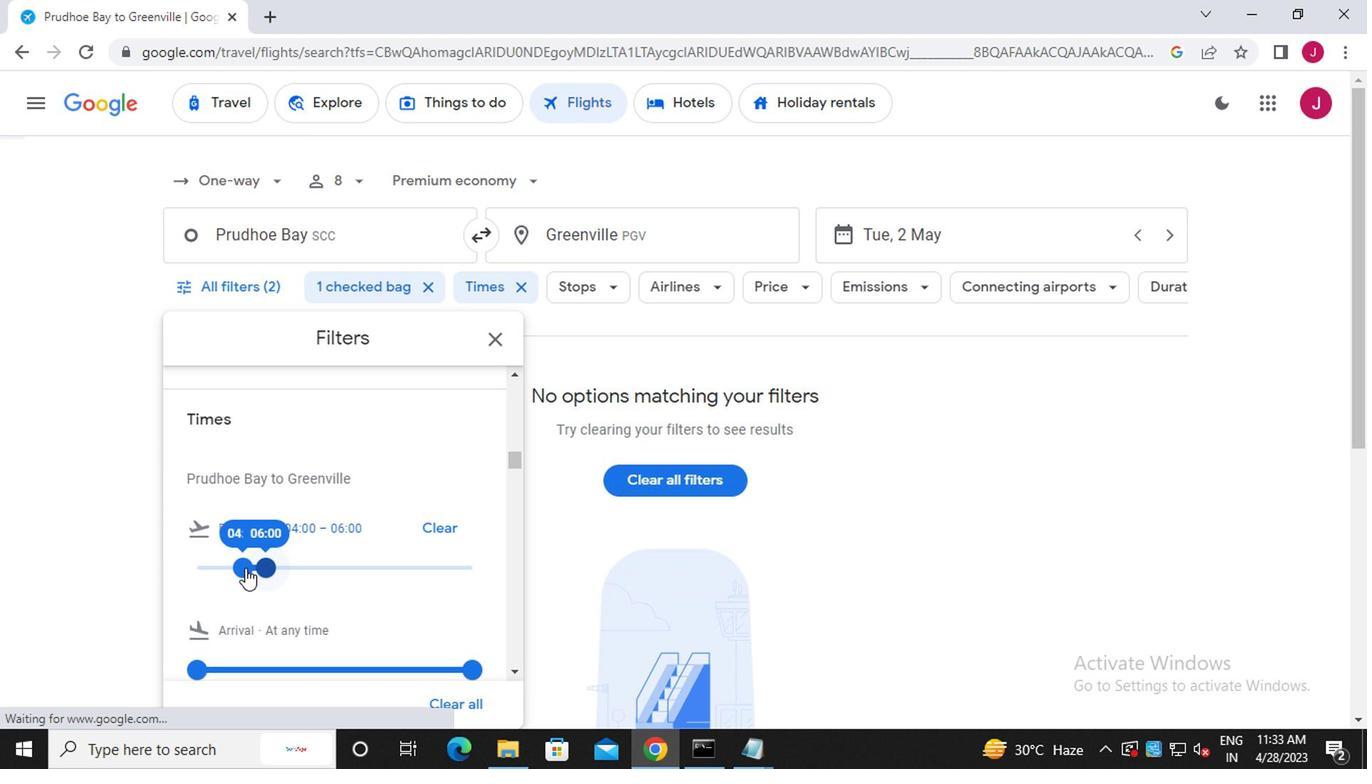 
Action: Mouse pressed left at (238, 566)
Screenshot: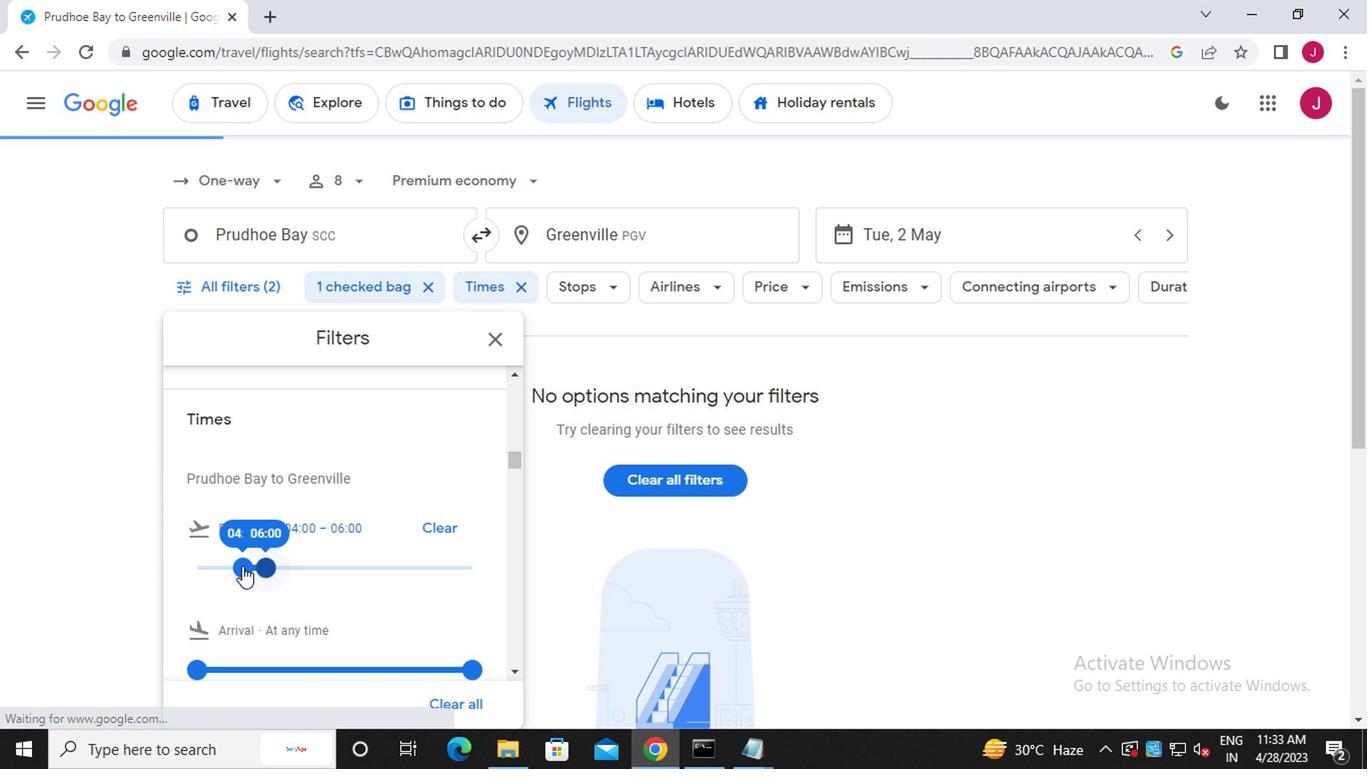 
Action: Mouse moved to (499, 341)
Screenshot: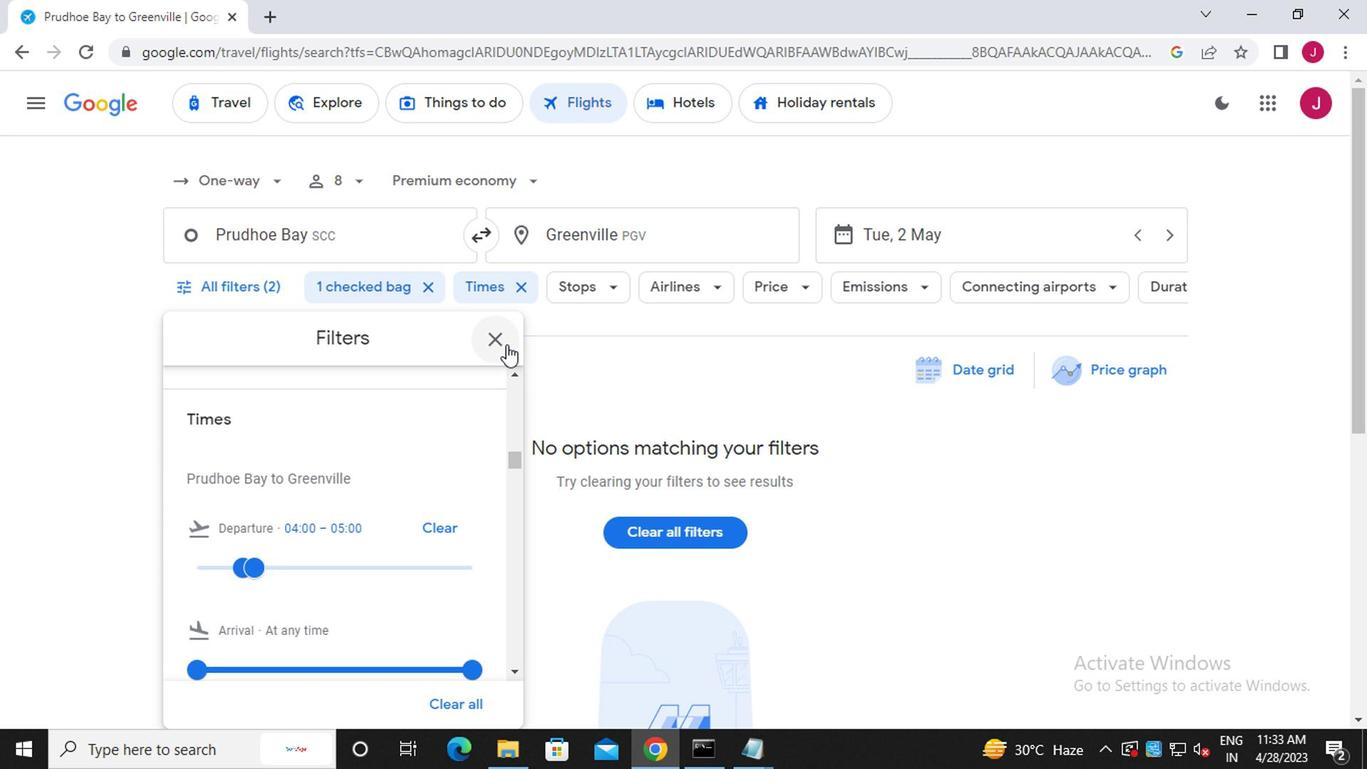 
Action: Mouse pressed left at (499, 341)
Screenshot: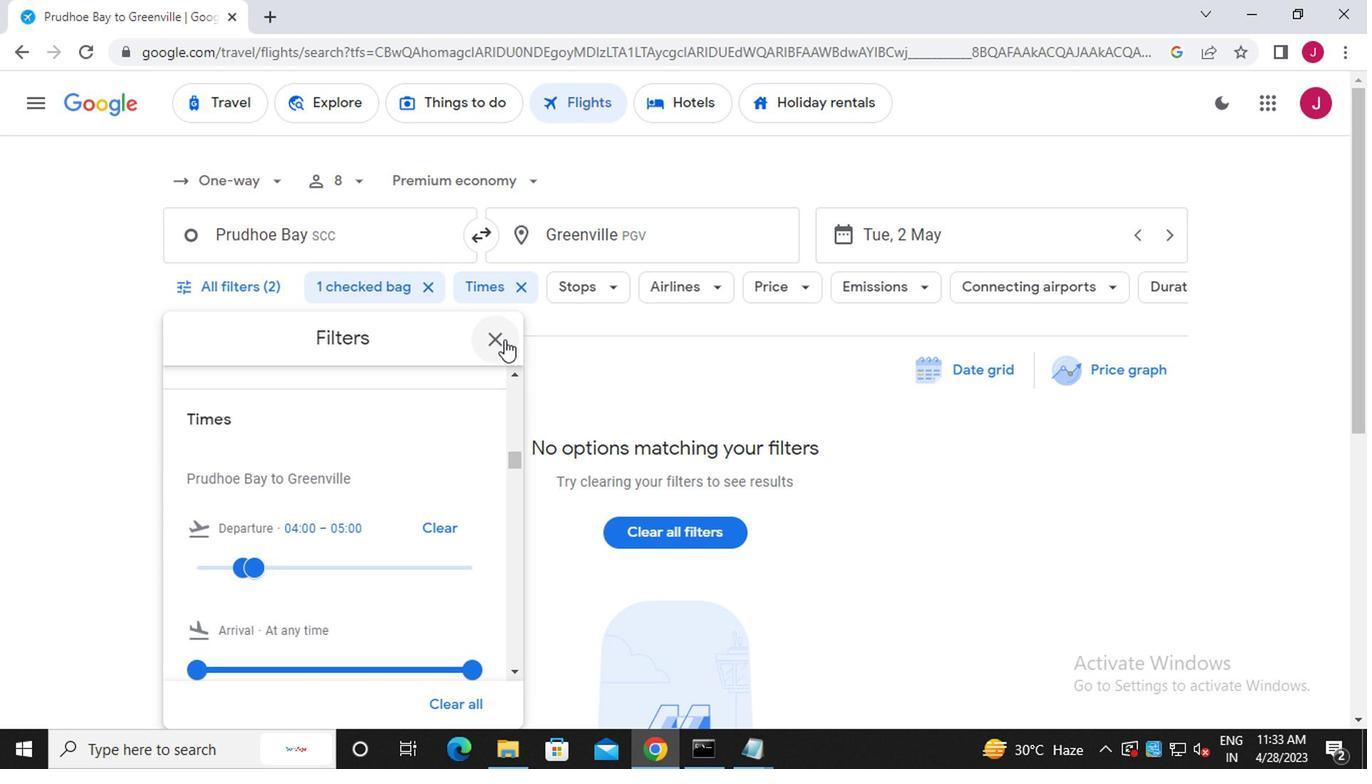 
Action: Mouse moved to (497, 343)
Screenshot: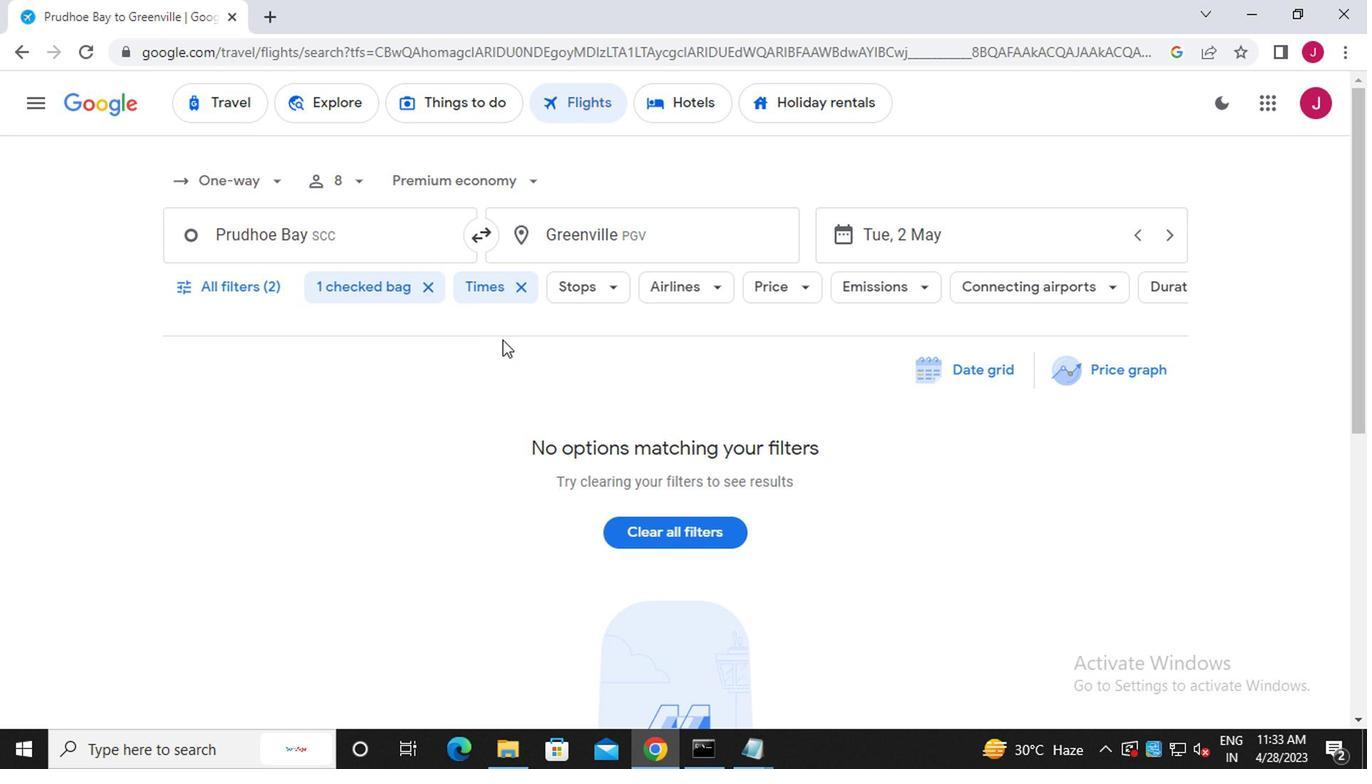 
